 Task: For heading Use Lora with Light dark cornflower blue 2 colour & bold.  font size for heading22,  'Change the font style of data to'Montserrat and font size to 14,  Change the alignment of both headline & data to Align center.  In the sheet  auditingSalesForecast_2023
Action: Mouse moved to (381, 356)
Screenshot: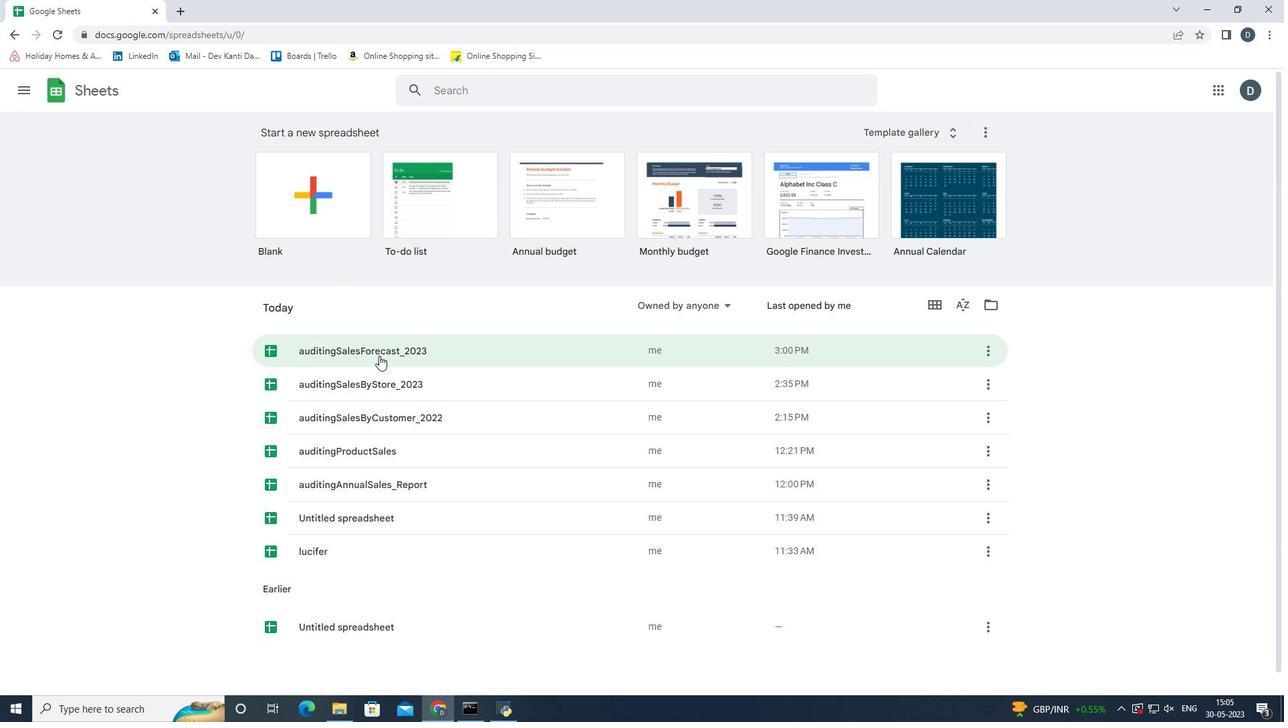 
Action: Mouse pressed left at (381, 356)
Screenshot: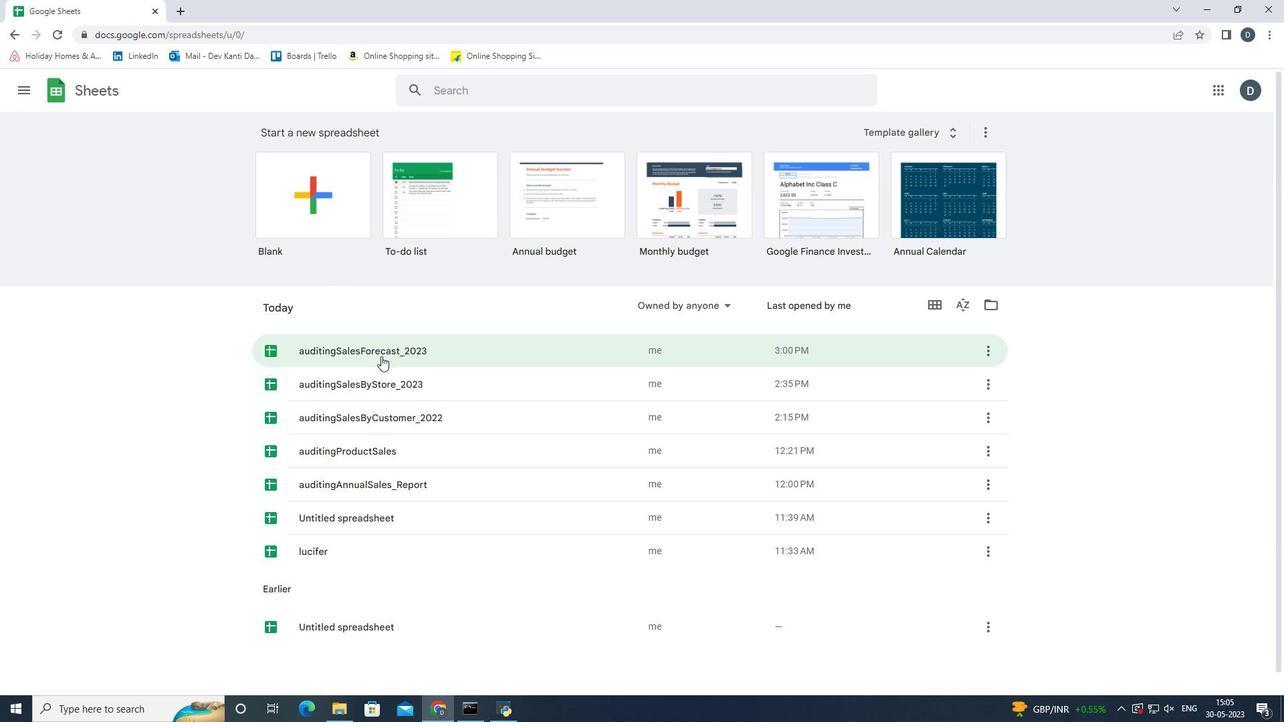 
Action: Mouse moved to (69, 184)
Screenshot: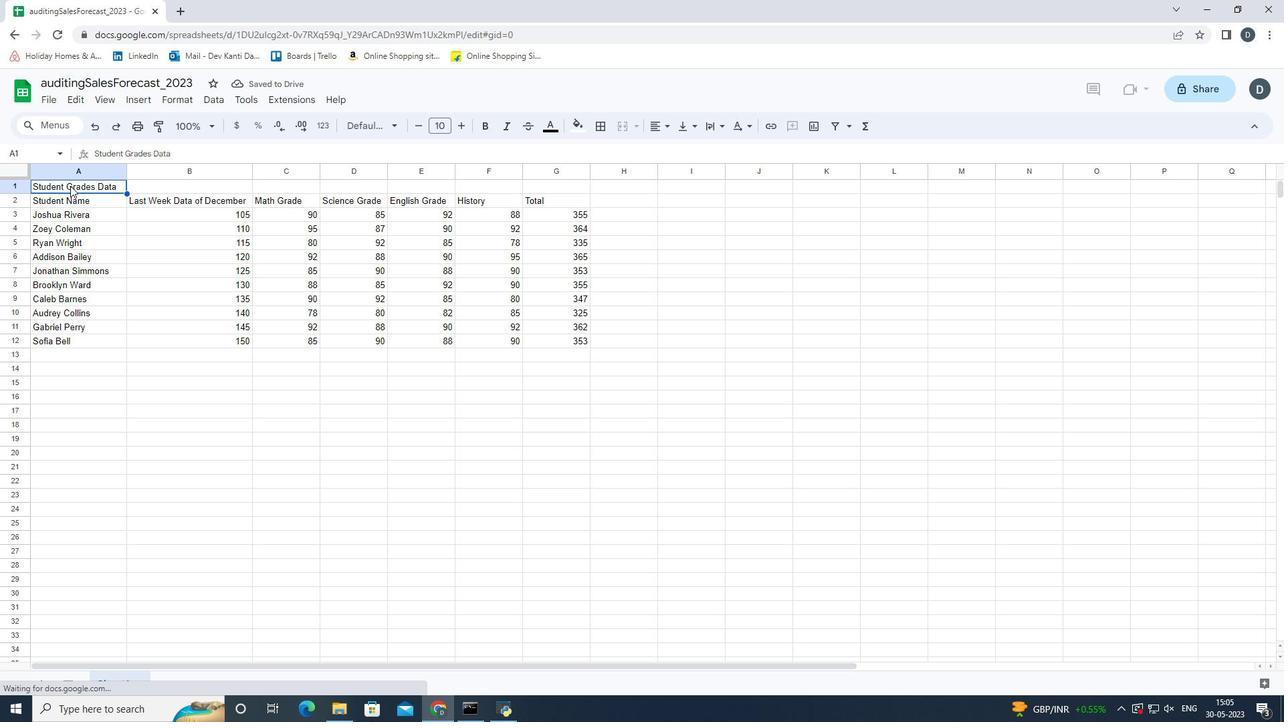 
Action: Mouse pressed left at (69, 184)
Screenshot: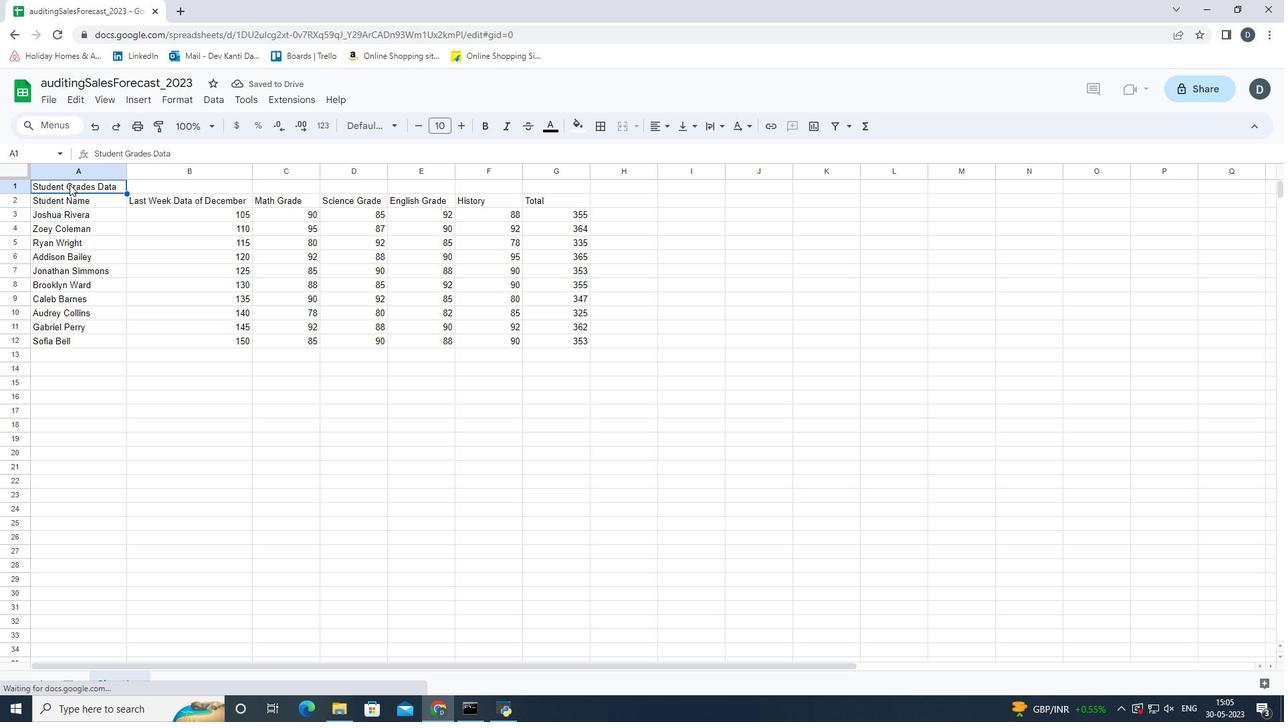 
Action: Mouse moved to (366, 129)
Screenshot: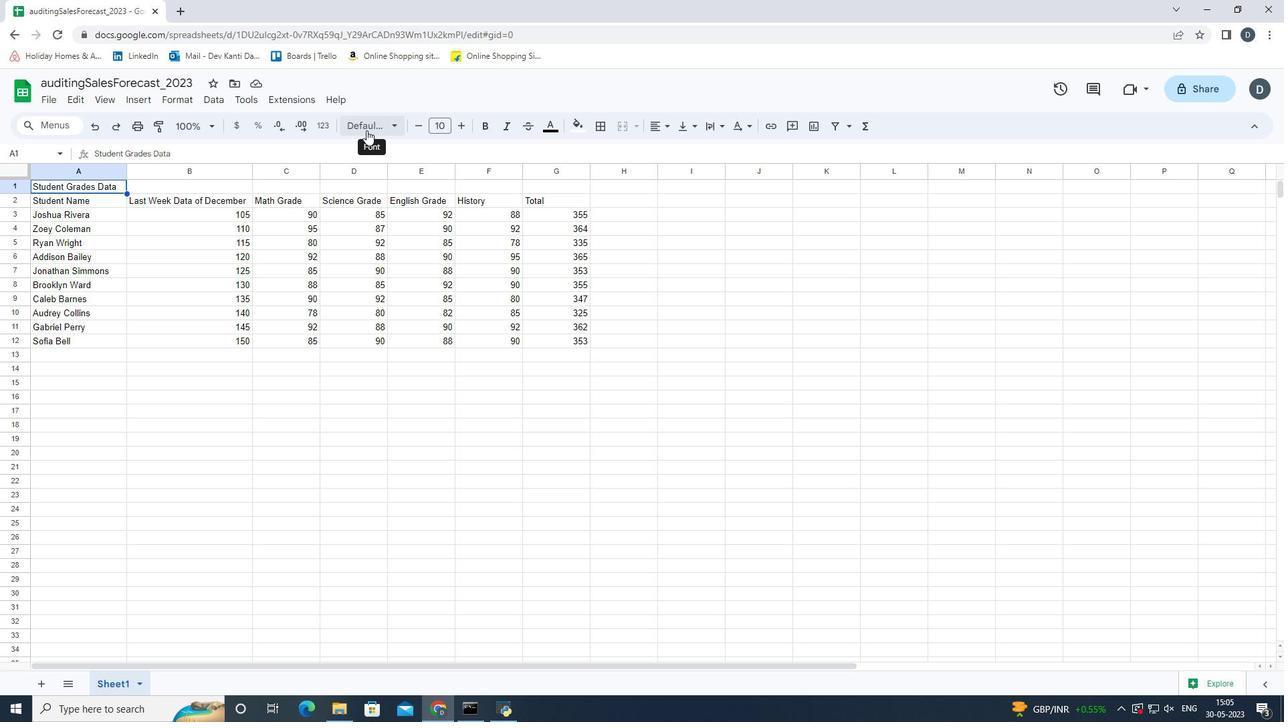 
Action: Mouse pressed left at (366, 129)
Screenshot: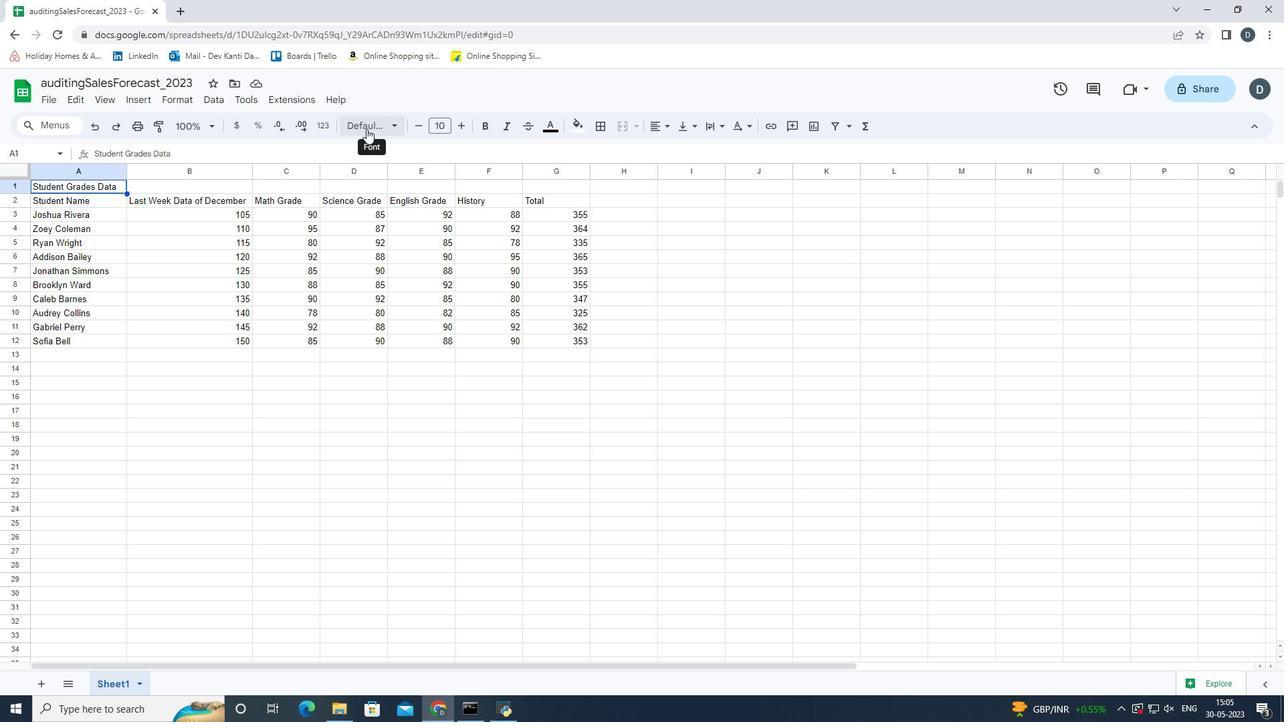 
Action: Mouse moved to (451, 436)
Screenshot: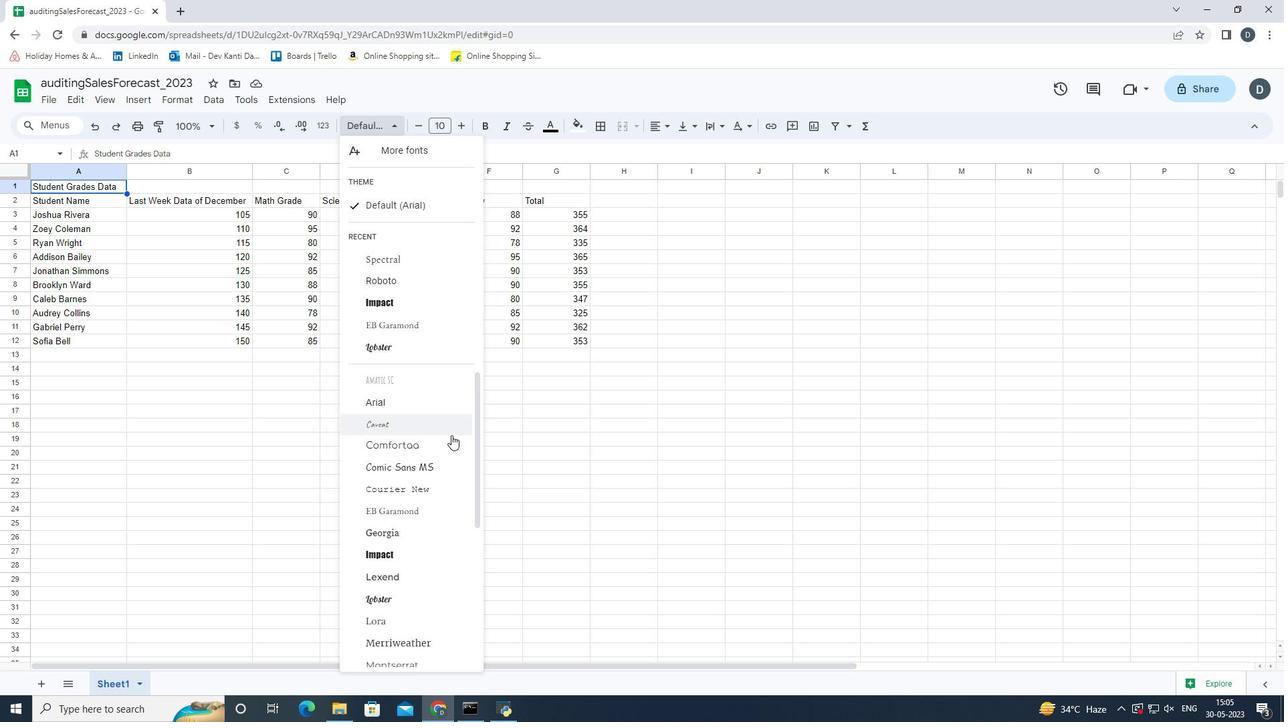 
Action: Mouse scrolled (451, 435) with delta (0, 0)
Screenshot: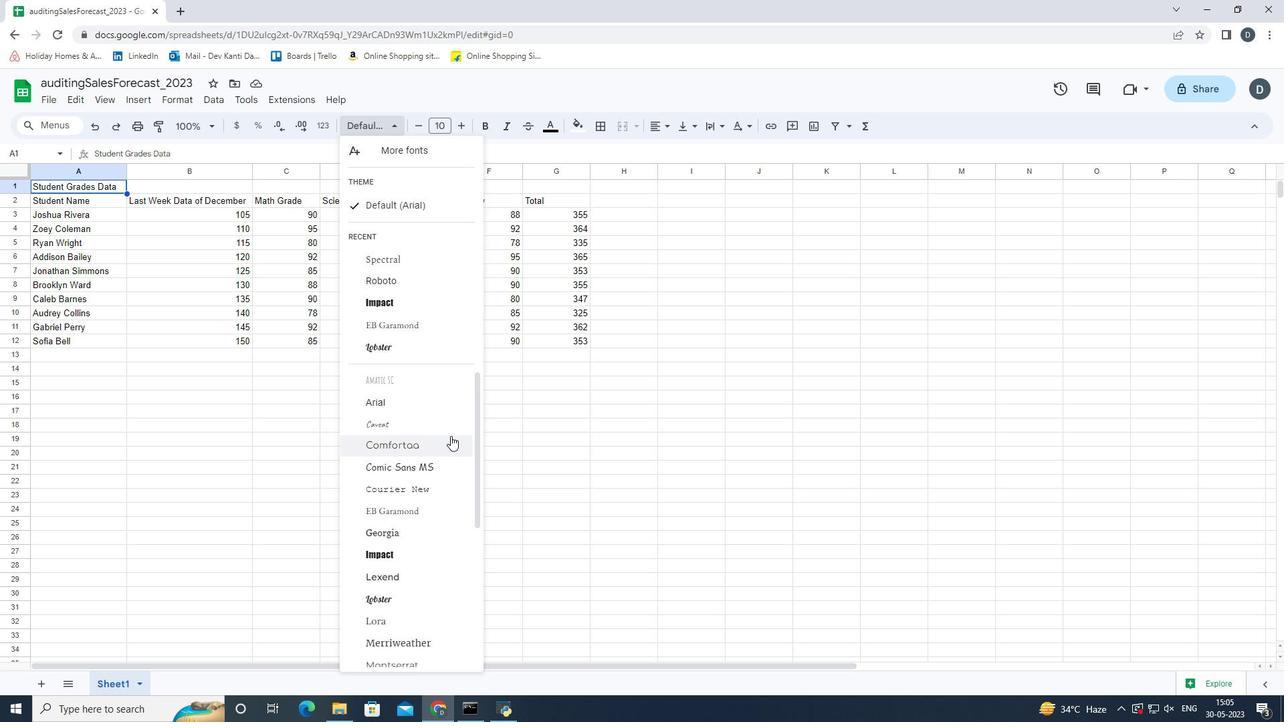 
Action: Mouse moved to (432, 554)
Screenshot: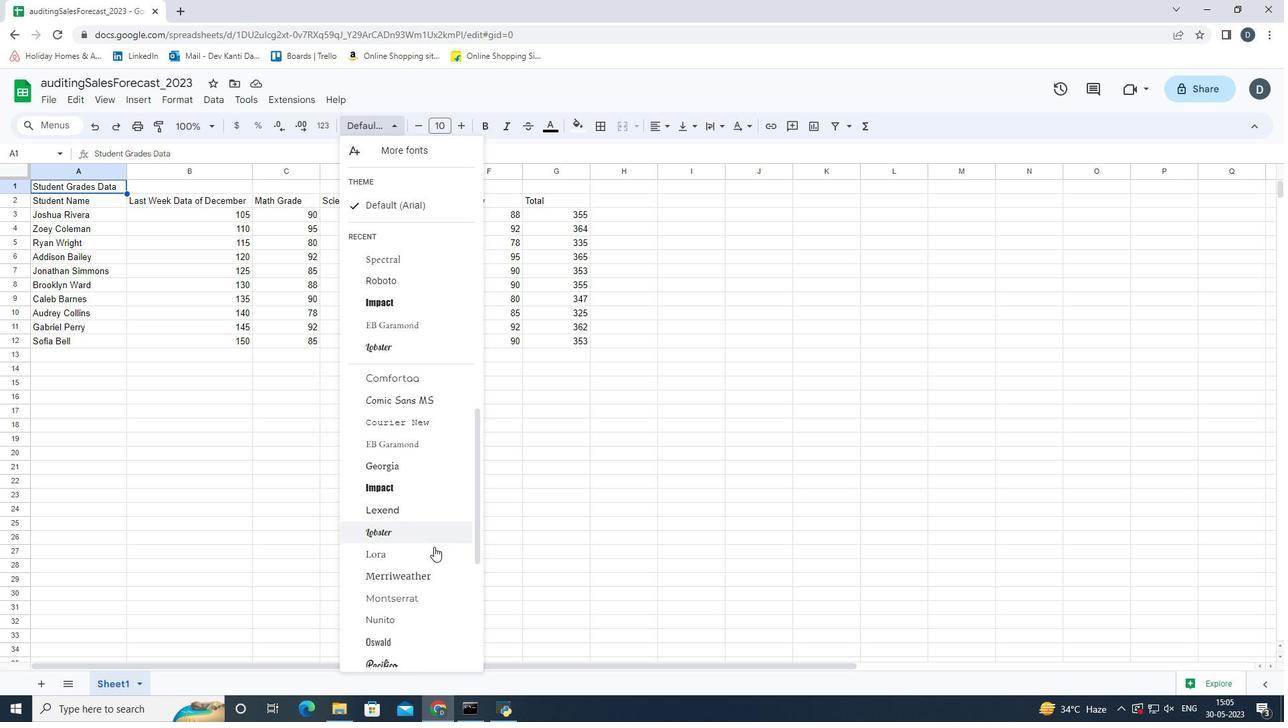 
Action: Mouse pressed left at (432, 554)
Screenshot: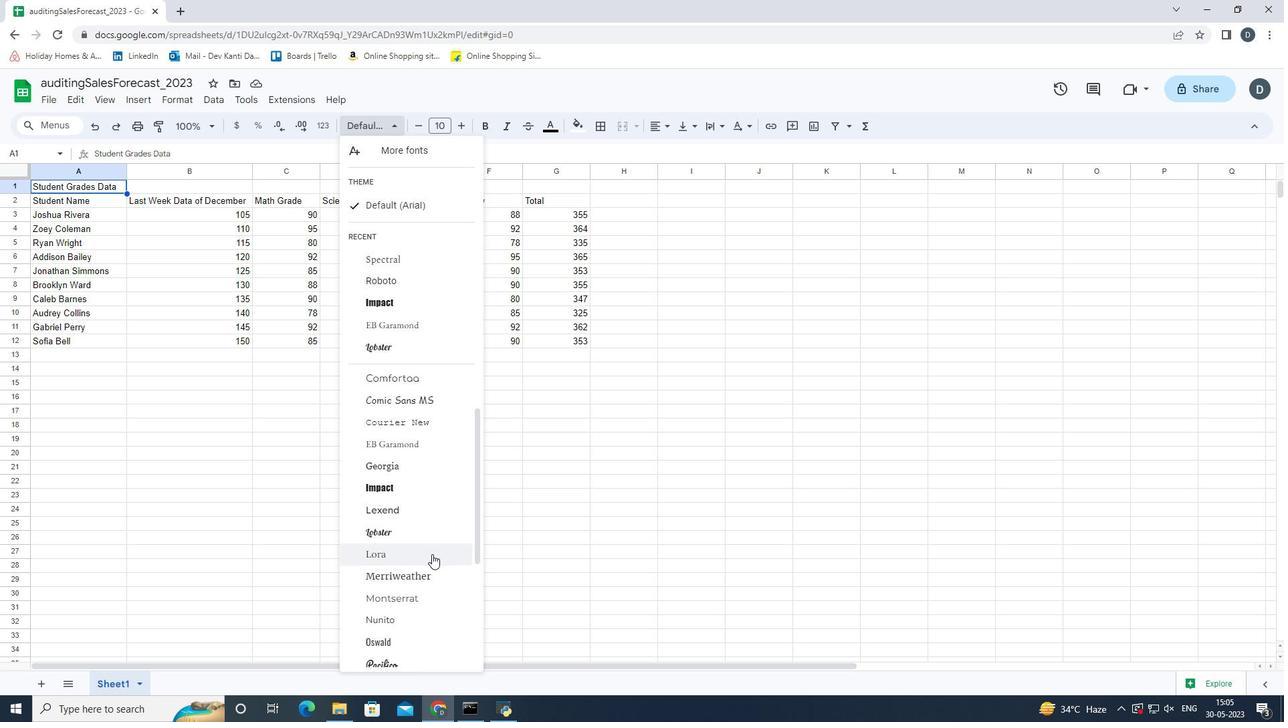 
Action: Mouse moved to (557, 125)
Screenshot: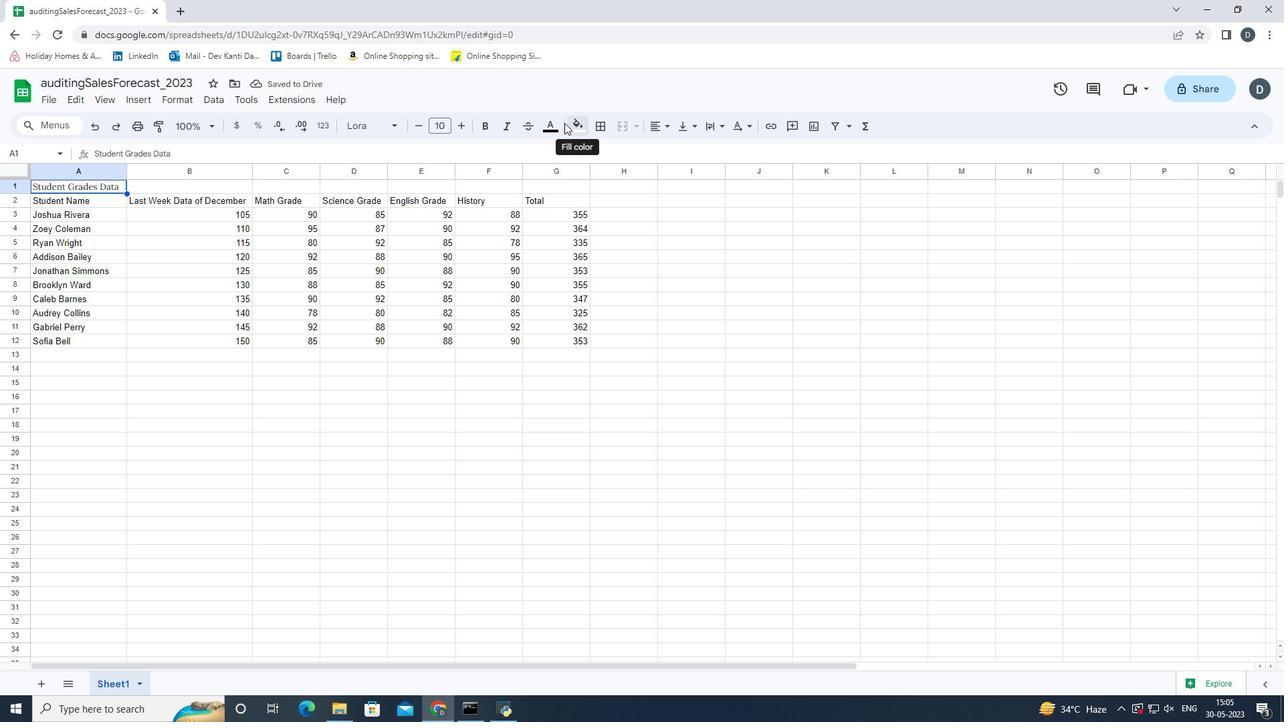 
Action: Mouse pressed left at (557, 125)
Screenshot: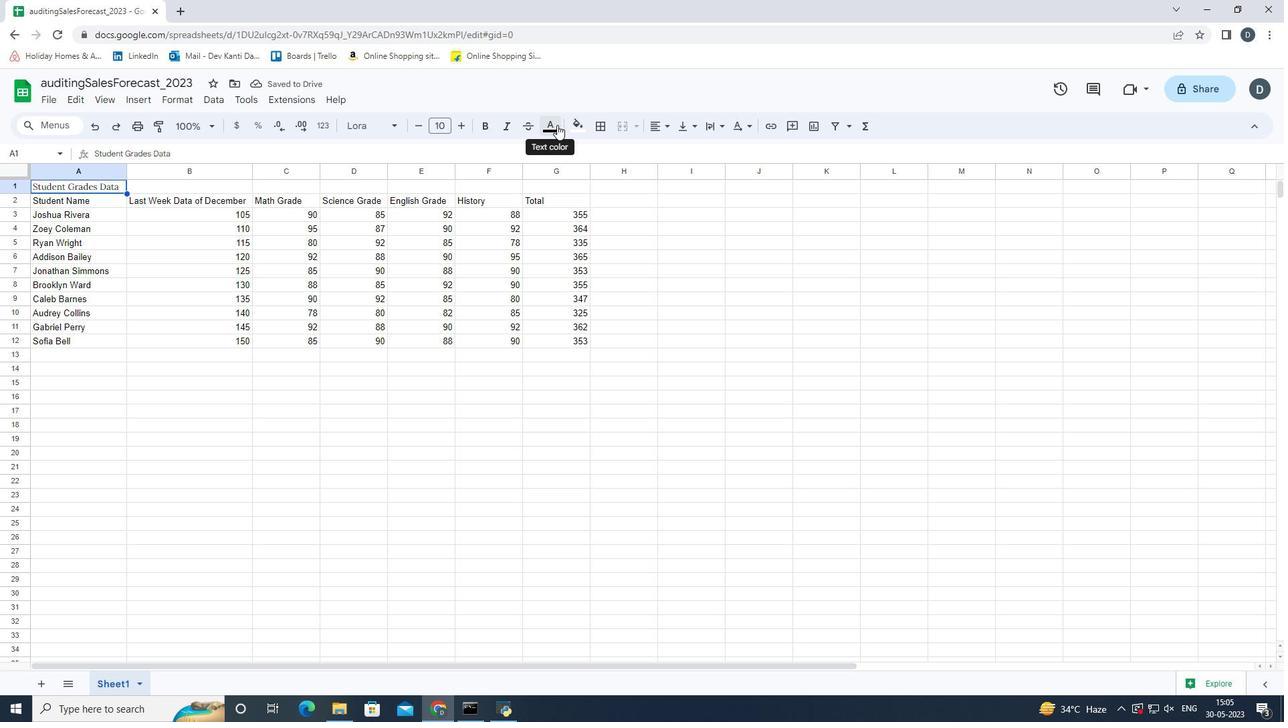 
Action: Mouse moved to (655, 218)
Screenshot: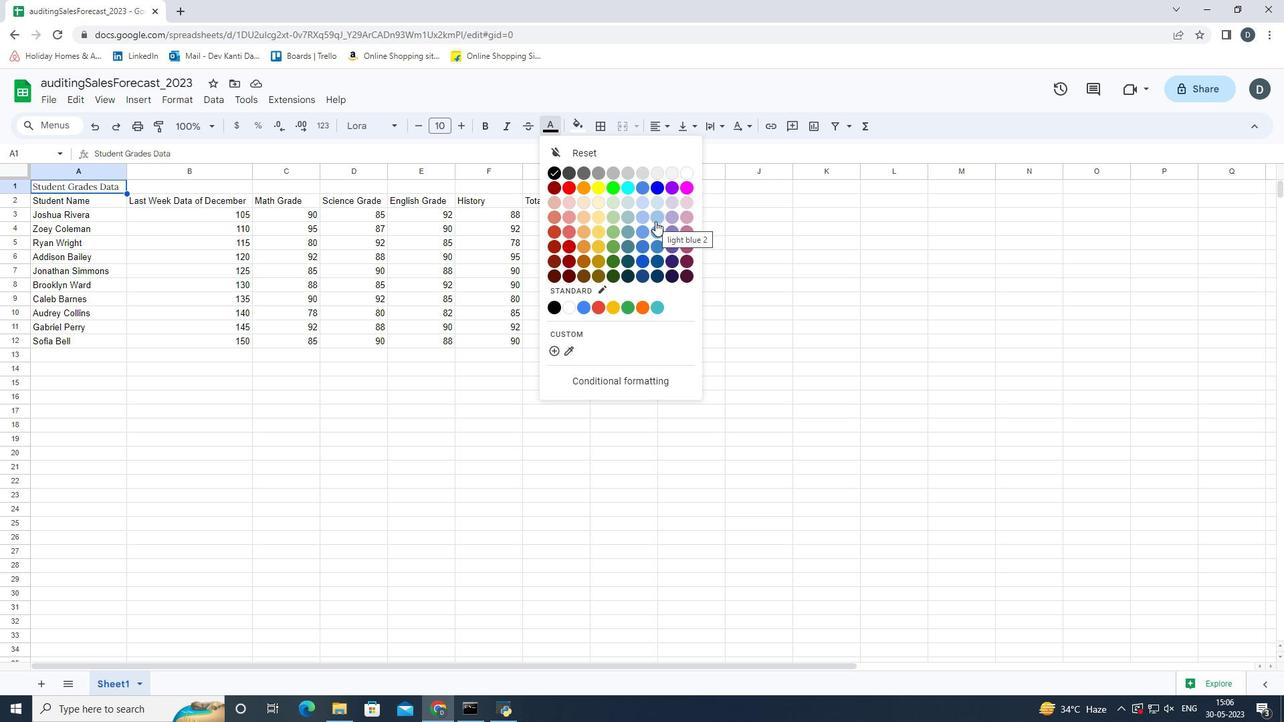 
Action: Mouse pressed left at (655, 218)
Screenshot: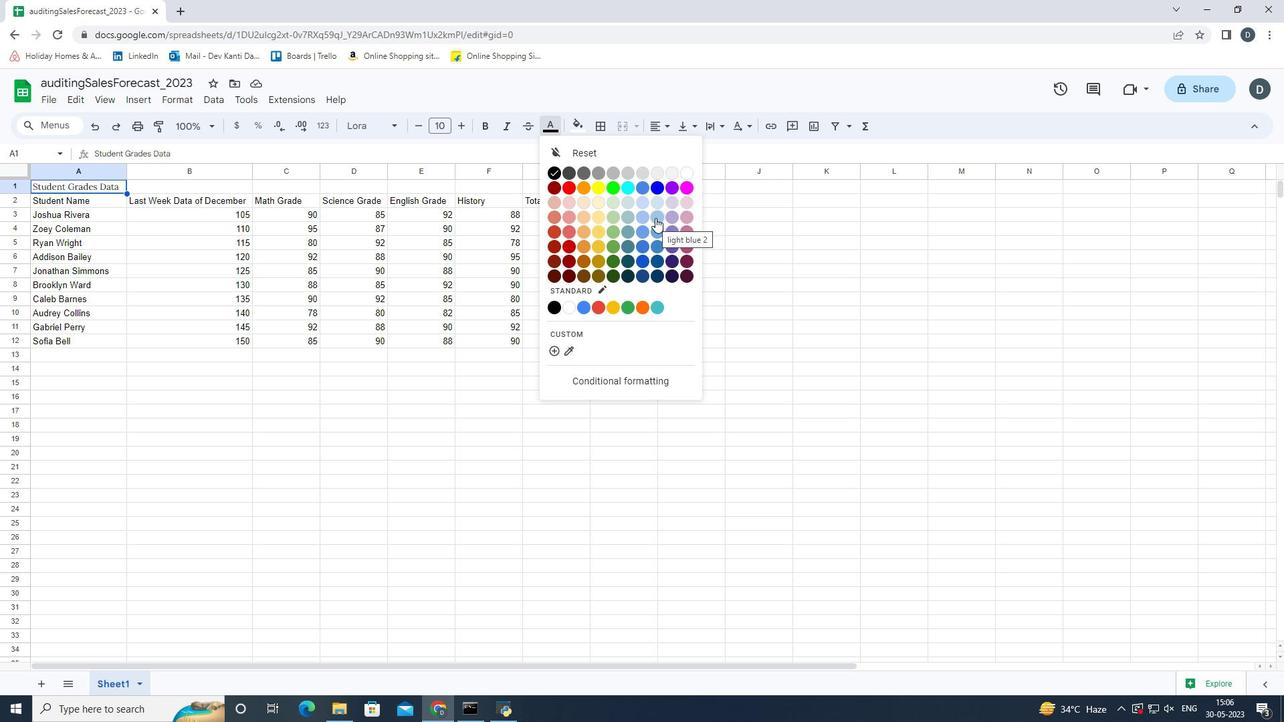 
Action: Mouse moved to (551, 132)
Screenshot: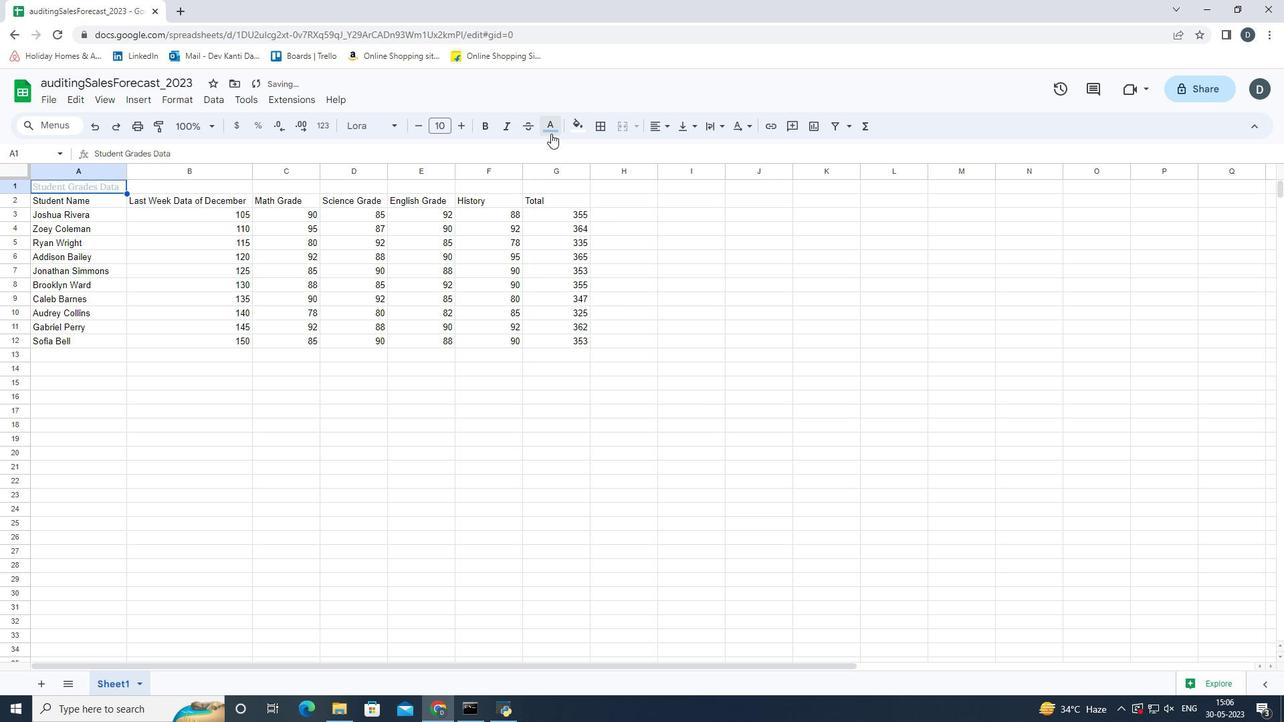 
Action: Mouse pressed left at (551, 132)
Screenshot: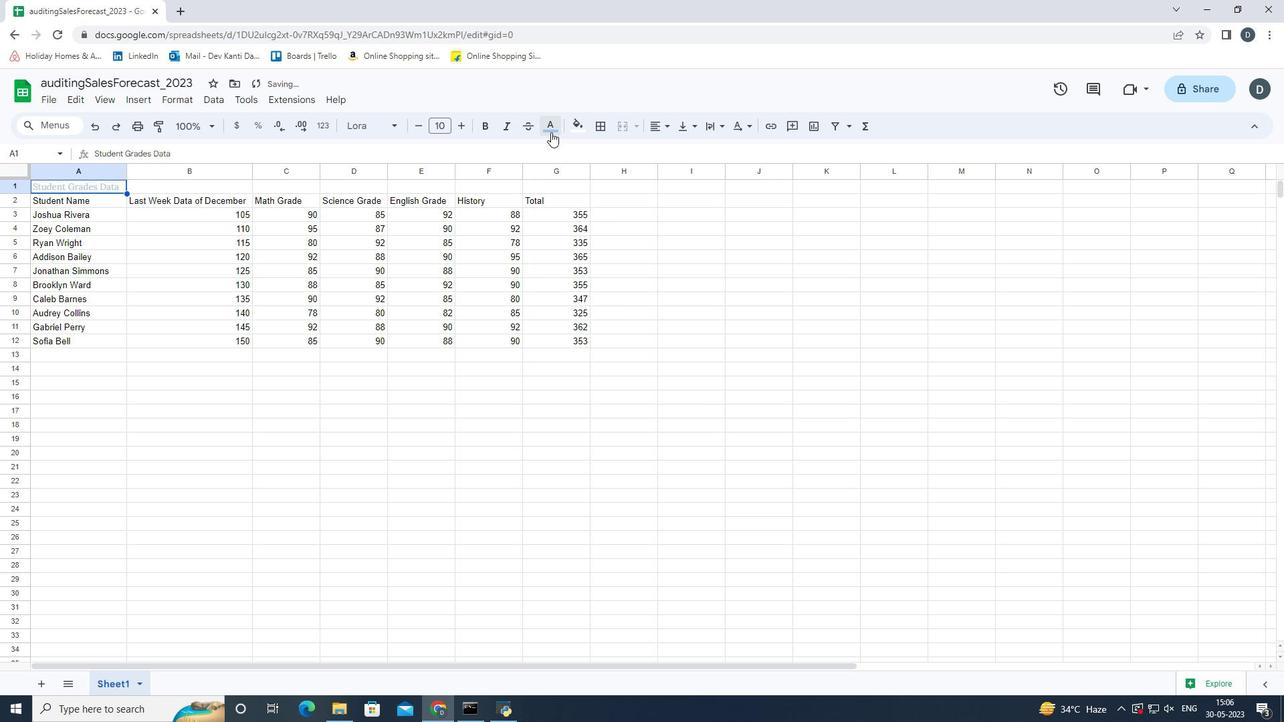 
Action: Mouse moved to (552, 347)
Screenshot: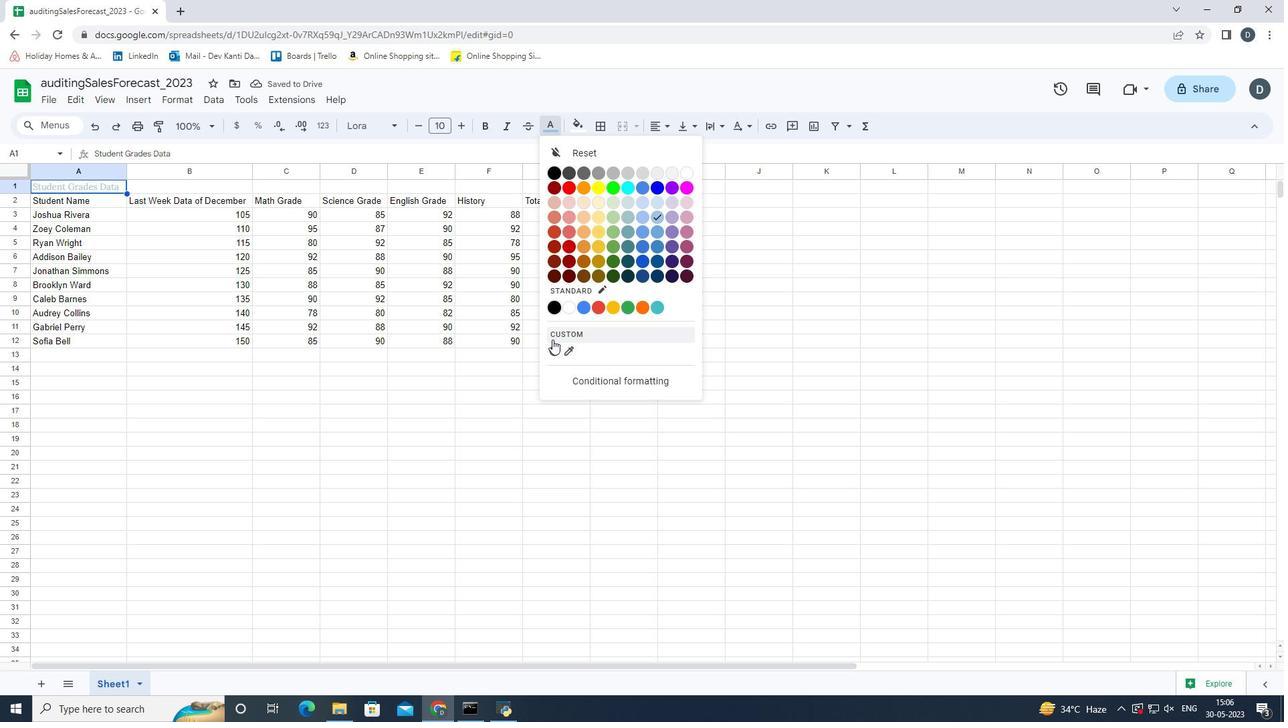 
Action: Mouse pressed left at (552, 347)
Screenshot: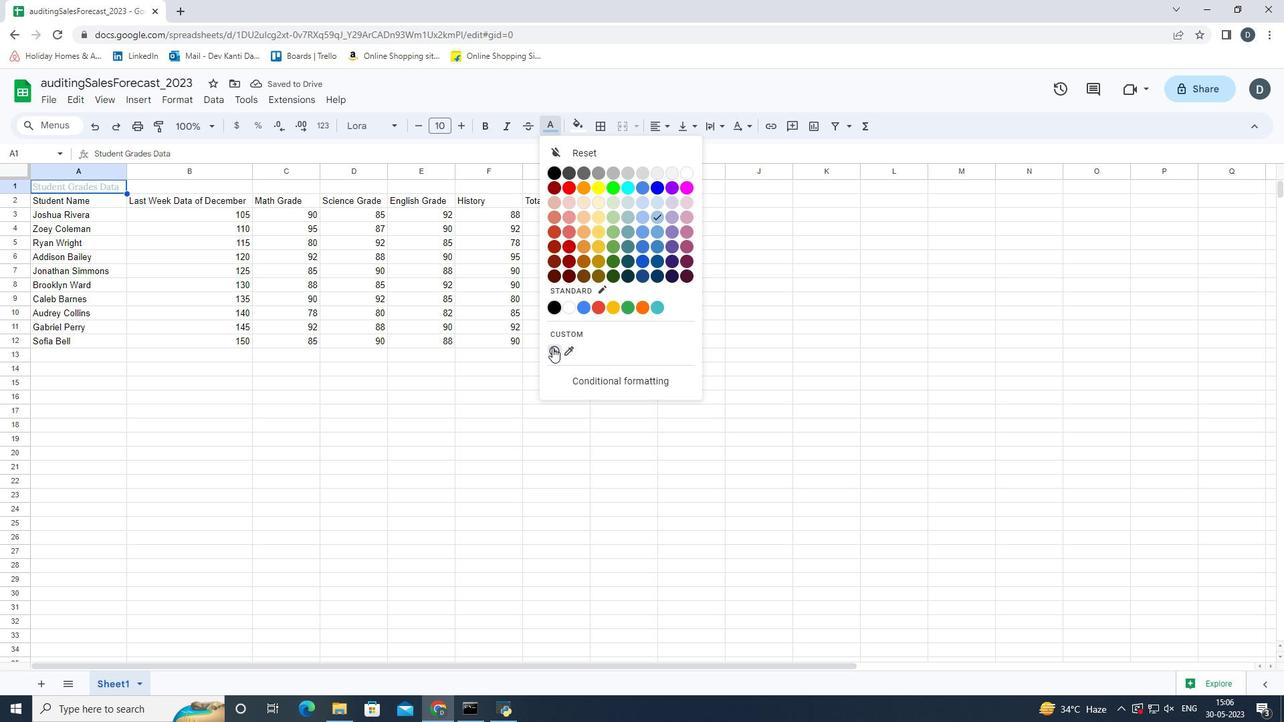 
Action: Mouse moved to (611, 276)
Screenshot: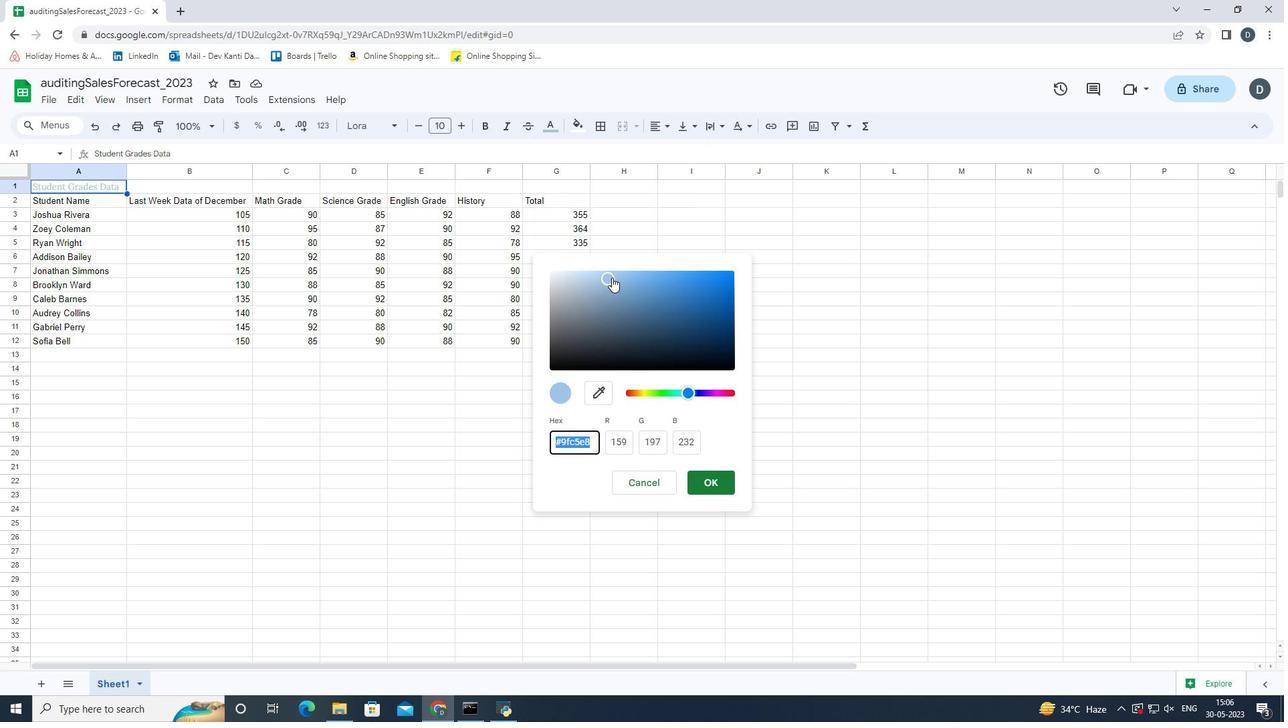 
Action: Mouse pressed left at (611, 276)
Screenshot: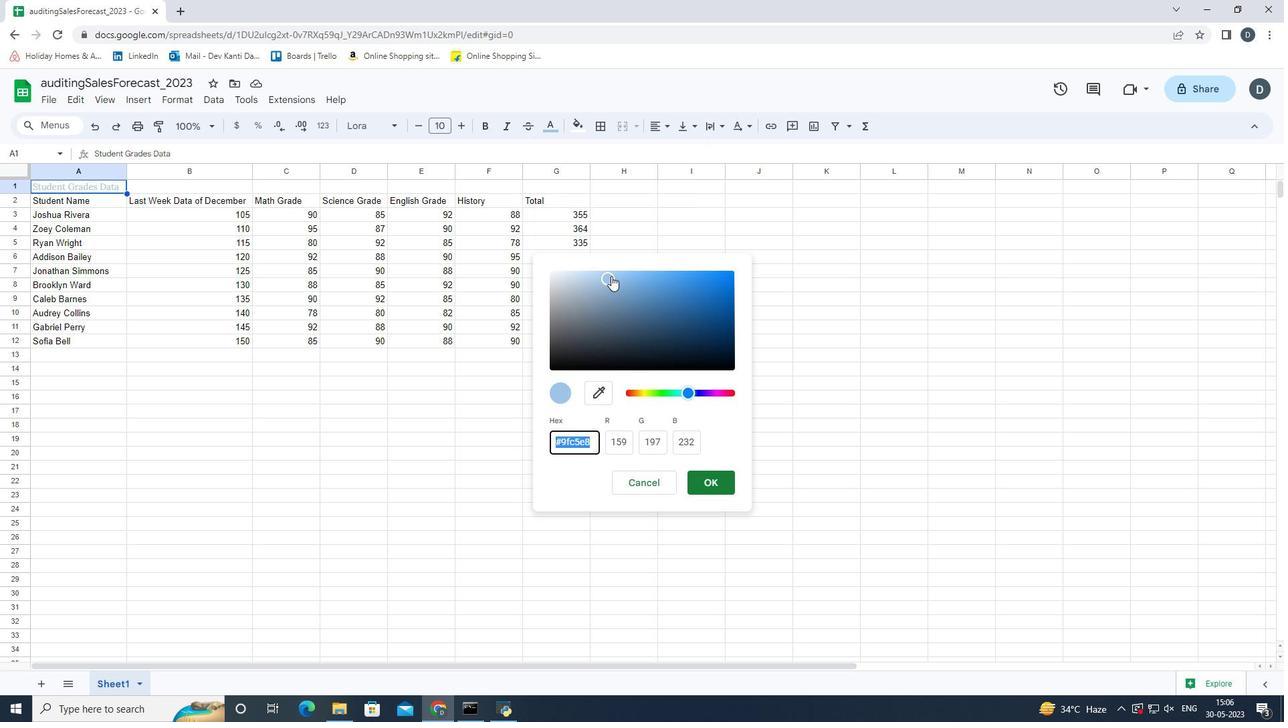 
Action: Mouse moved to (707, 285)
Screenshot: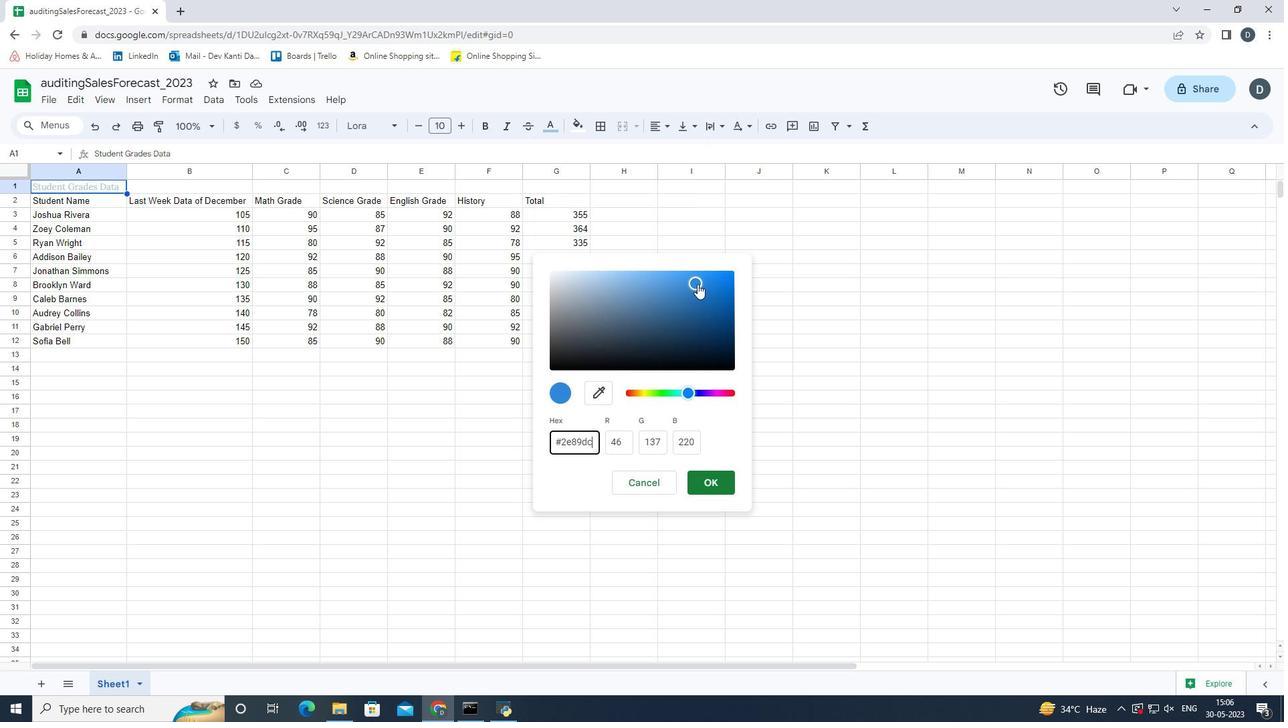 
Action: Mouse pressed left at (707, 285)
Screenshot: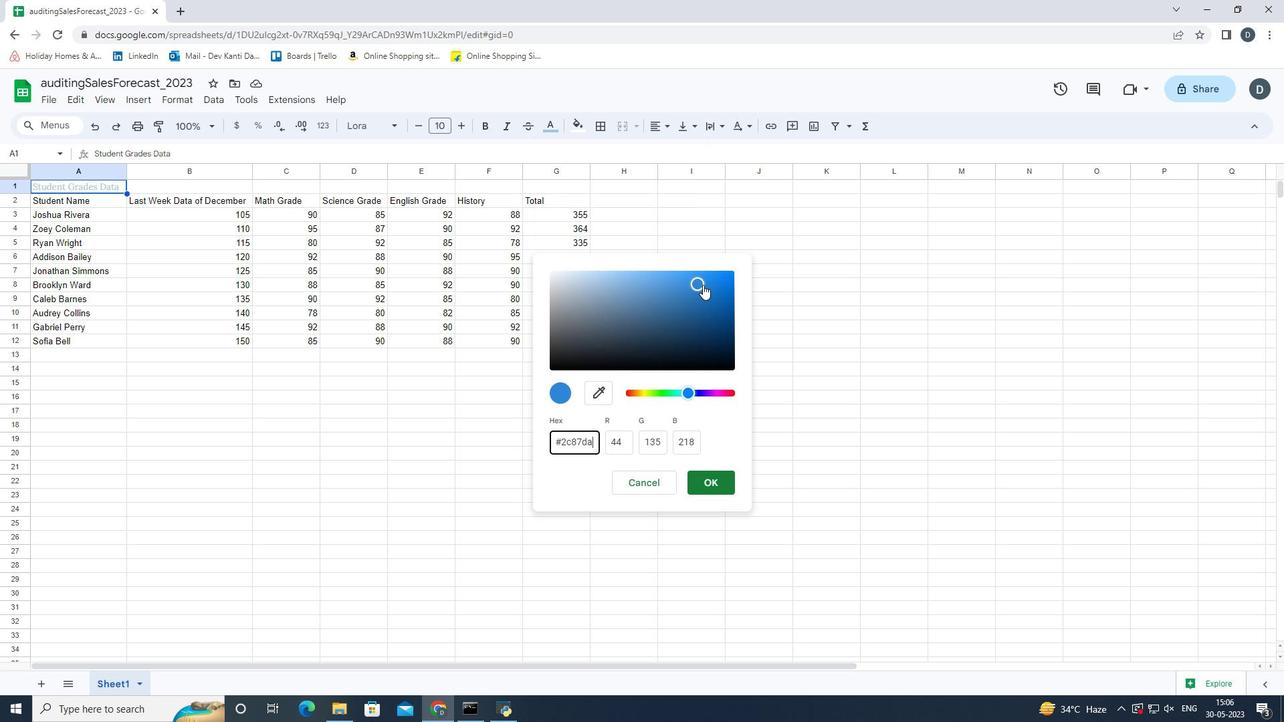 
Action: Mouse moved to (650, 479)
Screenshot: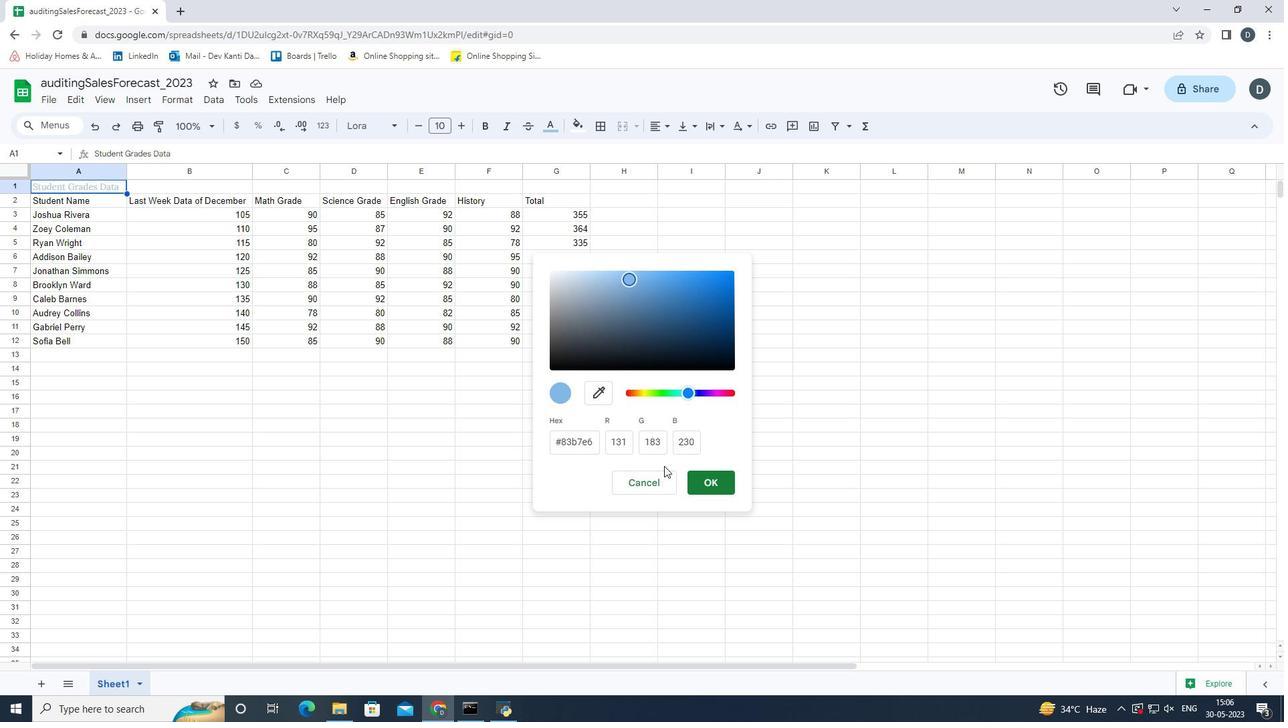 
Action: Mouse pressed left at (650, 479)
Screenshot: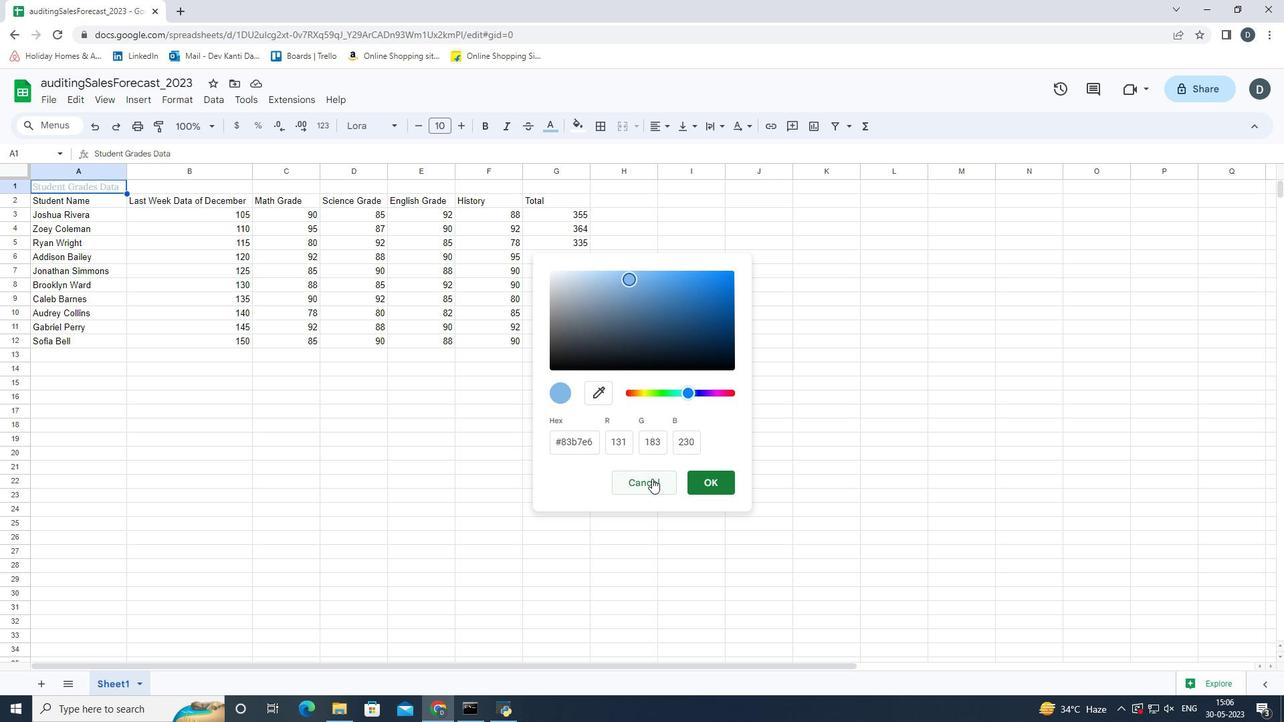 
Action: Mouse moved to (542, 125)
Screenshot: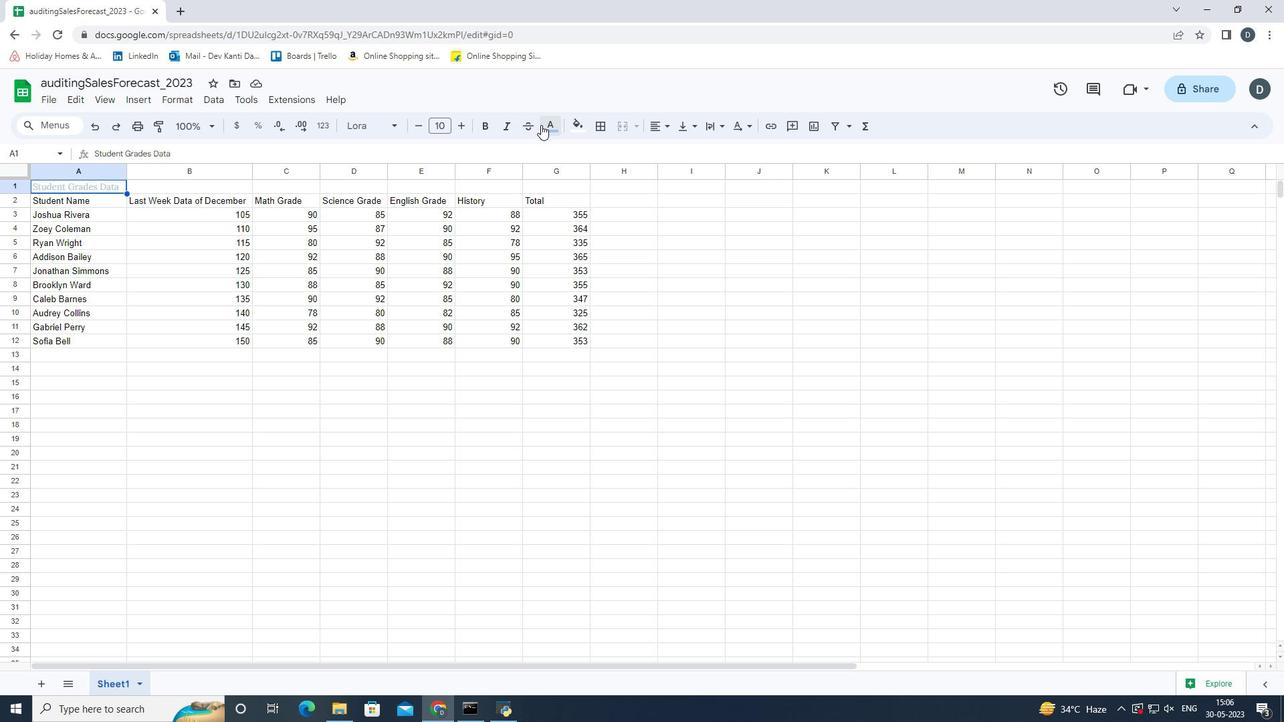 
Action: Mouse pressed left at (542, 125)
Screenshot: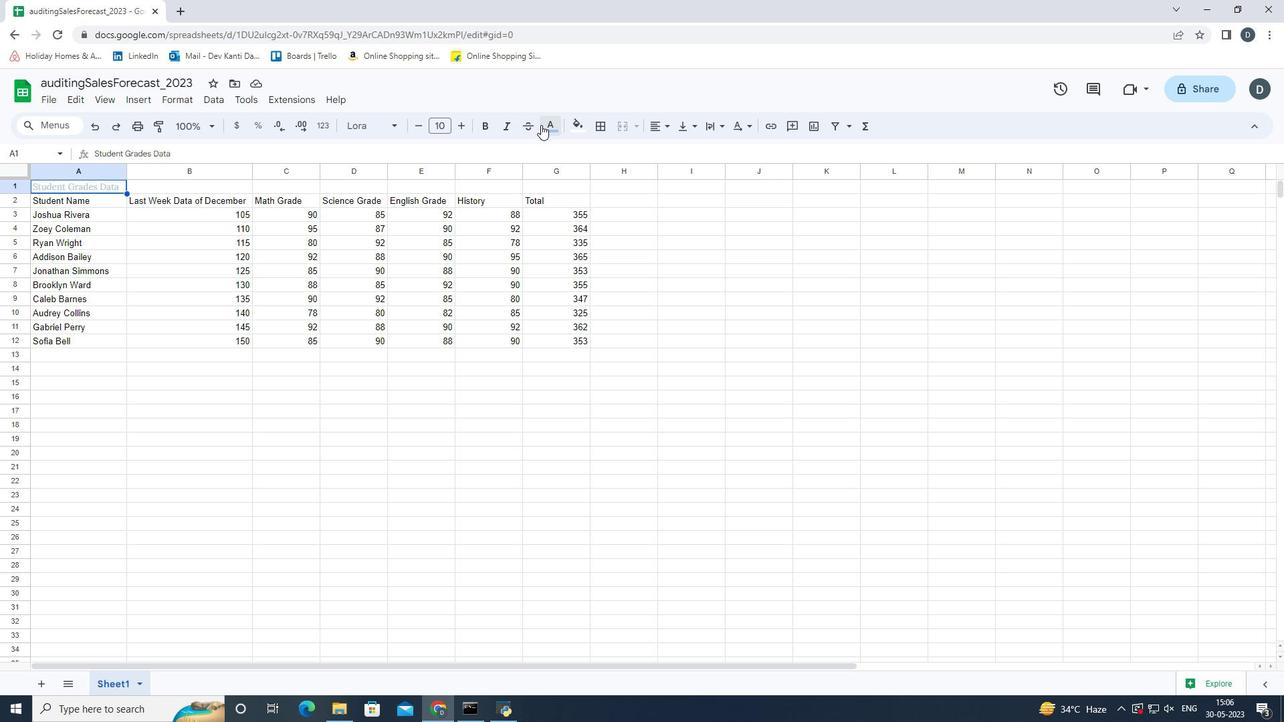 
Action: Mouse moved to (657, 217)
Screenshot: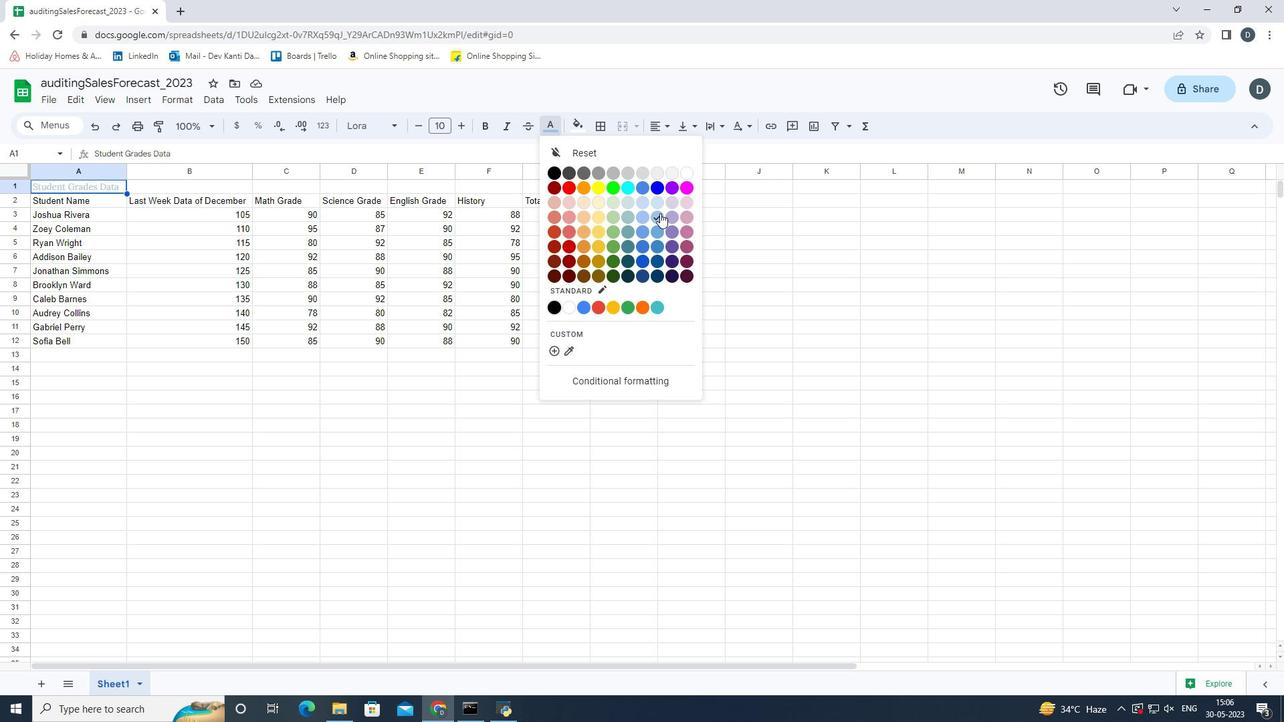 
Action: Mouse pressed left at (657, 217)
Screenshot: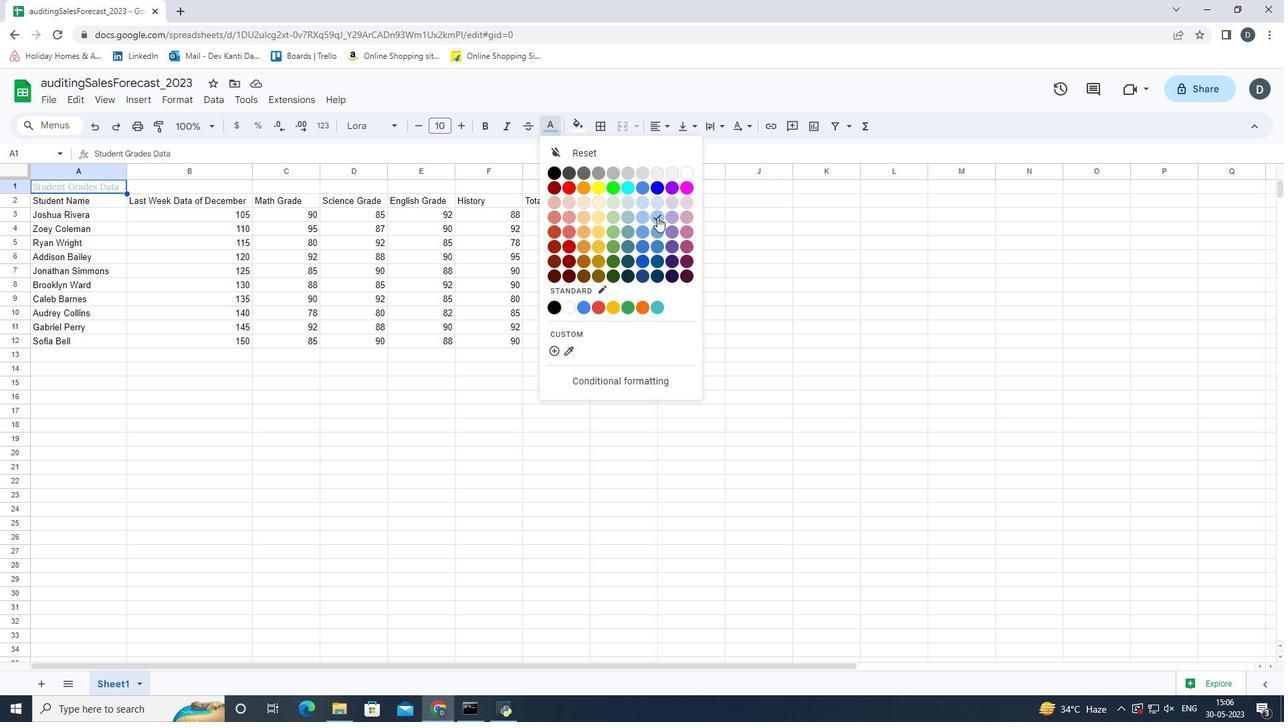
Action: Mouse moved to (551, 132)
Screenshot: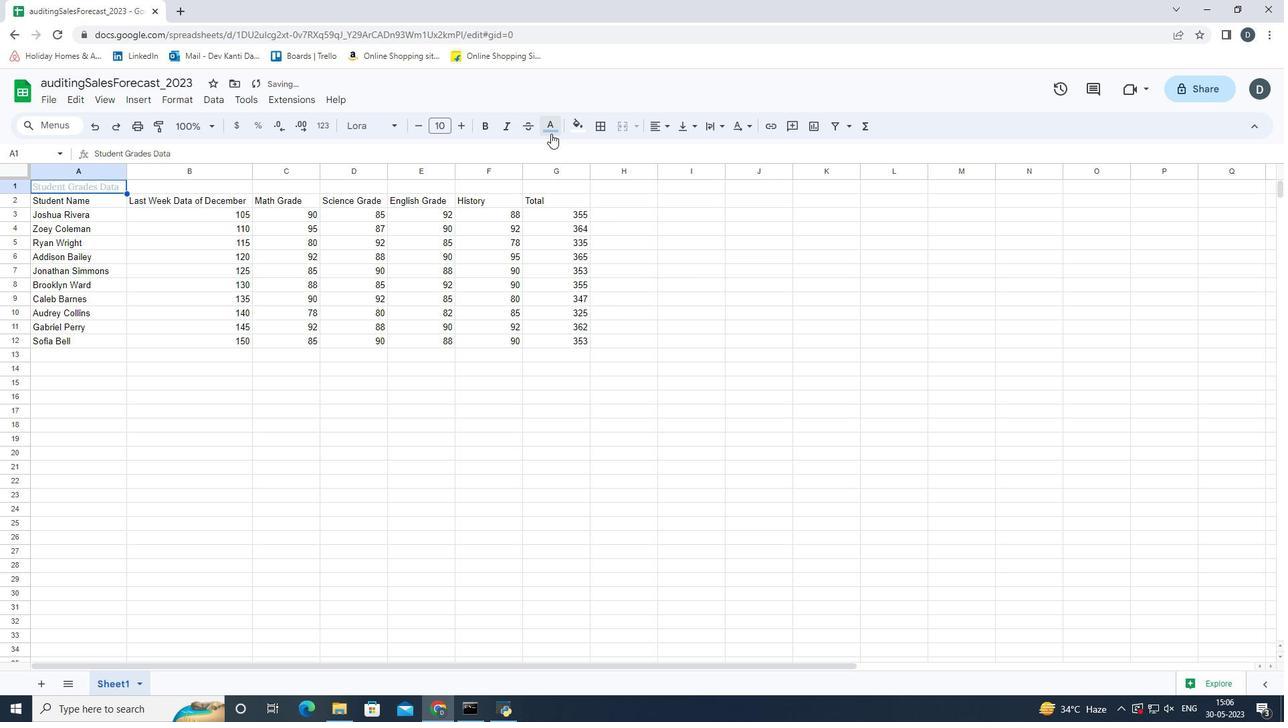 
Action: Mouse pressed left at (551, 132)
Screenshot: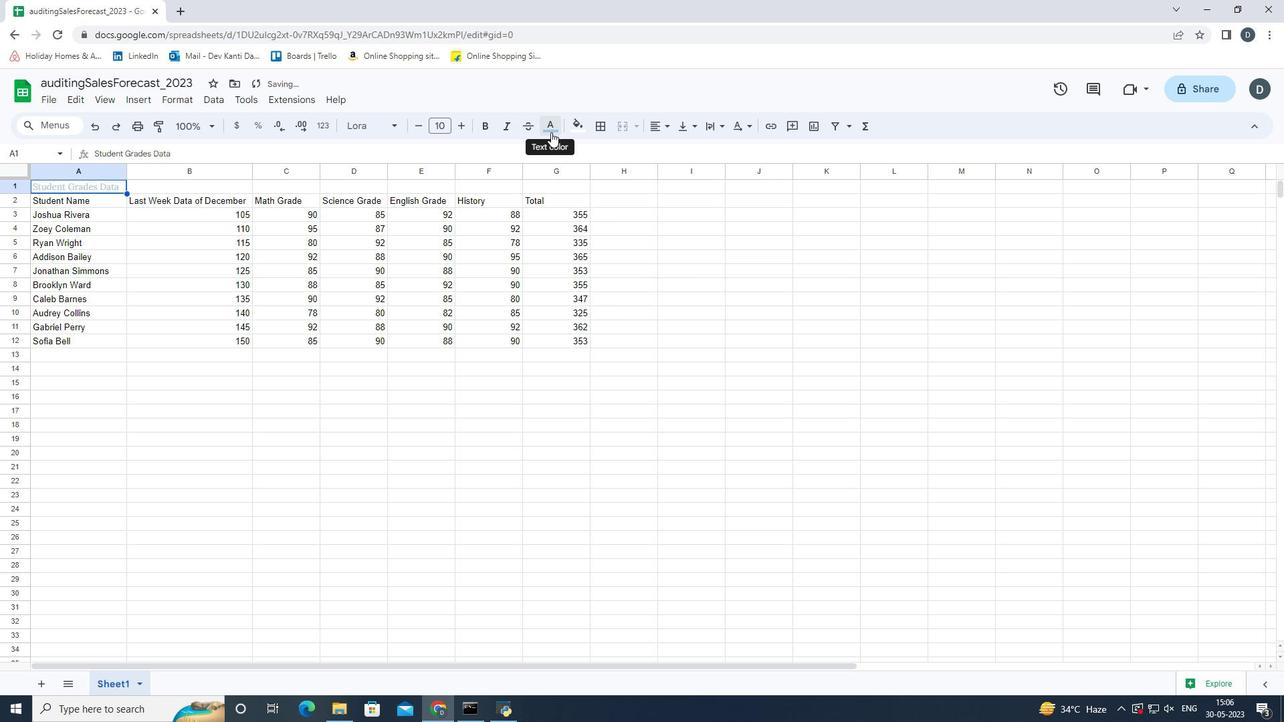 
Action: Mouse moved to (551, 346)
Screenshot: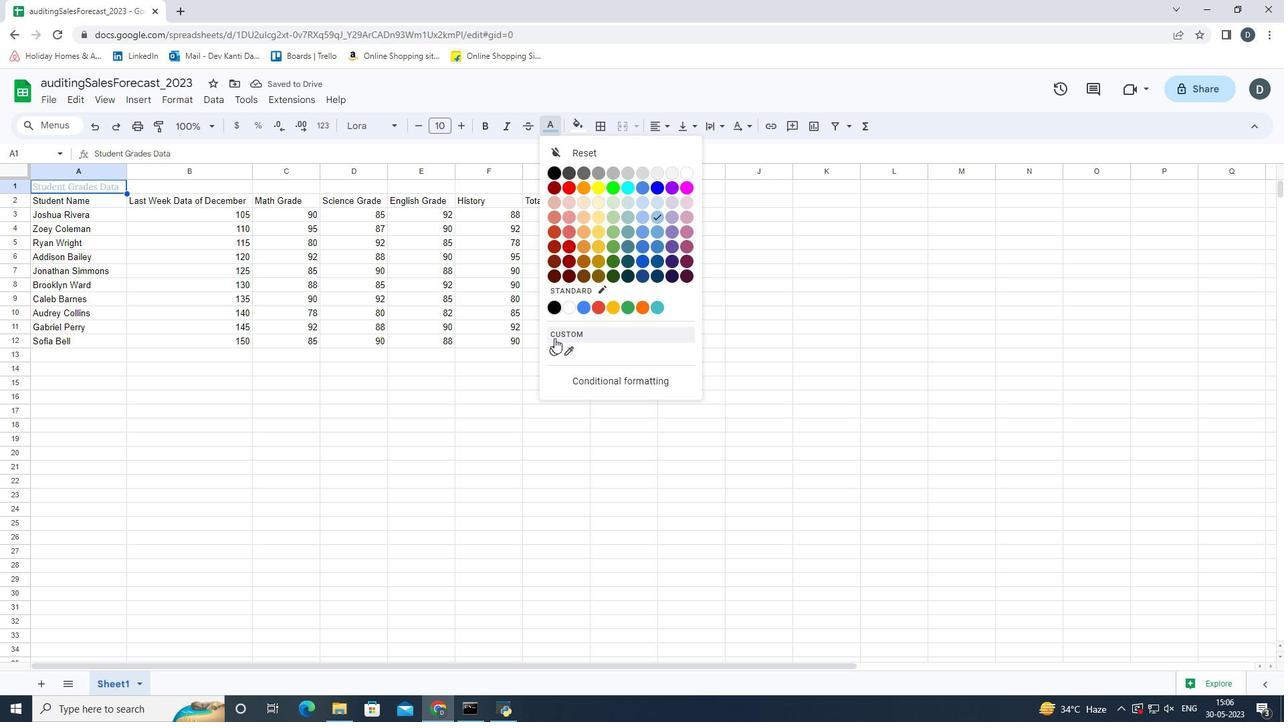 
Action: Mouse pressed left at (551, 346)
Screenshot: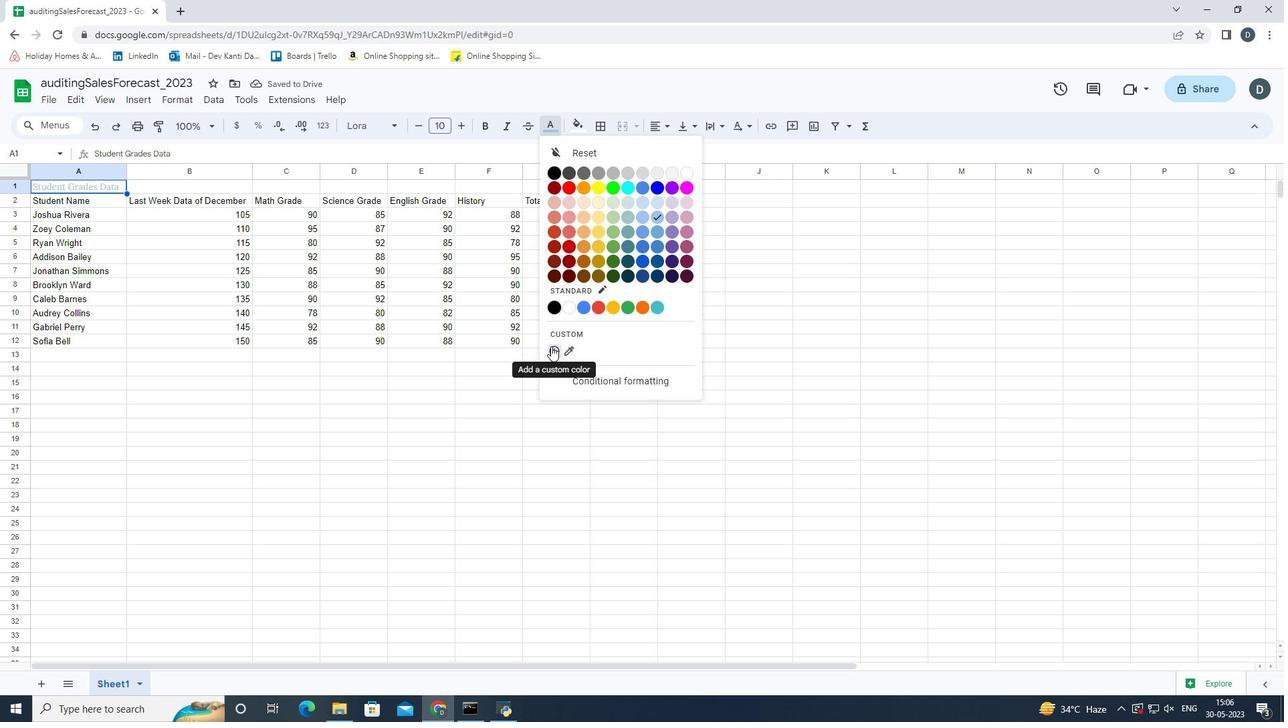 
Action: Mouse moved to (607, 275)
Screenshot: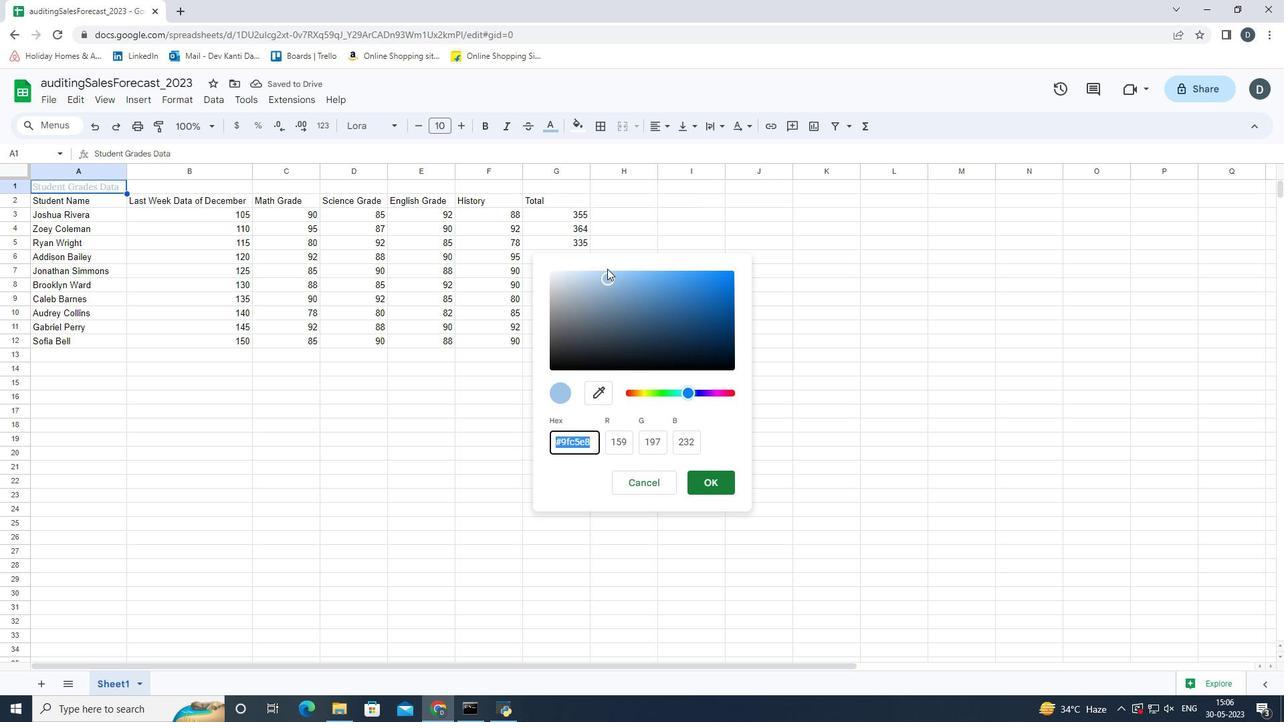 
Action: Mouse pressed left at (607, 275)
Screenshot: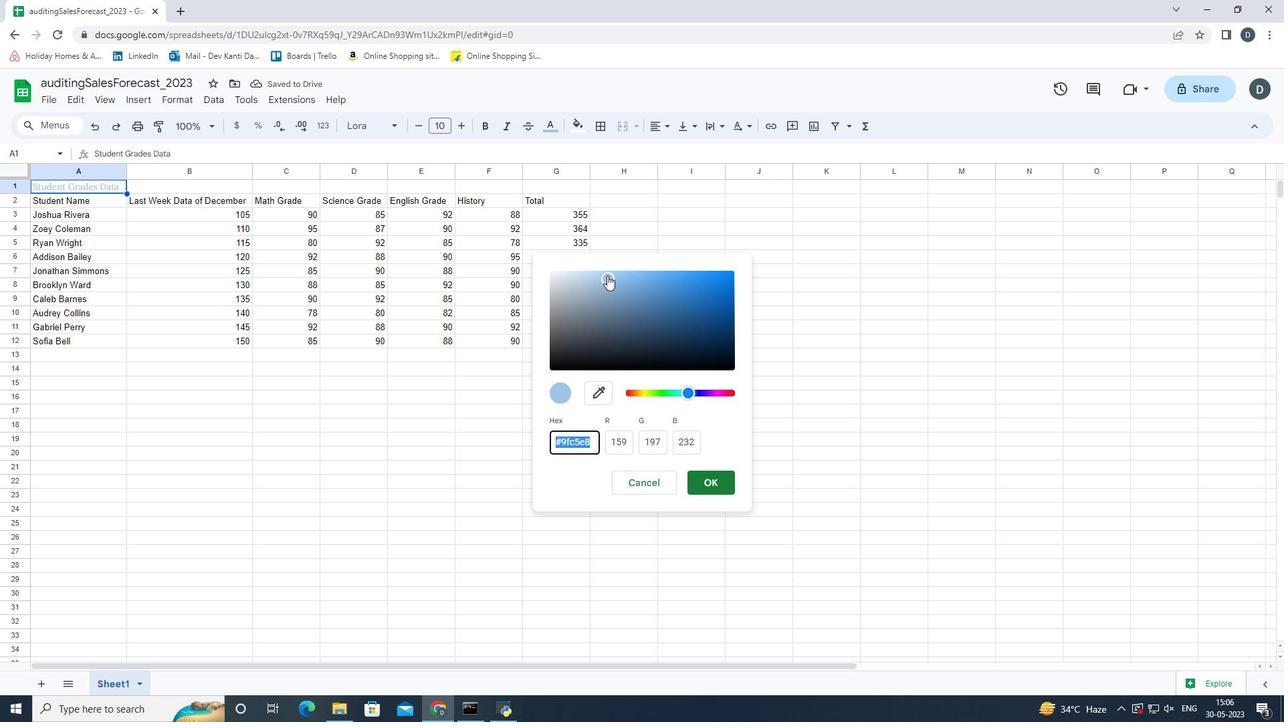 
Action: Mouse moved to (97, 184)
Screenshot: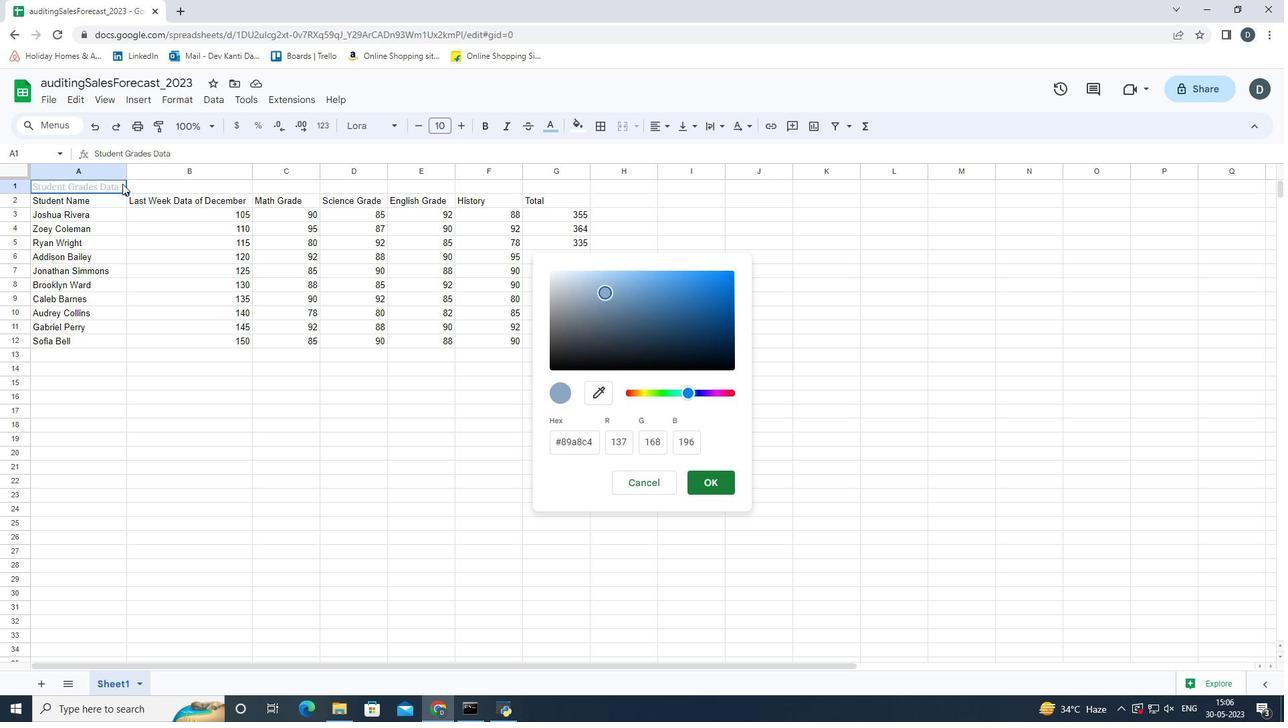 
Action: Mouse pressed left at (97, 184)
Screenshot: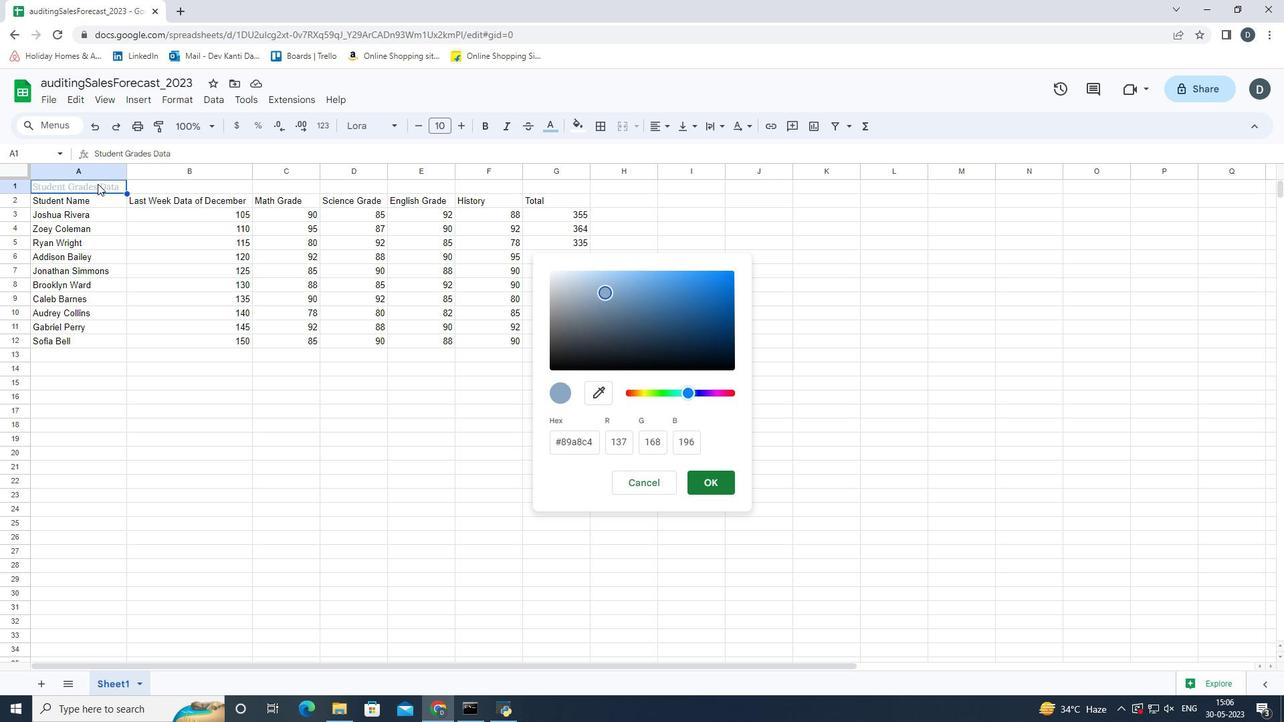 
Action: Mouse moved to (713, 487)
Screenshot: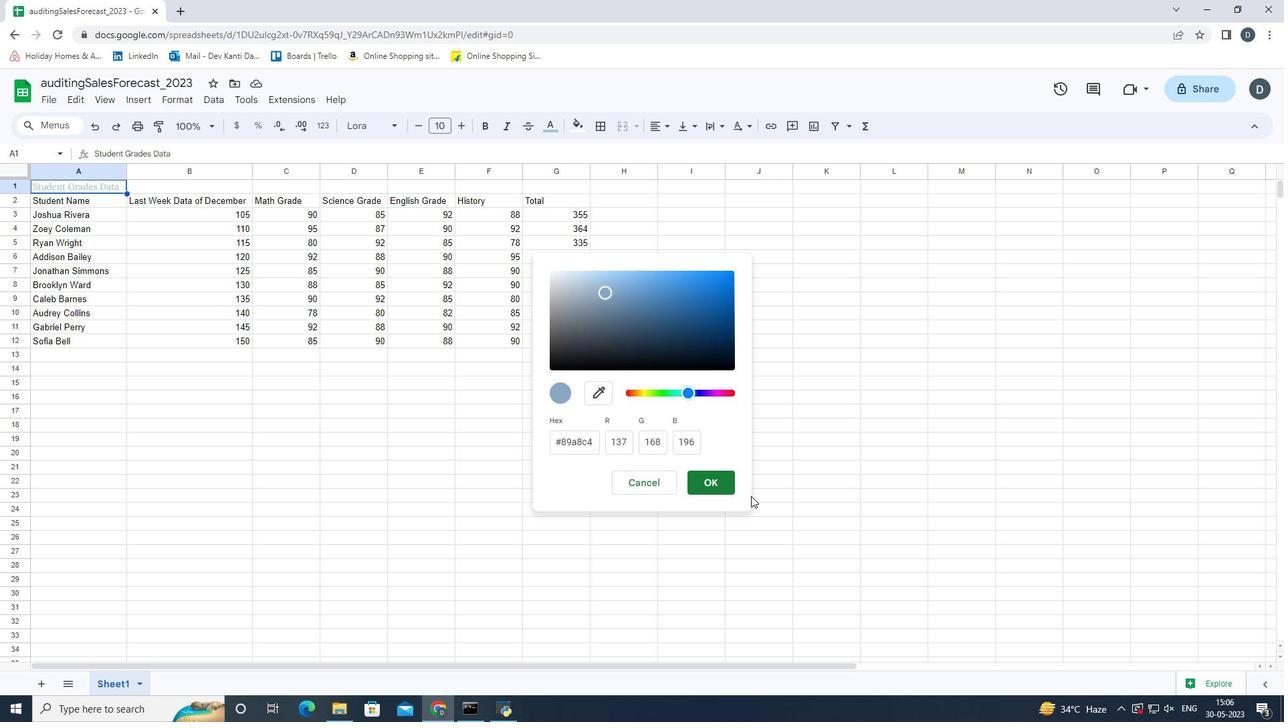 
Action: Mouse pressed left at (713, 487)
Screenshot: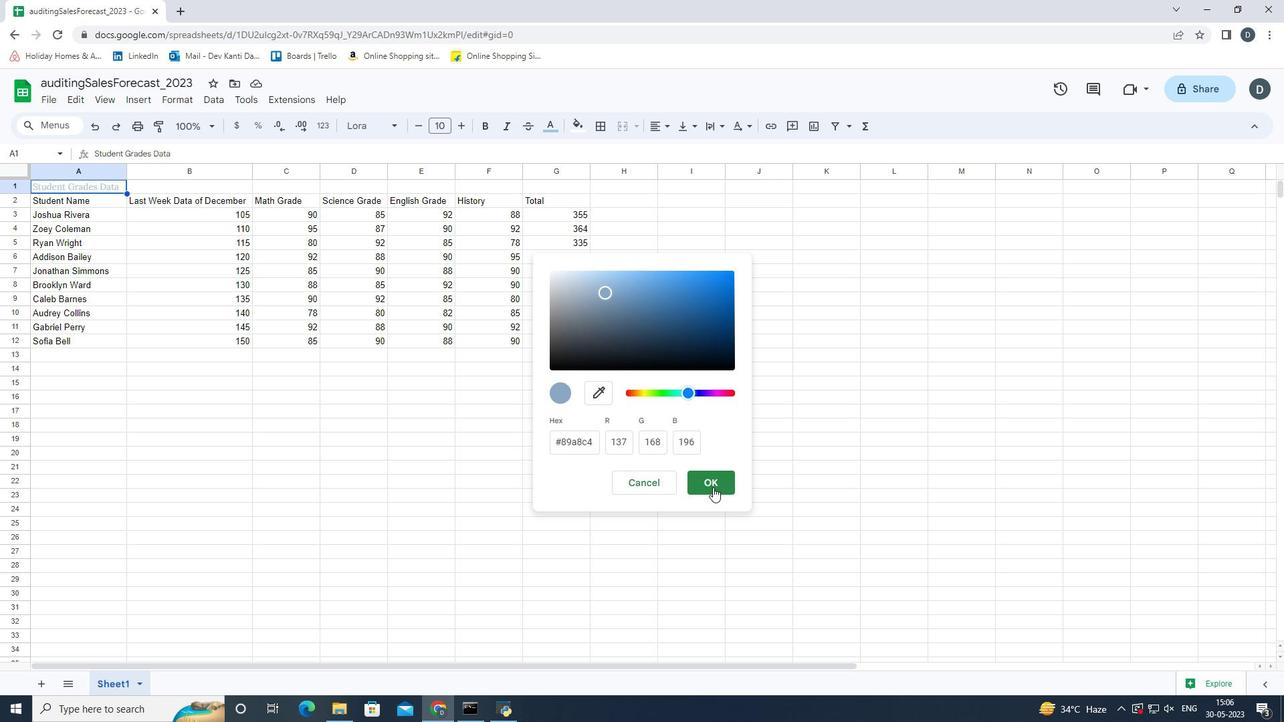 
Action: Mouse moved to (486, 124)
Screenshot: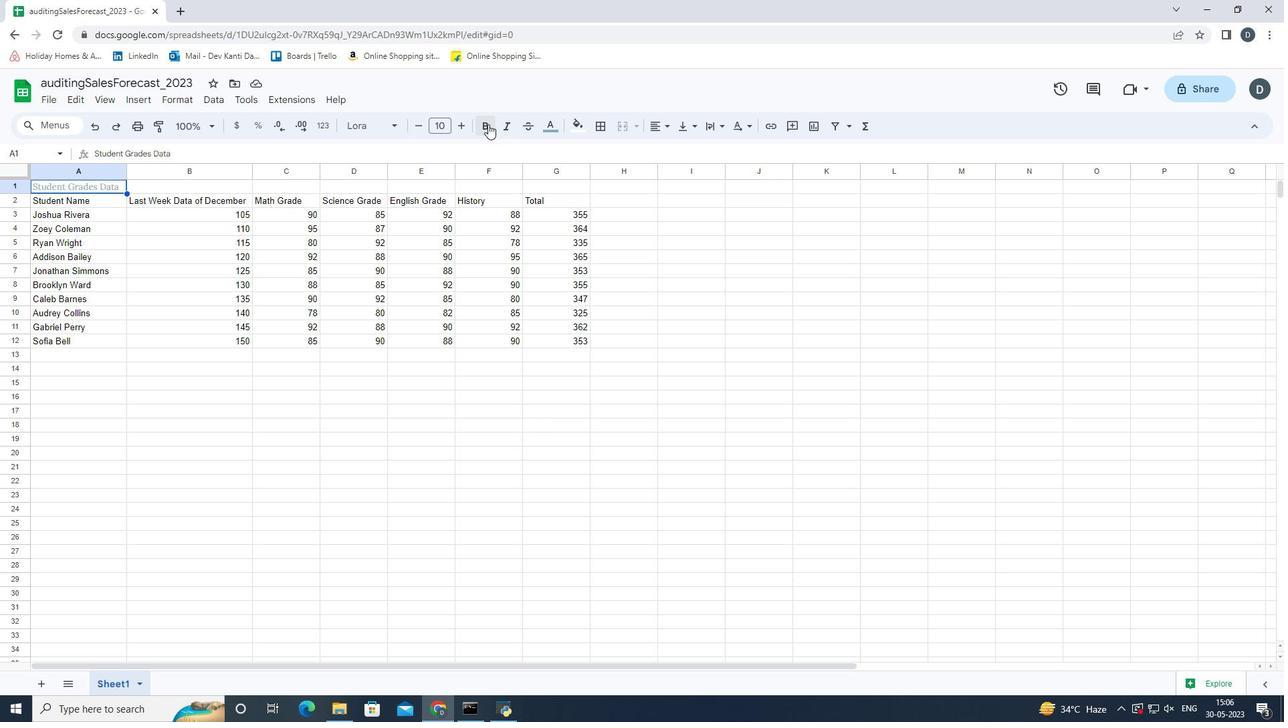 
Action: Mouse pressed left at (486, 124)
Screenshot: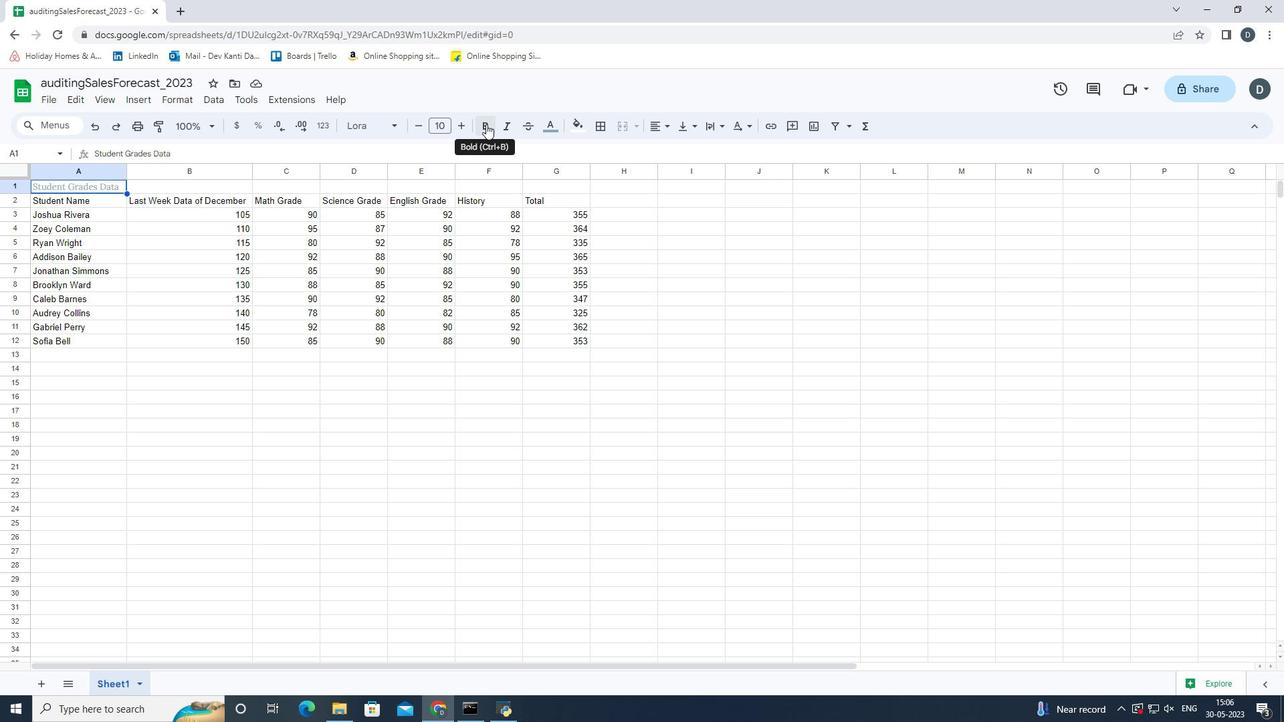 
Action: Mouse moved to (458, 126)
Screenshot: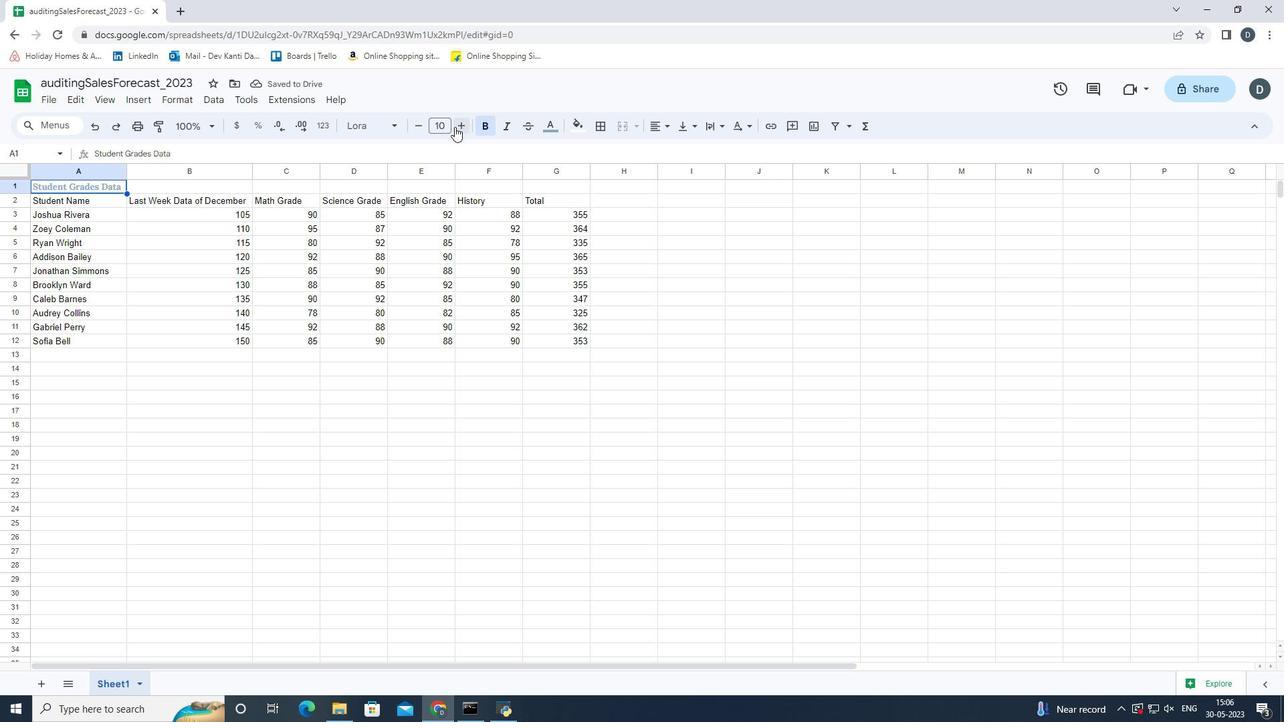 
Action: Mouse pressed left at (458, 126)
Screenshot: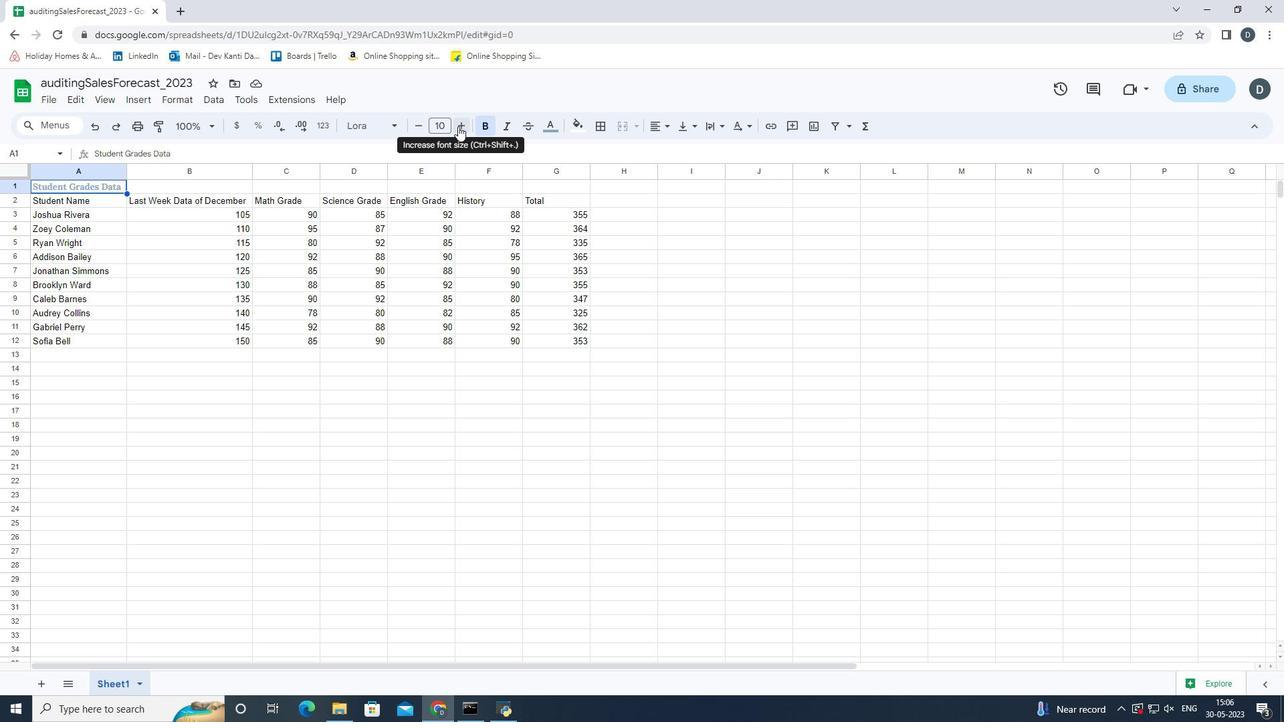 
Action: Mouse pressed left at (458, 126)
Screenshot: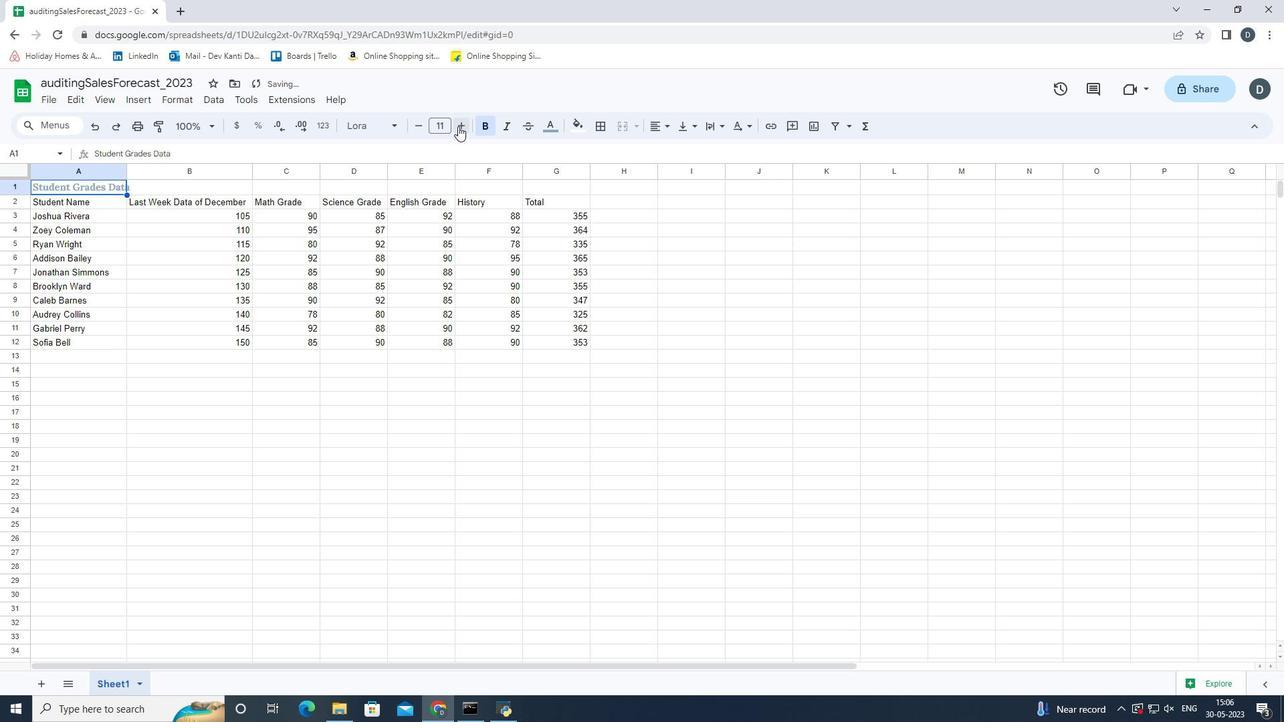 
Action: Mouse pressed left at (458, 126)
Screenshot: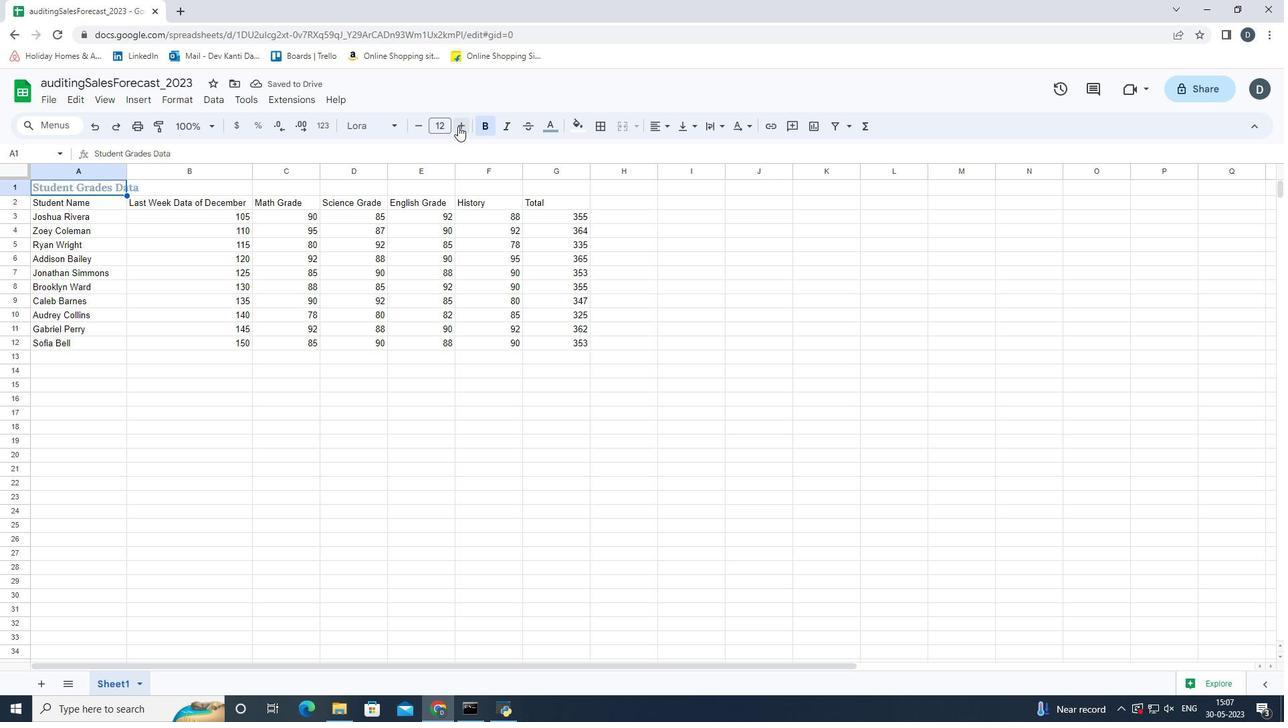 
Action: Mouse pressed left at (458, 126)
Screenshot: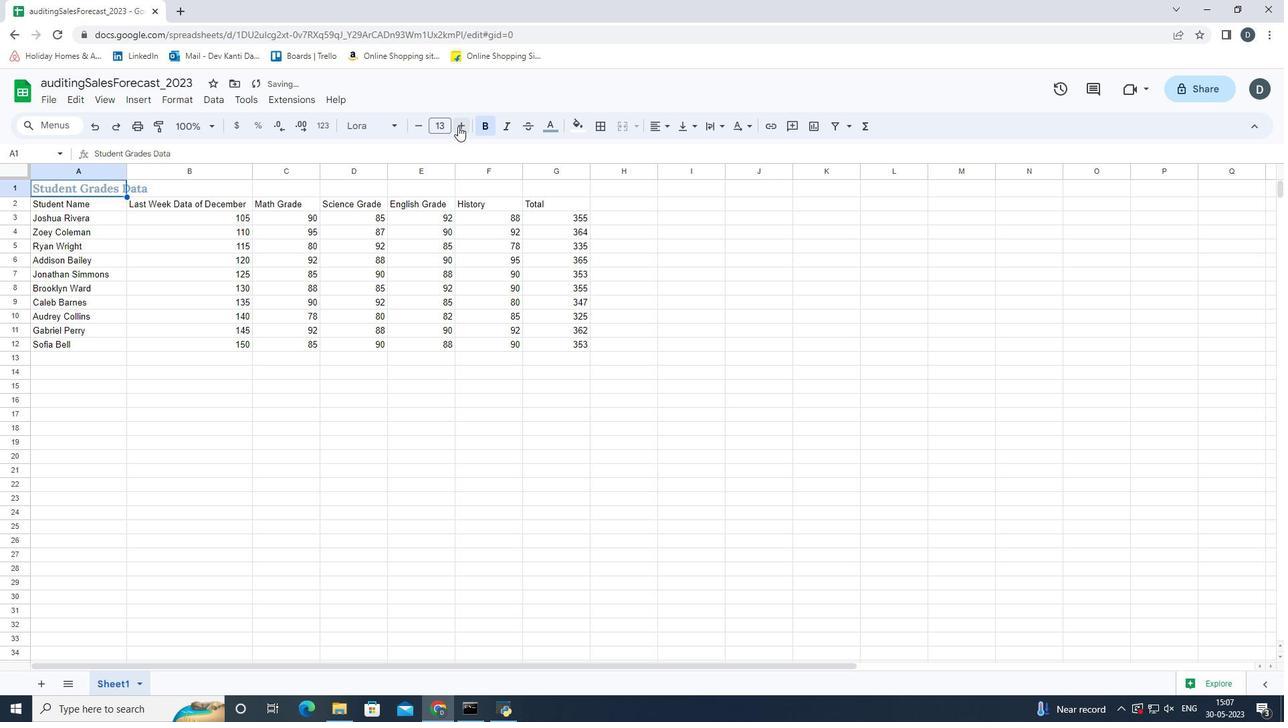 
Action: Mouse pressed left at (458, 126)
Screenshot: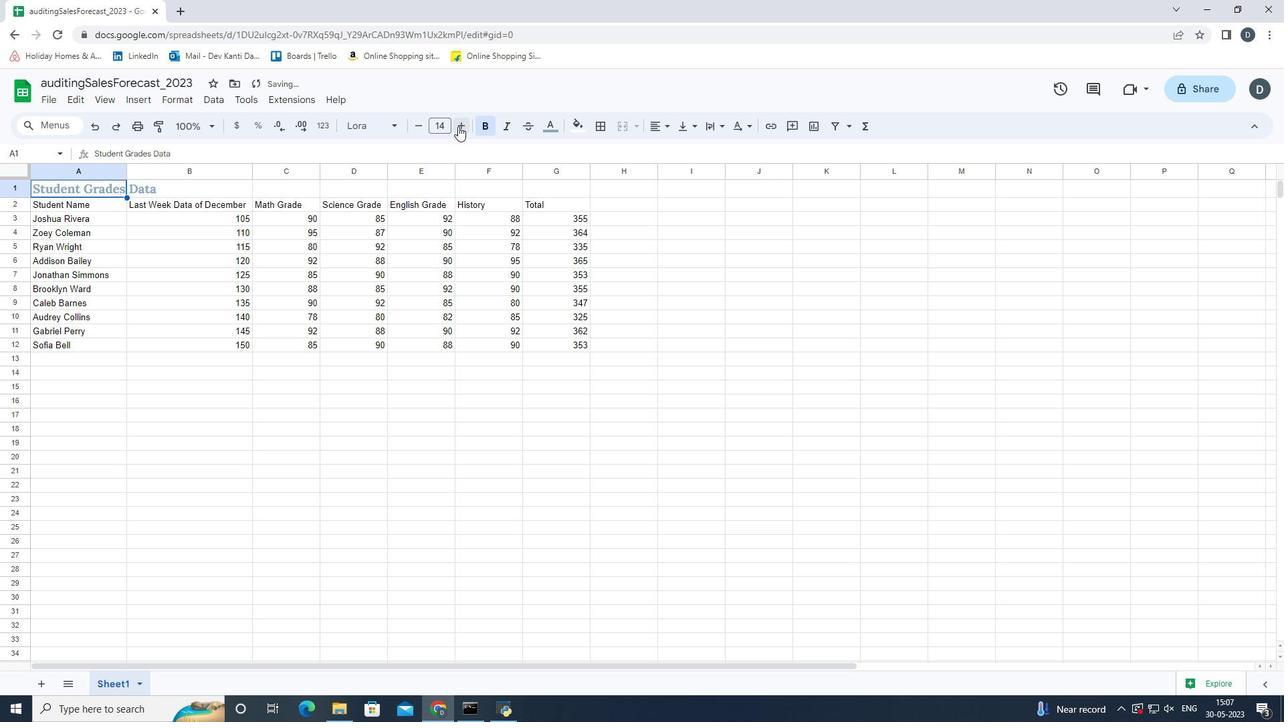 
Action: Mouse pressed left at (458, 126)
Screenshot: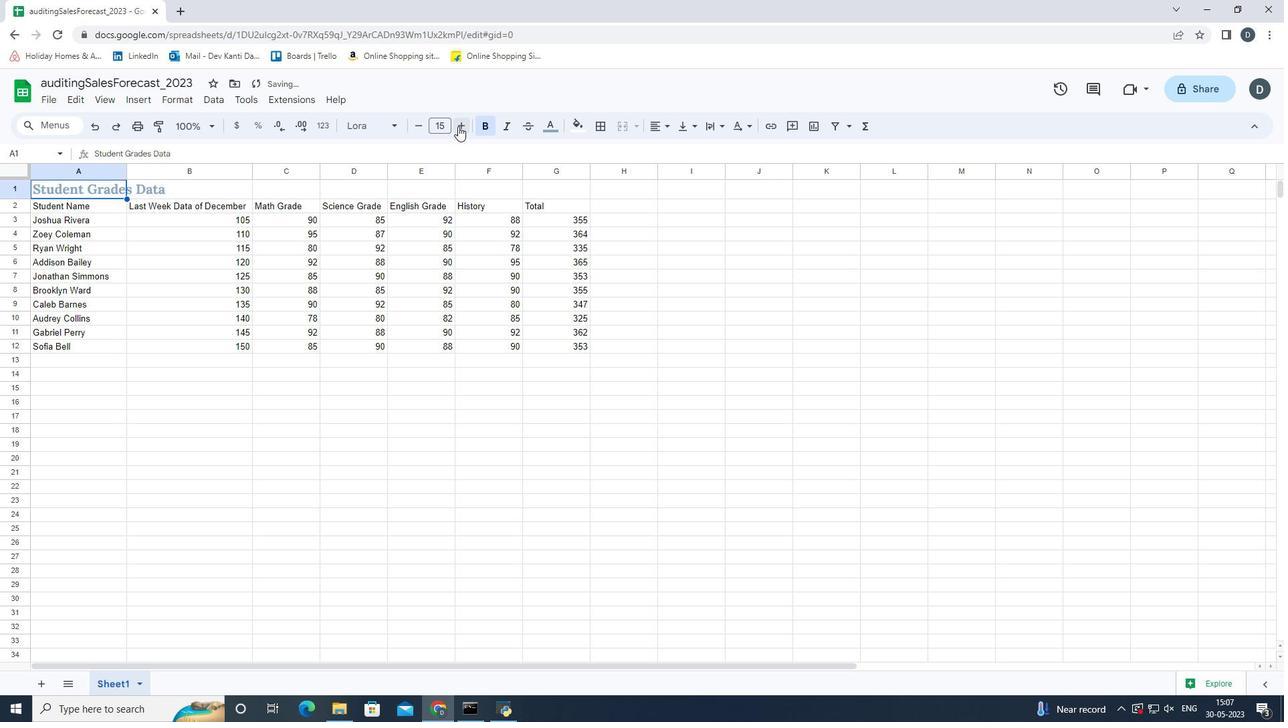 
Action: Mouse pressed left at (458, 126)
Screenshot: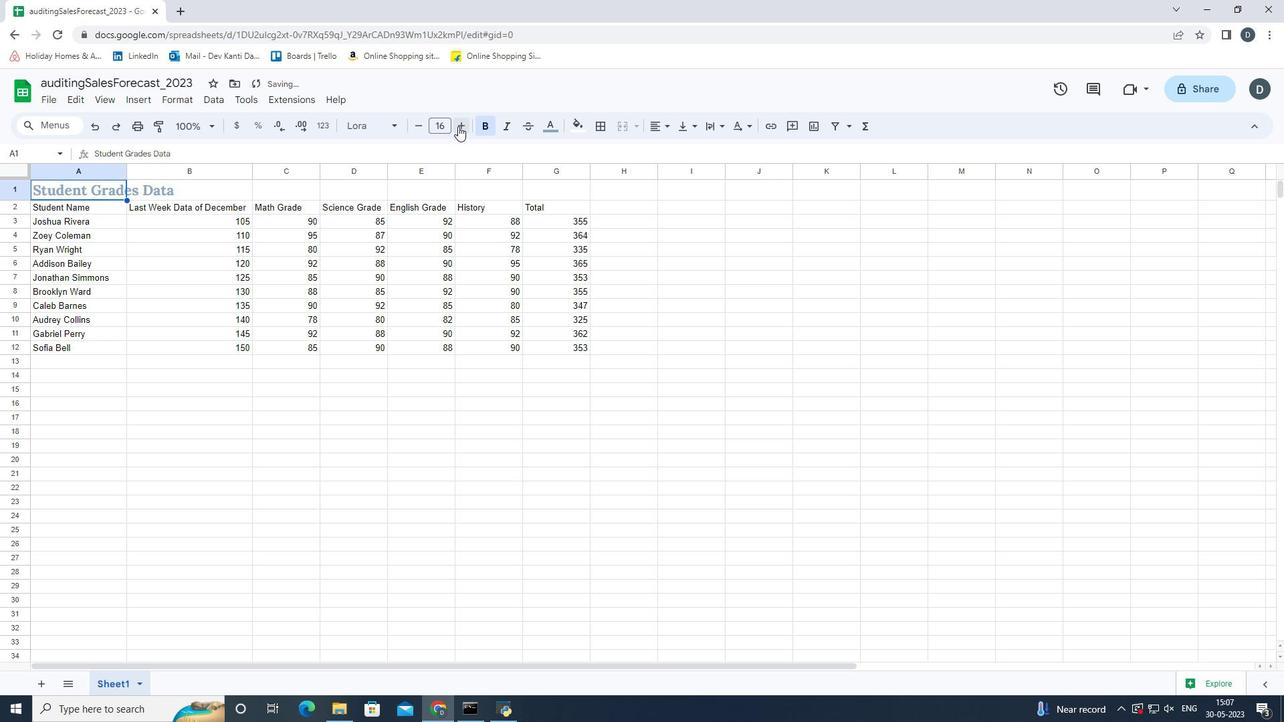 
Action: Mouse pressed left at (458, 126)
Screenshot: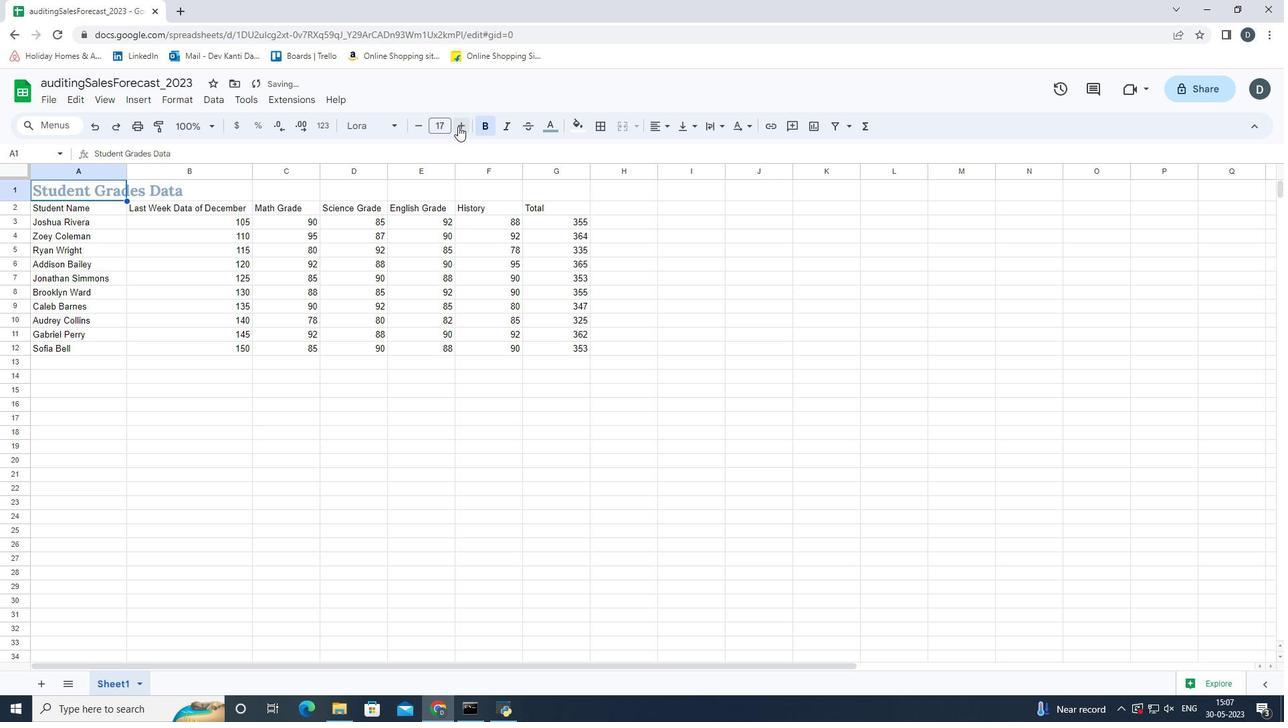 
Action: Mouse pressed left at (458, 126)
Screenshot: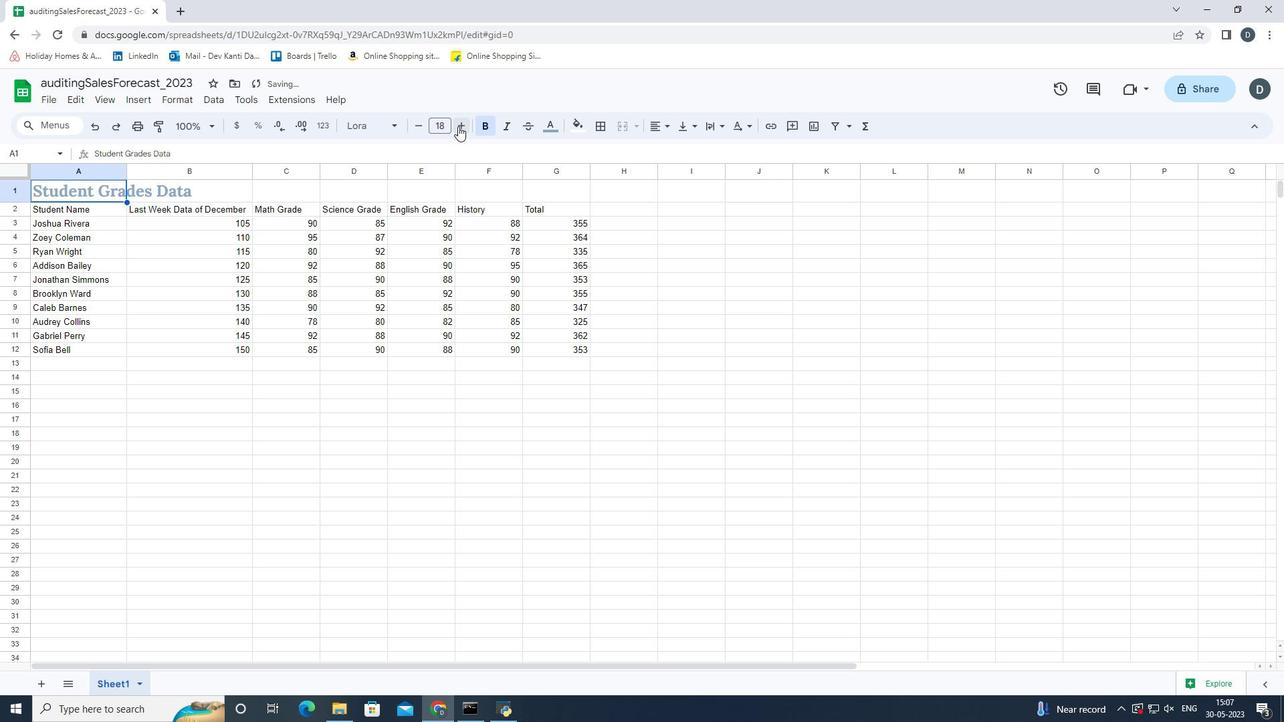 
Action: Mouse pressed left at (458, 126)
Screenshot: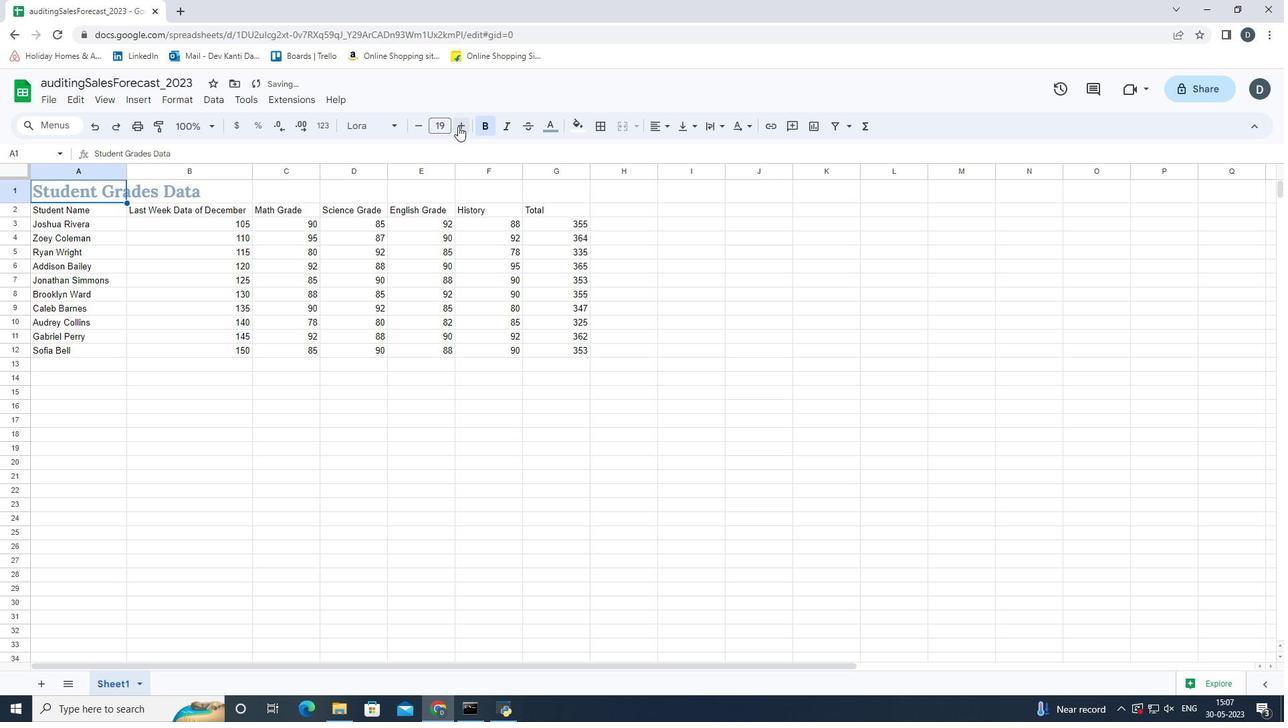 
Action: Mouse pressed left at (458, 126)
Screenshot: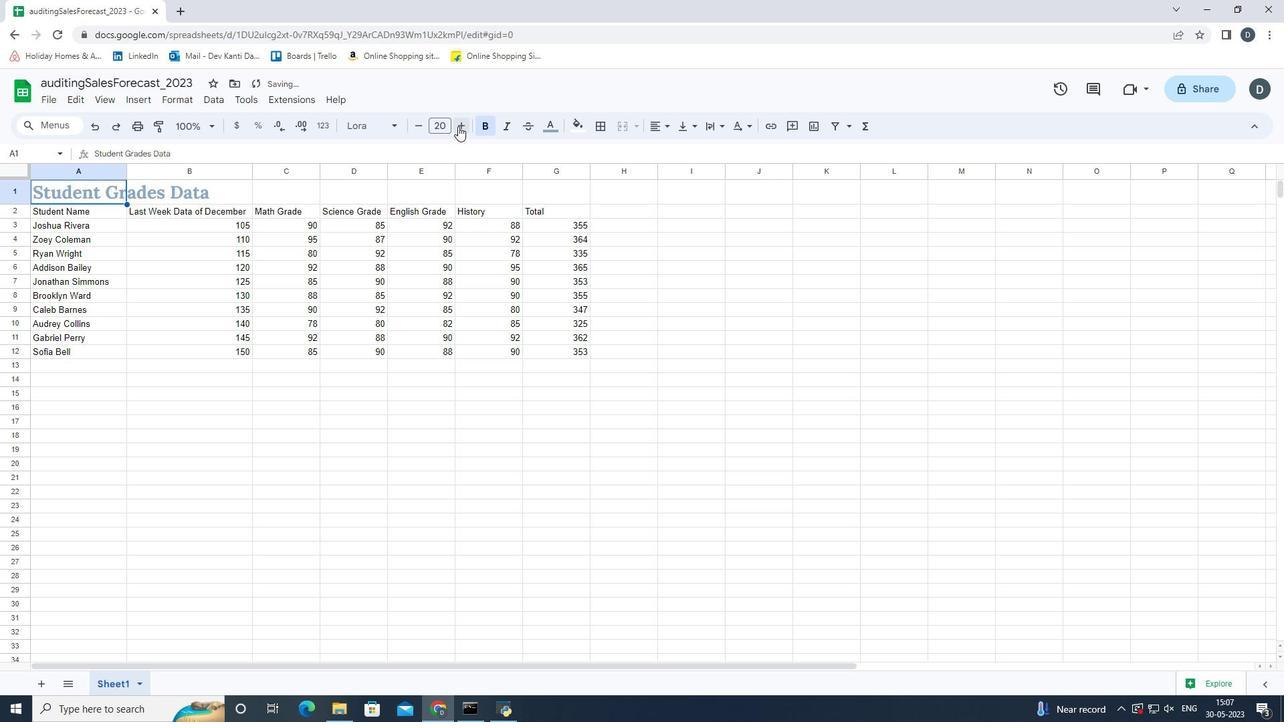 
Action: Mouse pressed left at (458, 126)
Screenshot: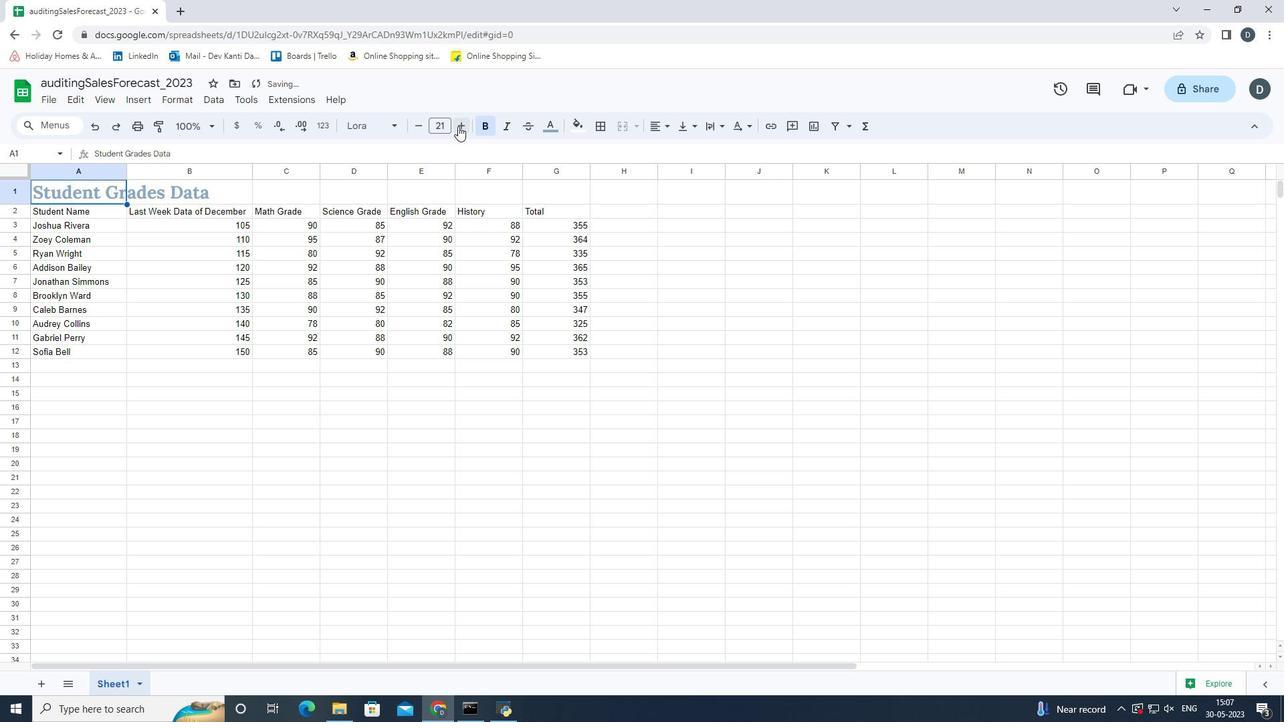 
Action: Mouse moved to (90, 196)
Screenshot: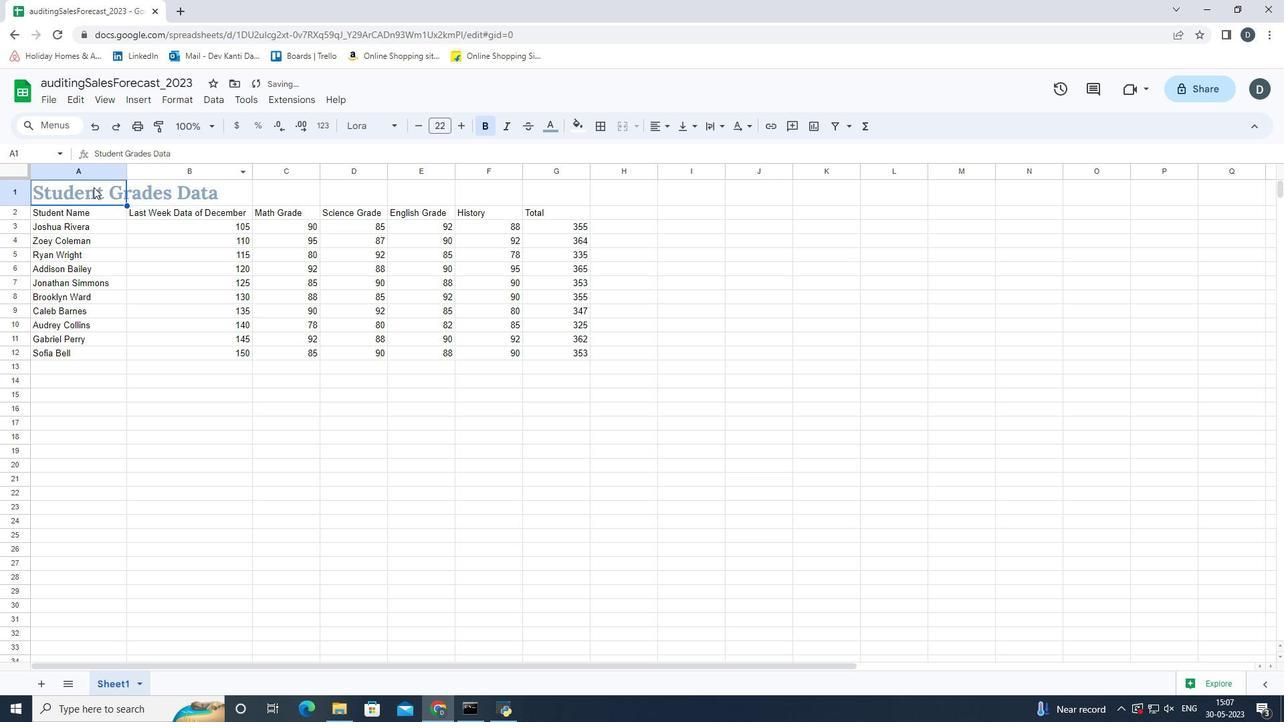 
Action: Mouse pressed left at (90, 196)
Screenshot: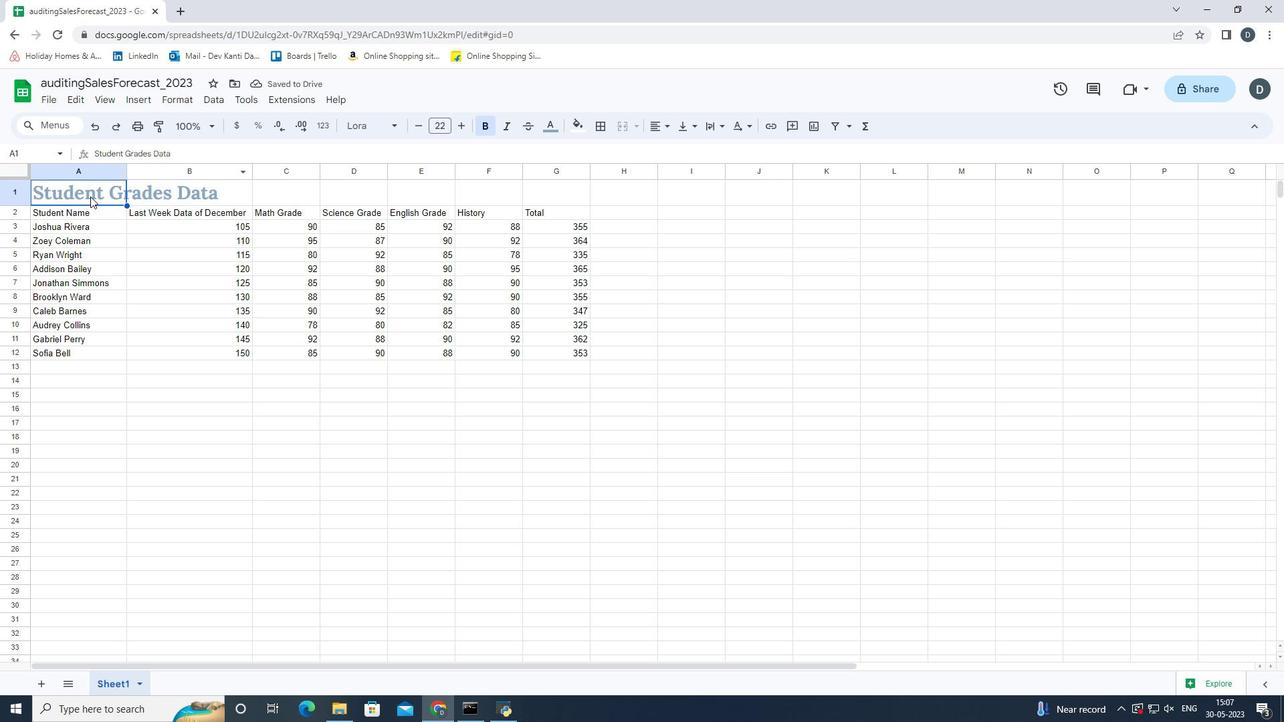
Action: Mouse moved to (623, 125)
Screenshot: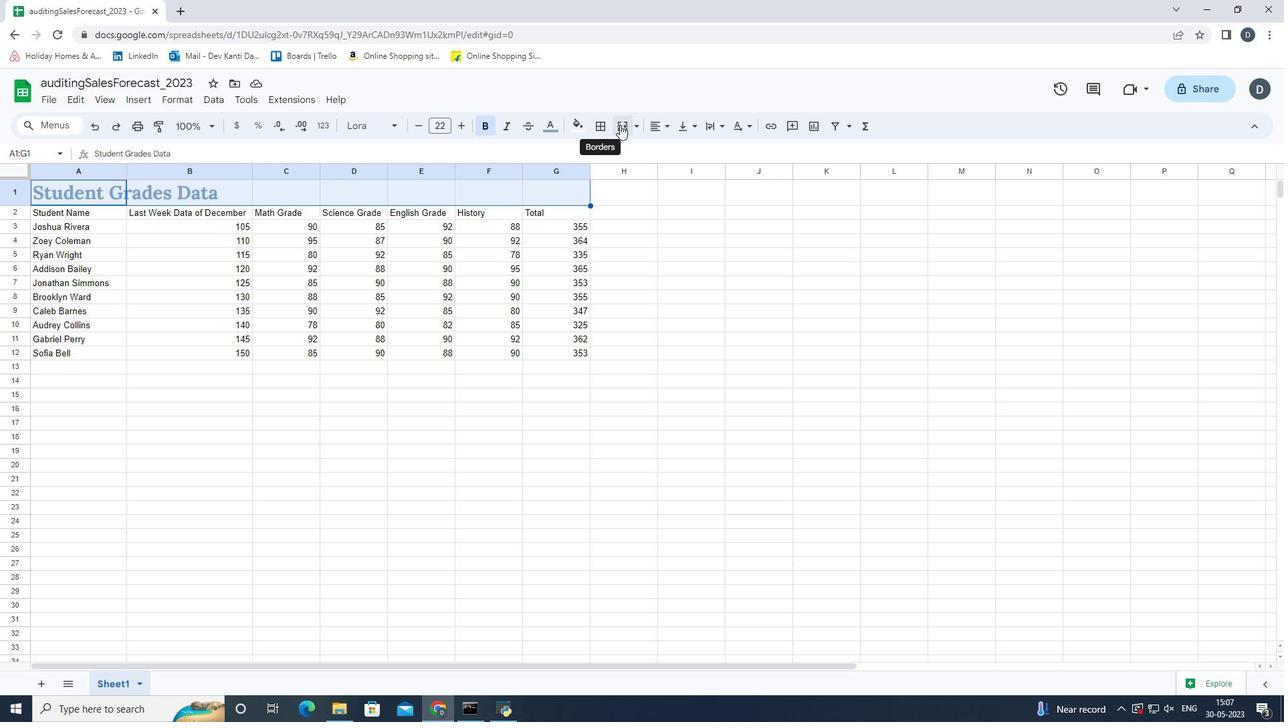 
Action: Mouse pressed left at (623, 125)
Screenshot: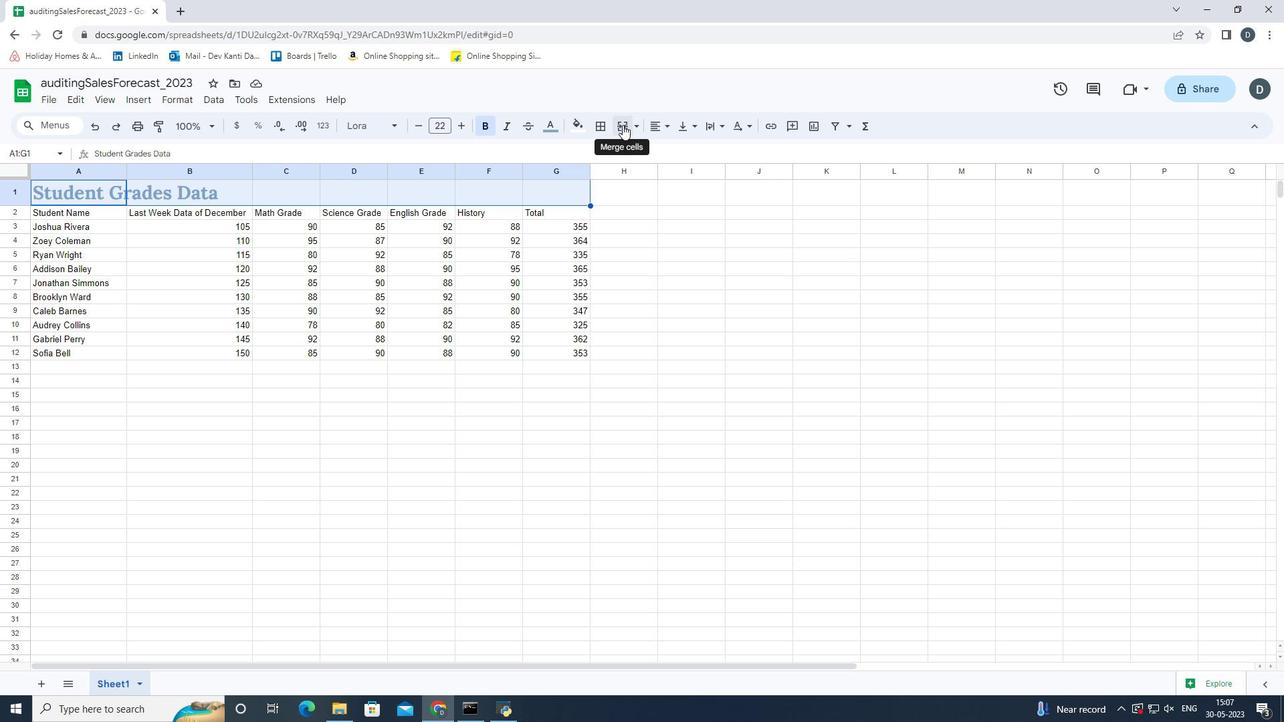 
Action: Mouse moved to (76, 209)
Screenshot: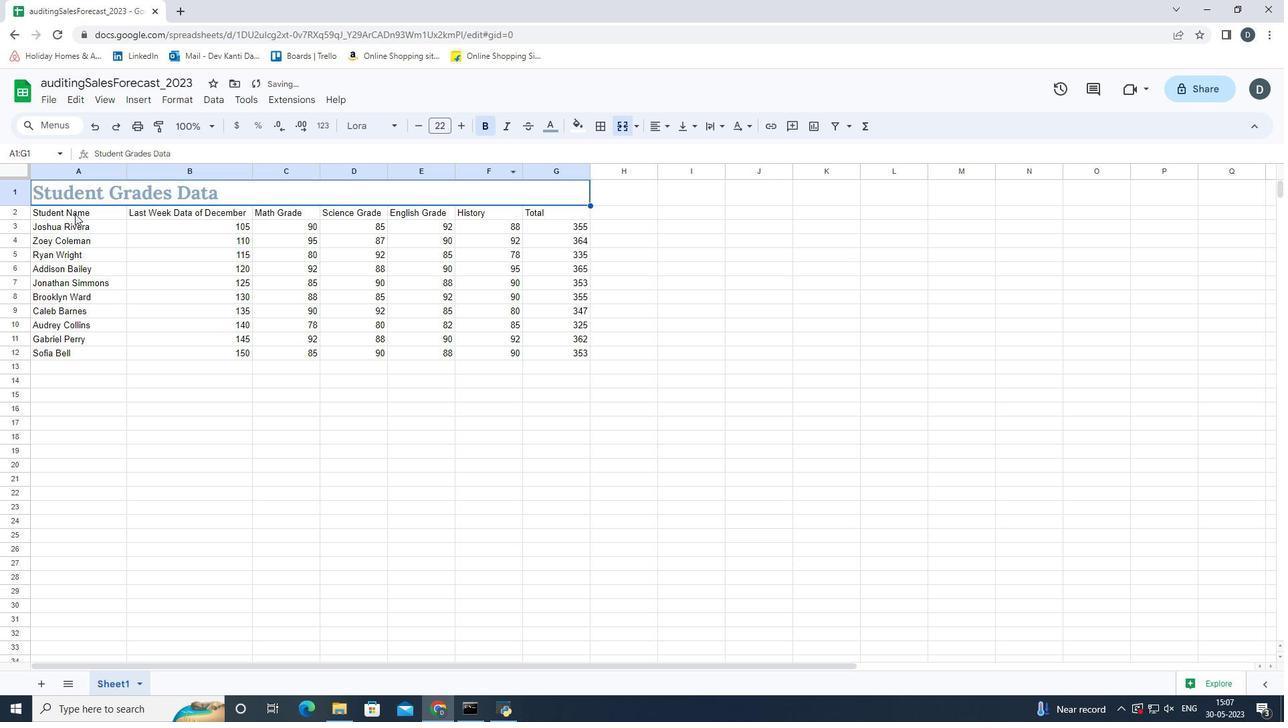 
Action: Mouse pressed left at (76, 209)
Screenshot: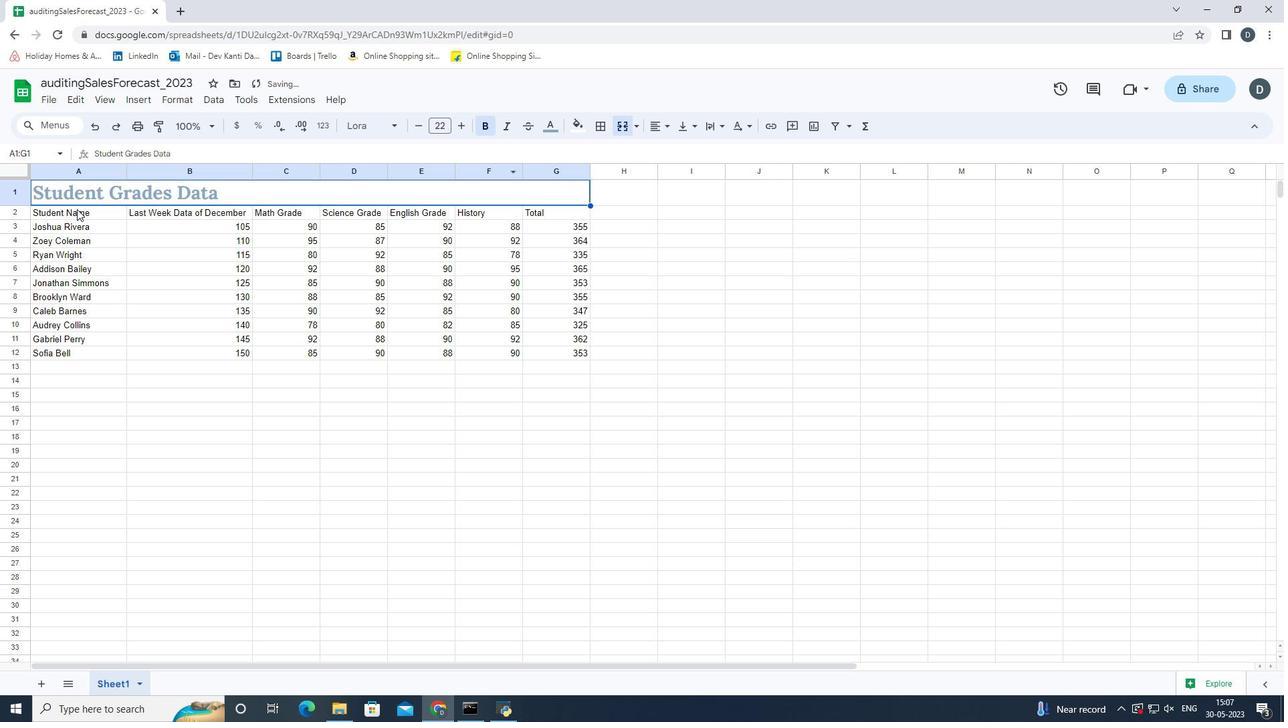 
Action: Mouse pressed left at (76, 209)
Screenshot: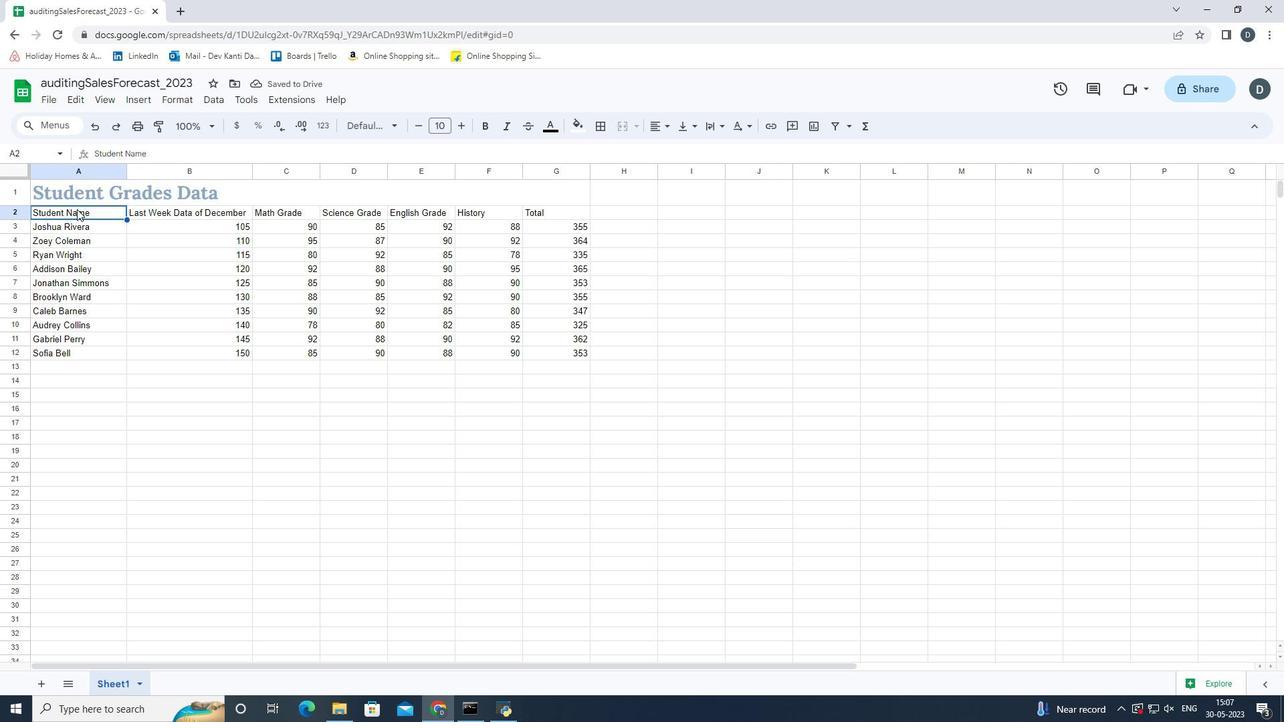
Action: Mouse moved to (382, 124)
Screenshot: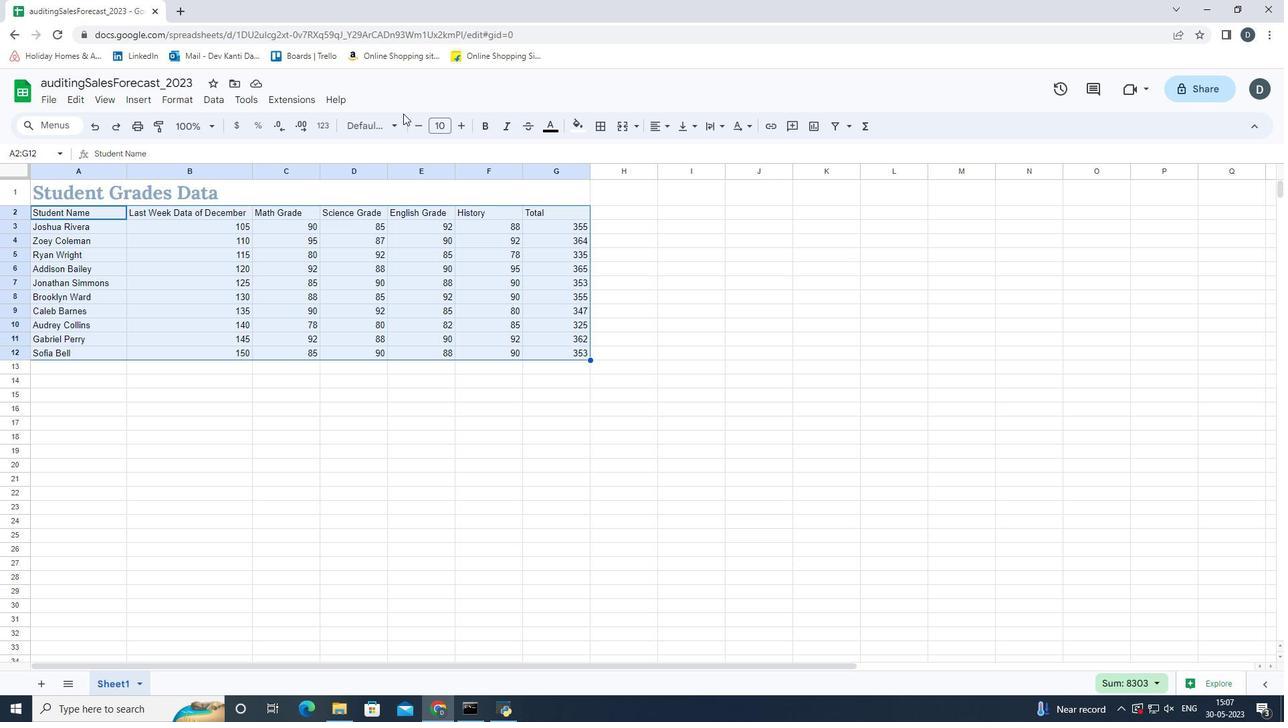 
Action: Mouse pressed left at (382, 124)
Screenshot: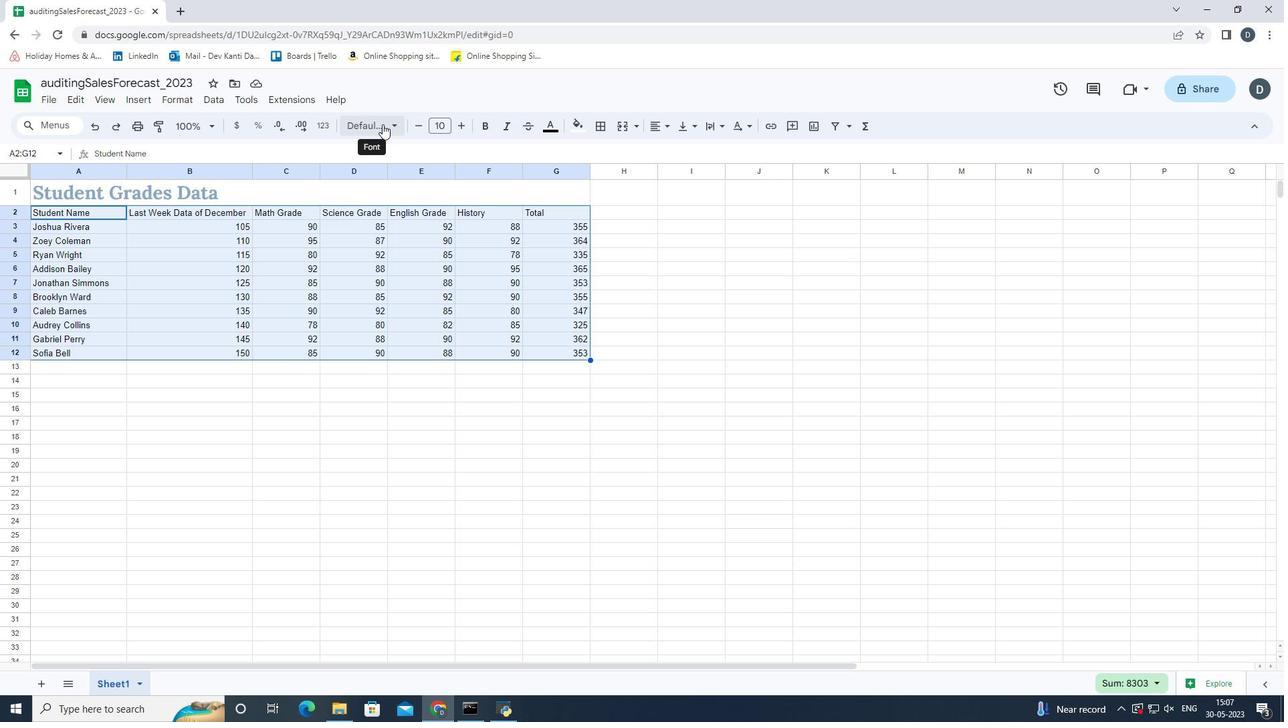 
Action: Mouse moved to (427, 374)
Screenshot: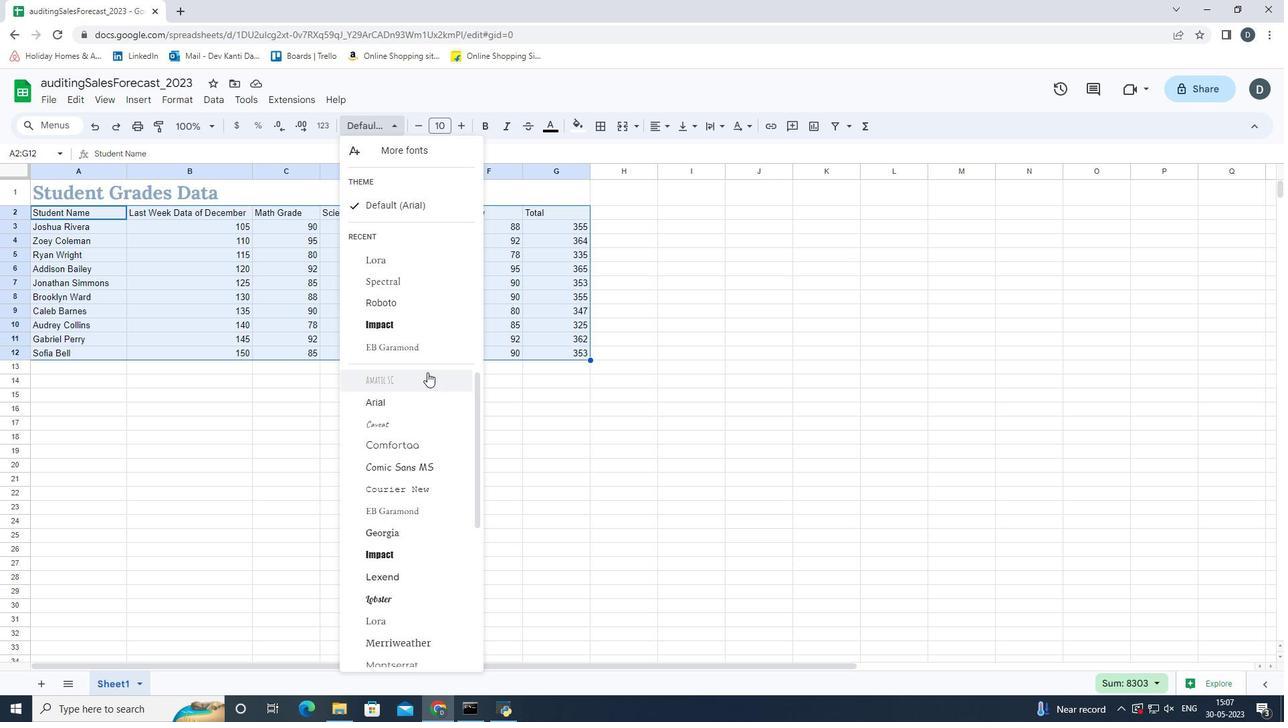 
Action: Mouse scrolled (427, 374) with delta (0, 0)
Screenshot: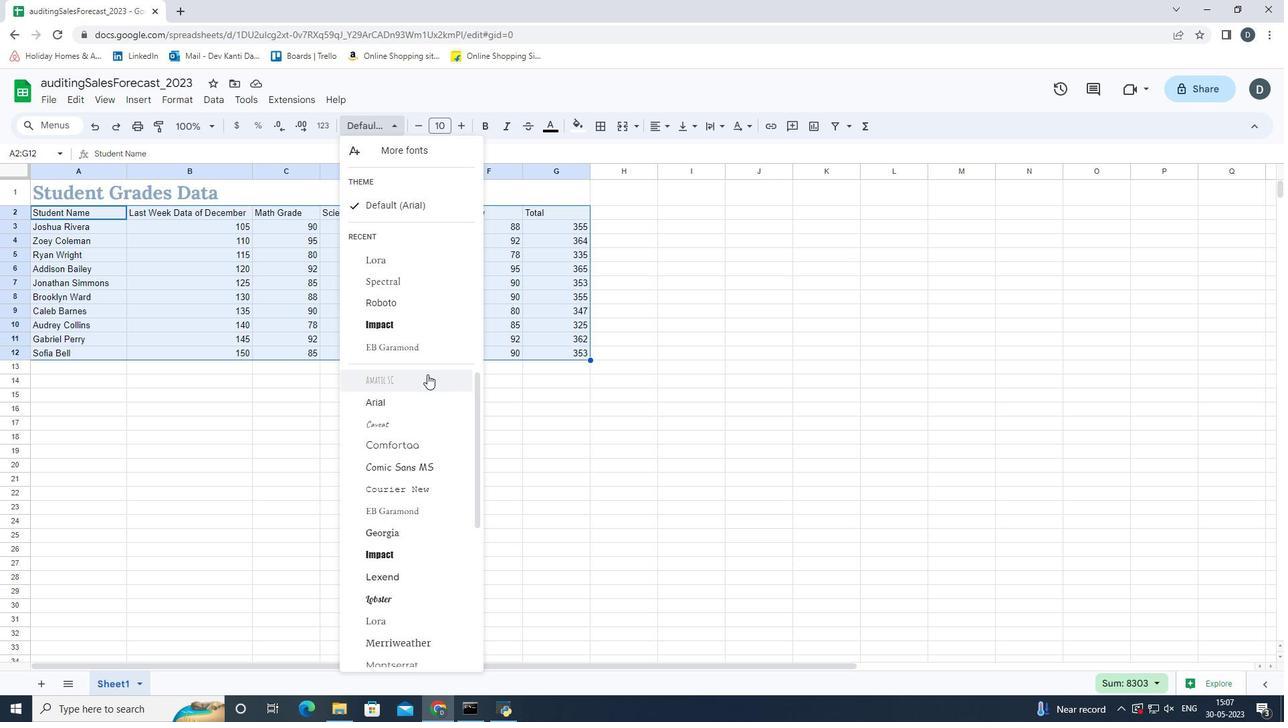 
Action: Mouse moved to (427, 376)
Screenshot: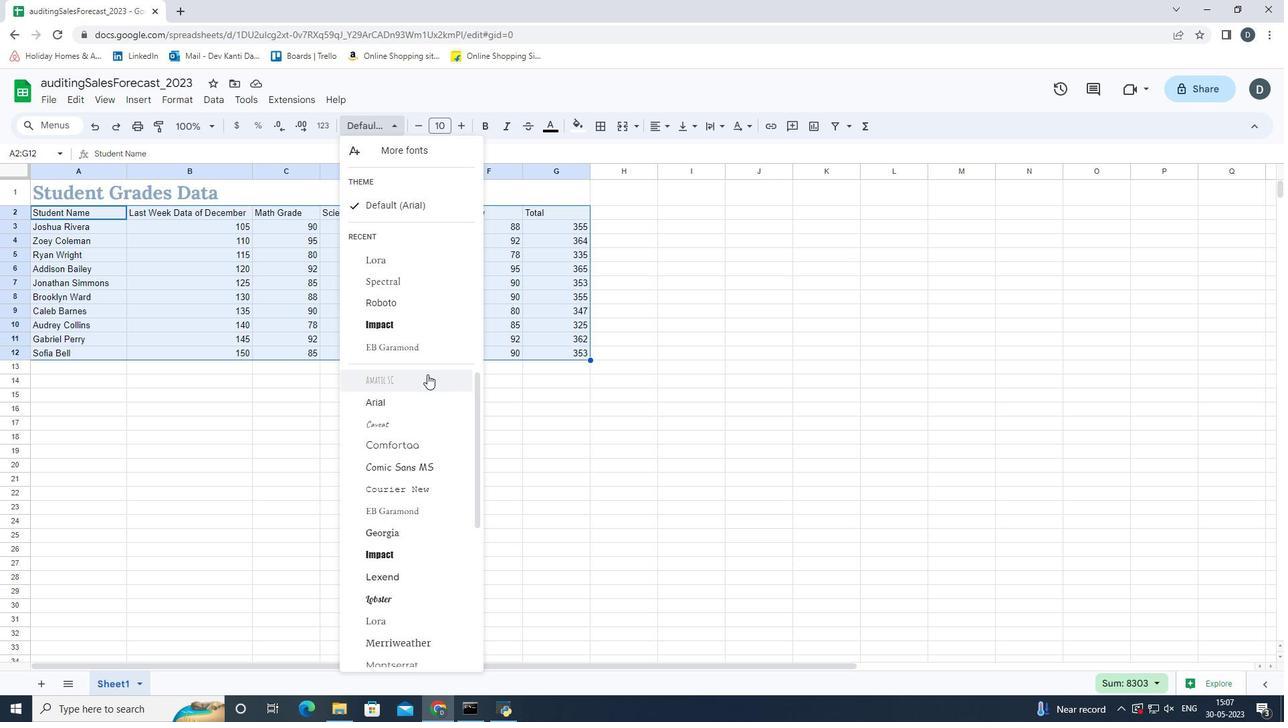 
Action: Mouse scrolled (427, 375) with delta (0, 0)
Screenshot: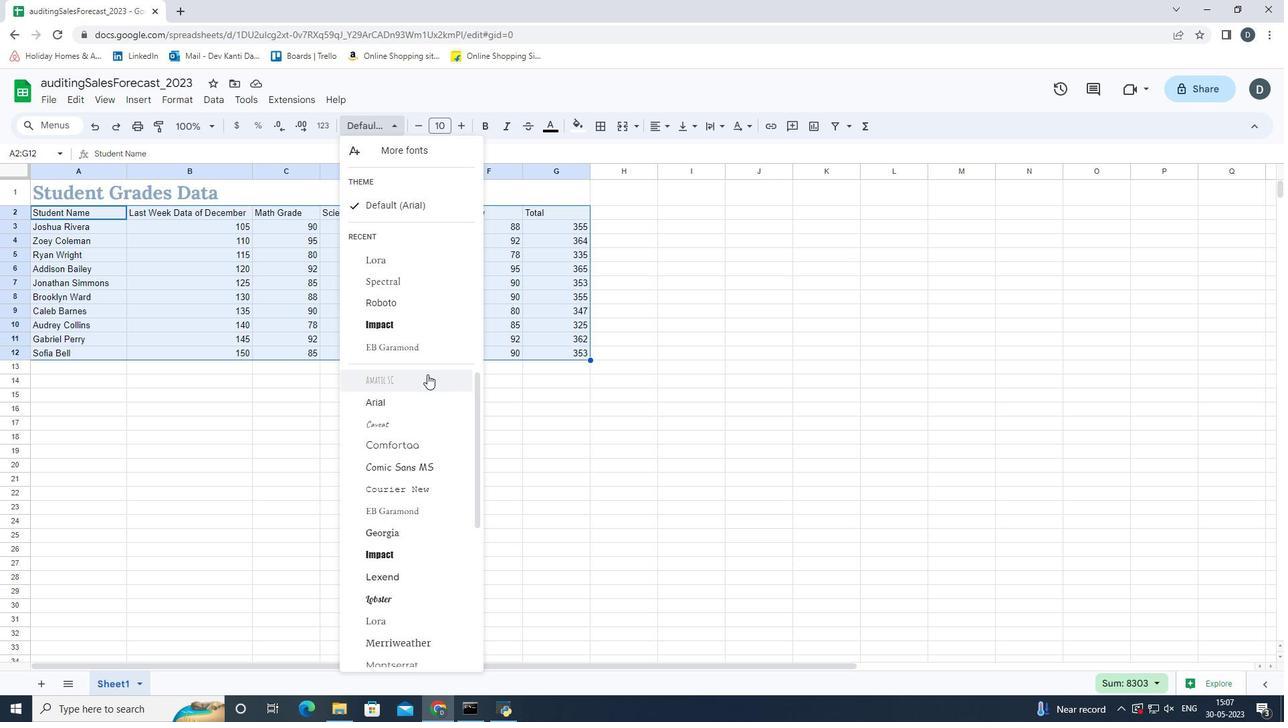 
Action: Mouse moved to (453, 375)
Screenshot: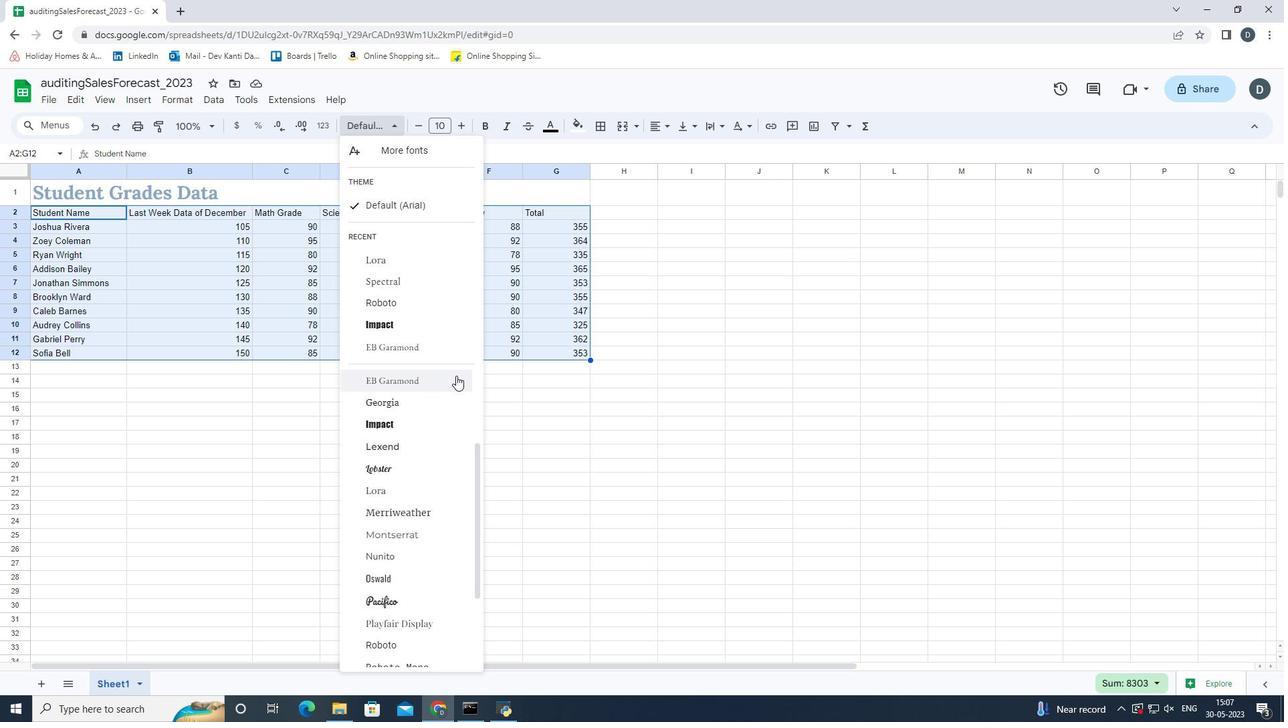 
Action: Mouse scrolled (453, 374) with delta (0, 0)
Screenshot: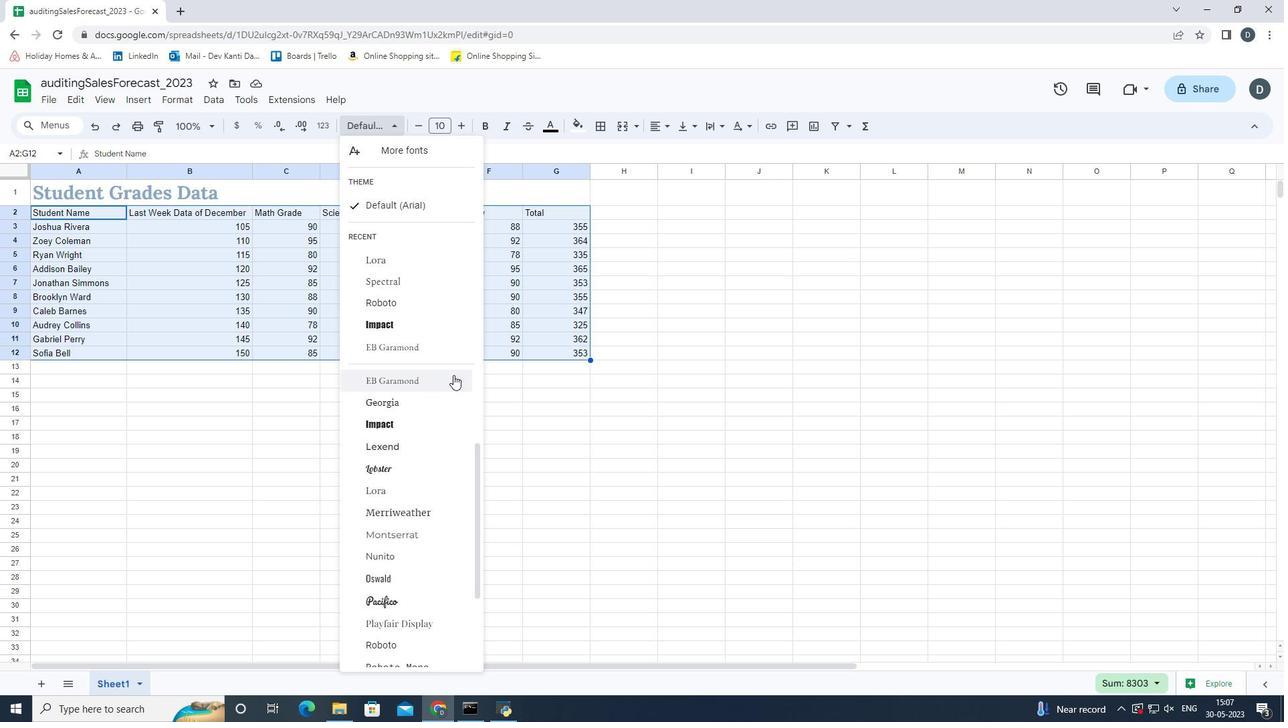 
Action: Mouse moved to (453, 390)
Screenshot: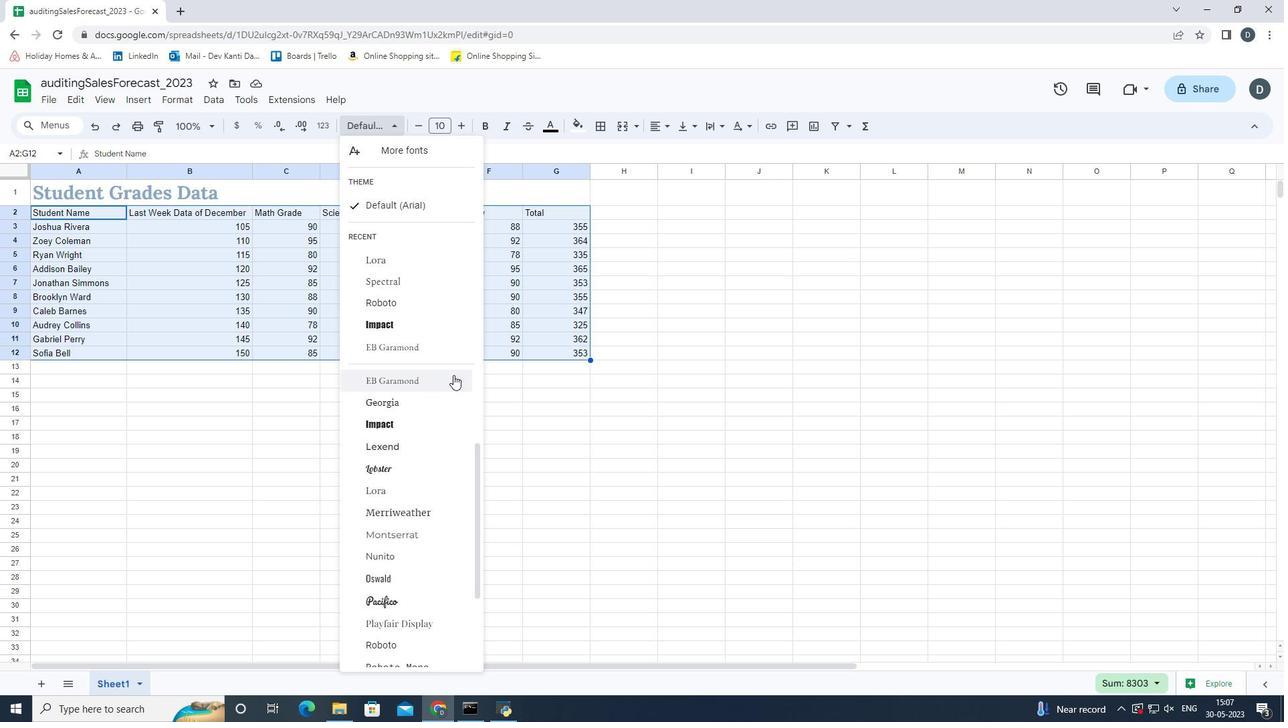 
Action: Mouse scrolled (453, 389) with delta (0, 0)
Screenshot: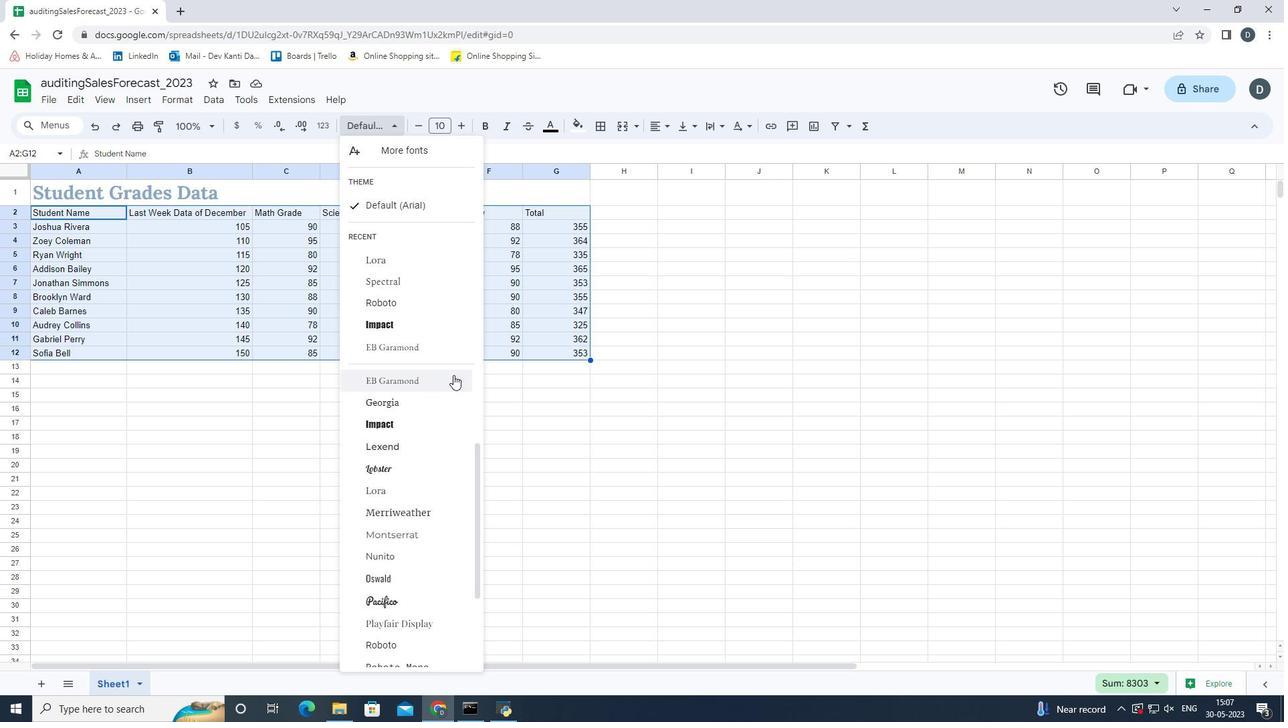 
Action: Mouse moved to (453, 392)
Screenshot: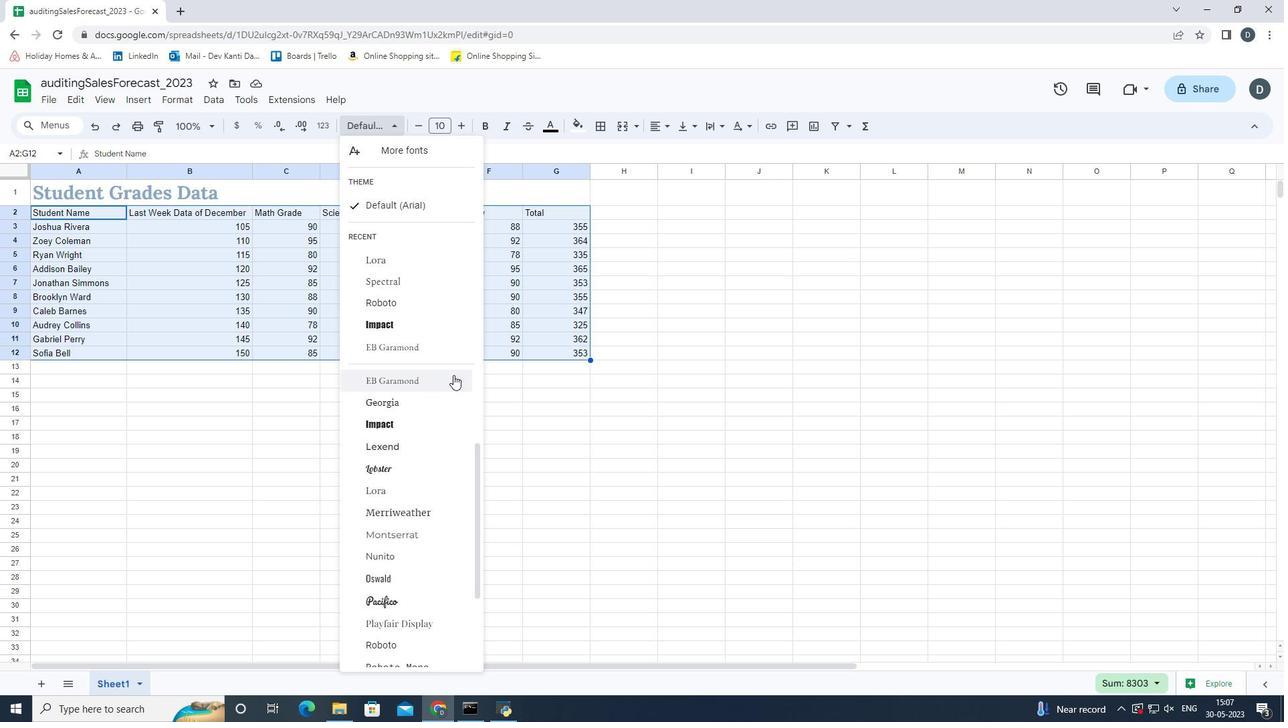 
Action: Mouse scrolled (453, 391) with delta (0, 0)
Screenshot: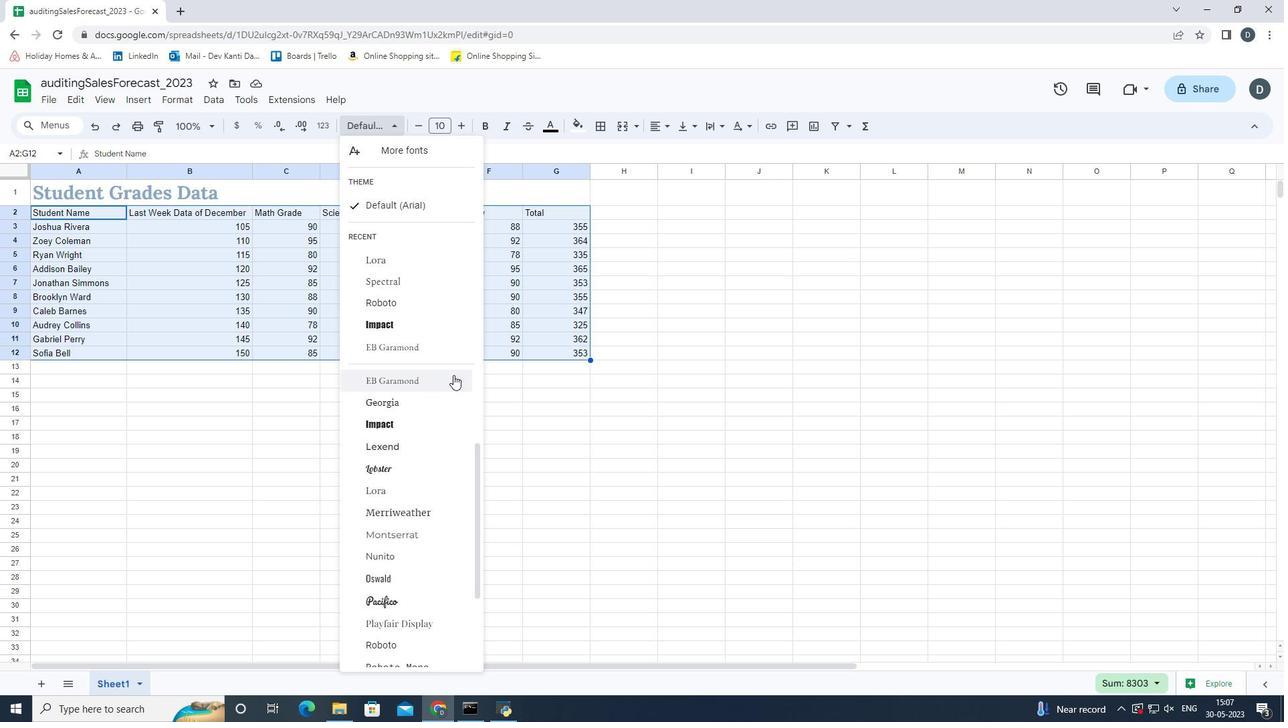 
Action: Mouse moved to (453, 398)
Screenshot: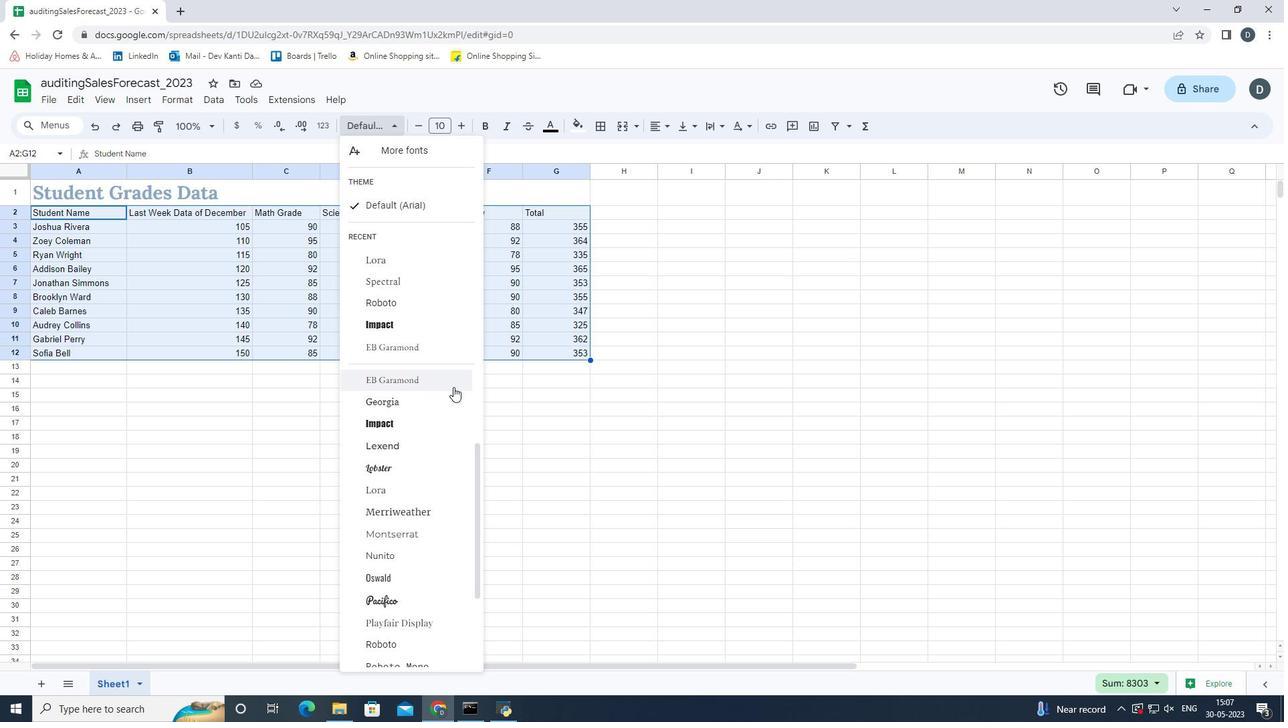 
Action: Mouse scrolled (453, 397) with delta (0, 0)
Screenshot: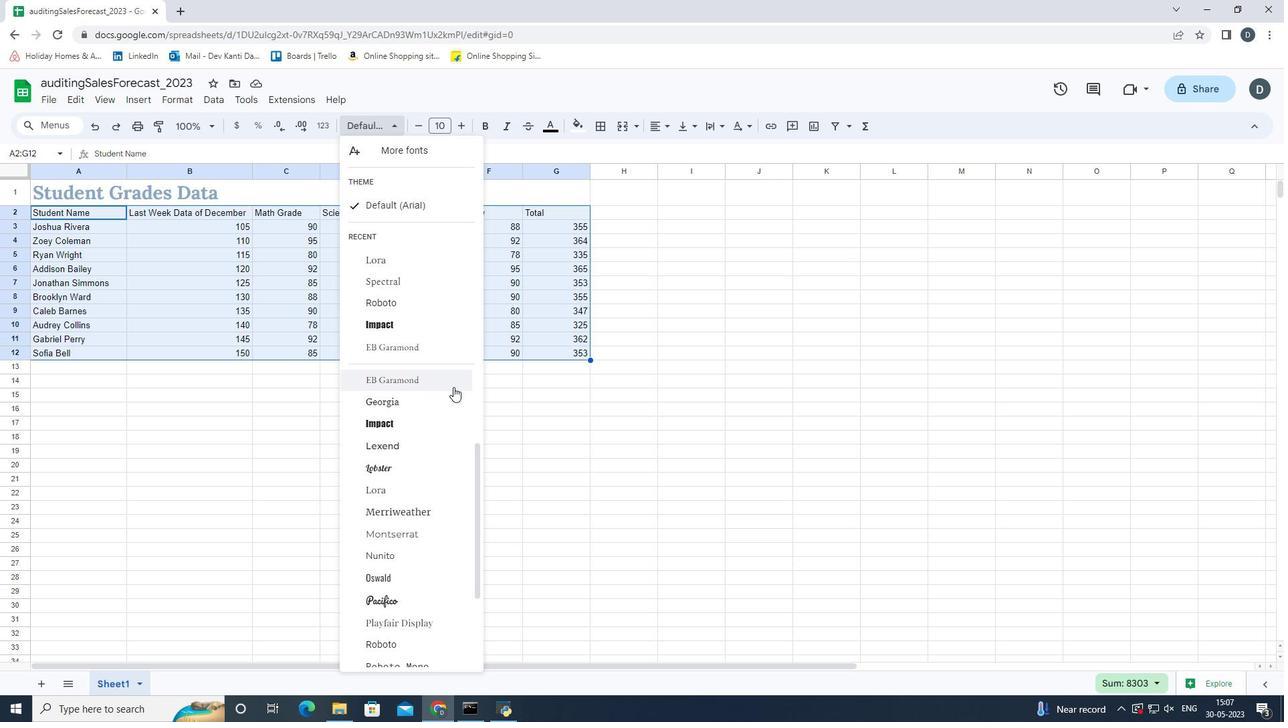 
Action: Mouse moved to (440, 416)
Screenshot: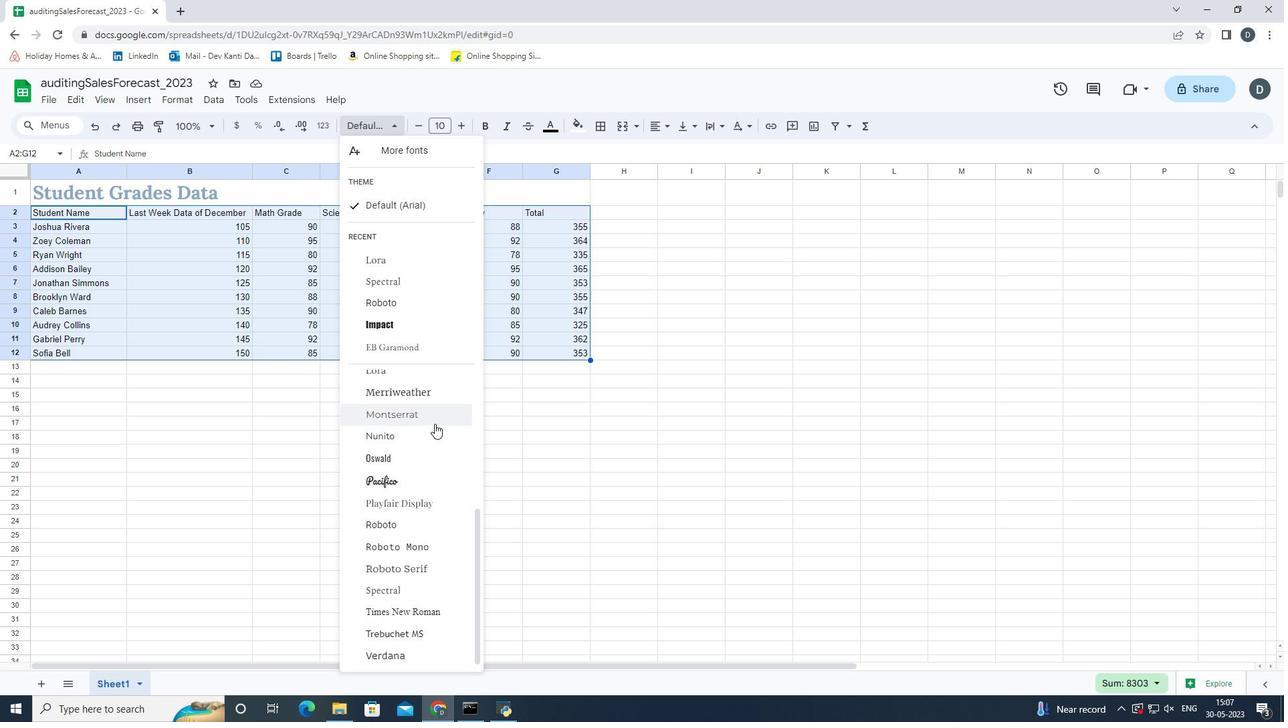 
Action: Mouse pressed left at (440, 416)
Screenshot: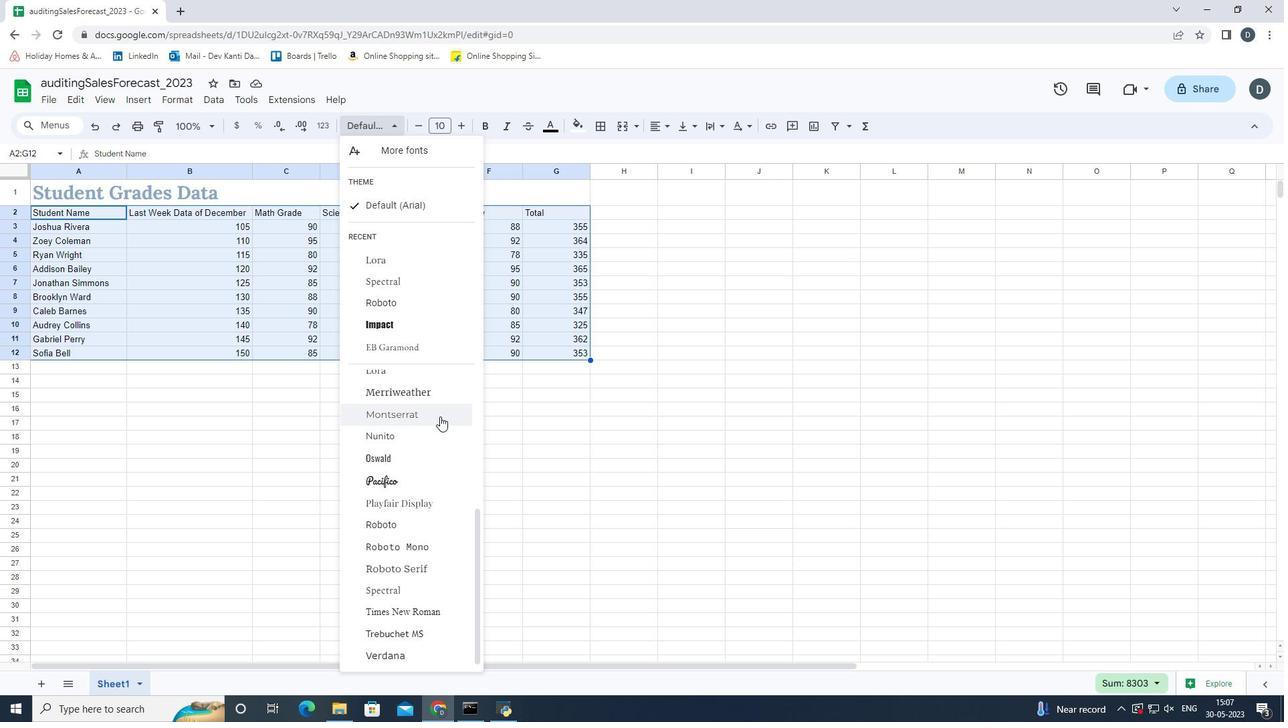 
Action: Mouse moved to (466, 127)
Screenshot: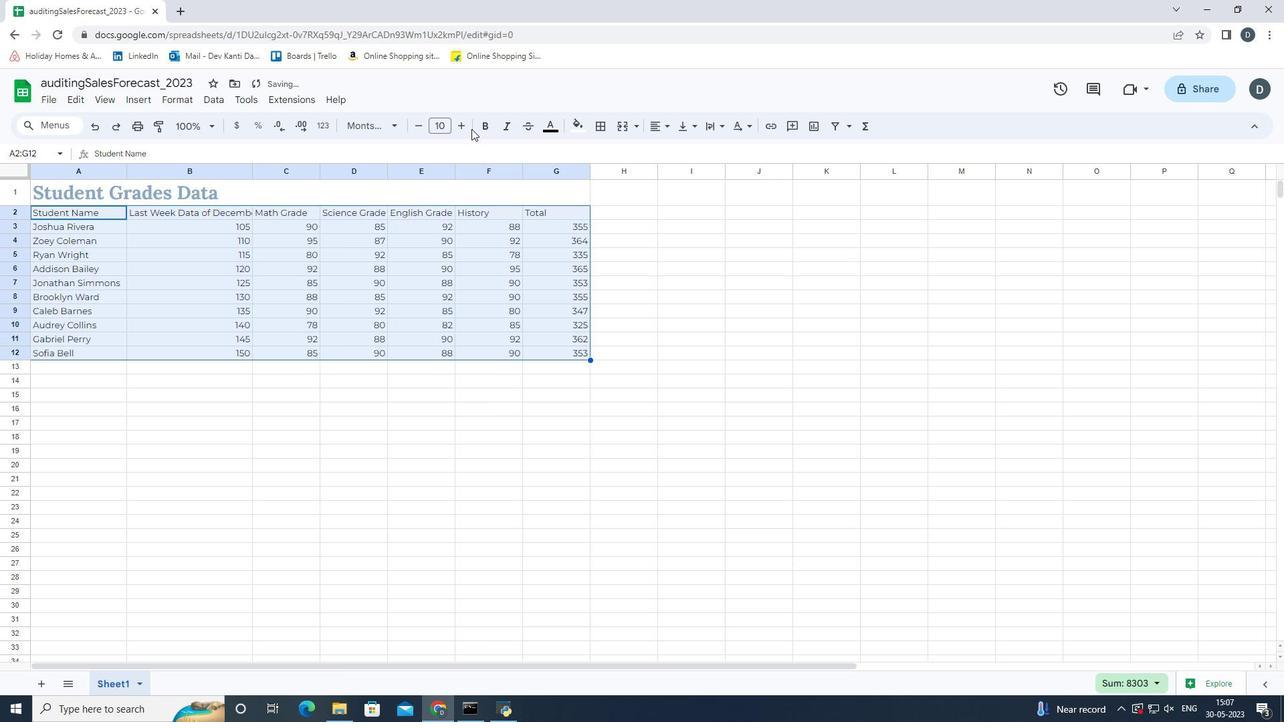 
Action: Mouse pressed left at (466, 127)
Screenshot: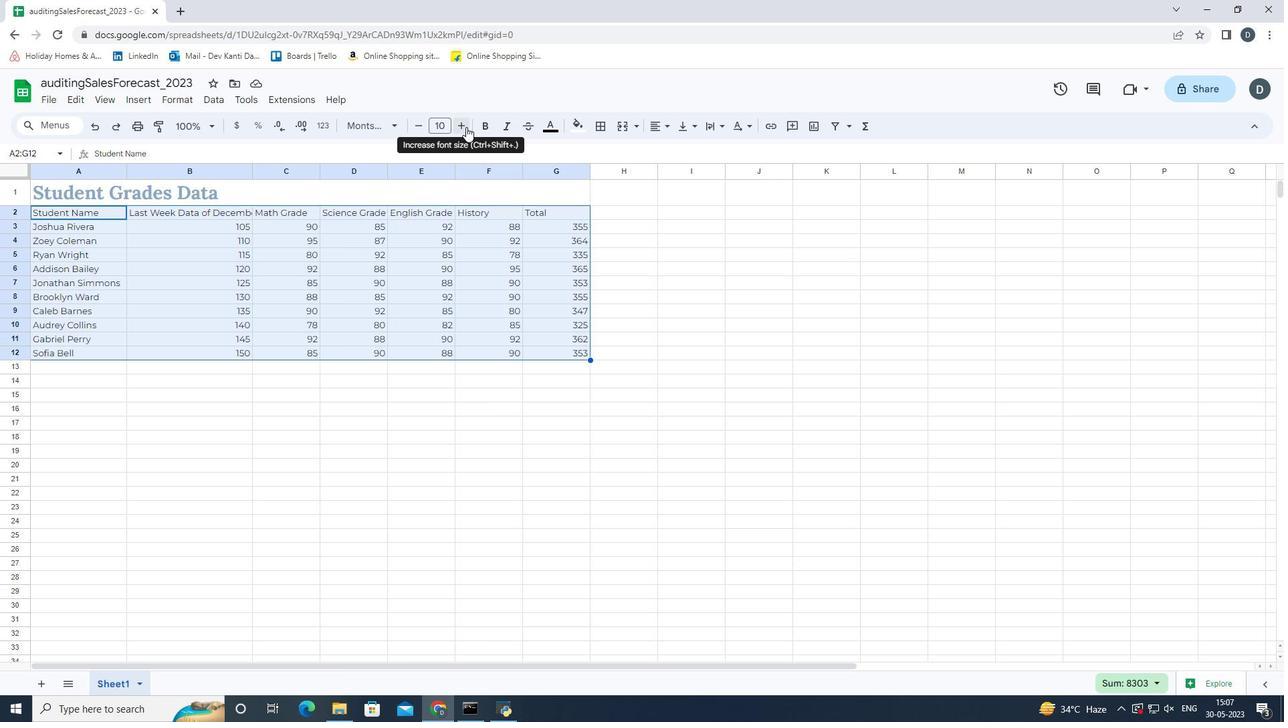 
Action: Mouse pressed left at (466, 127)
Screenshot: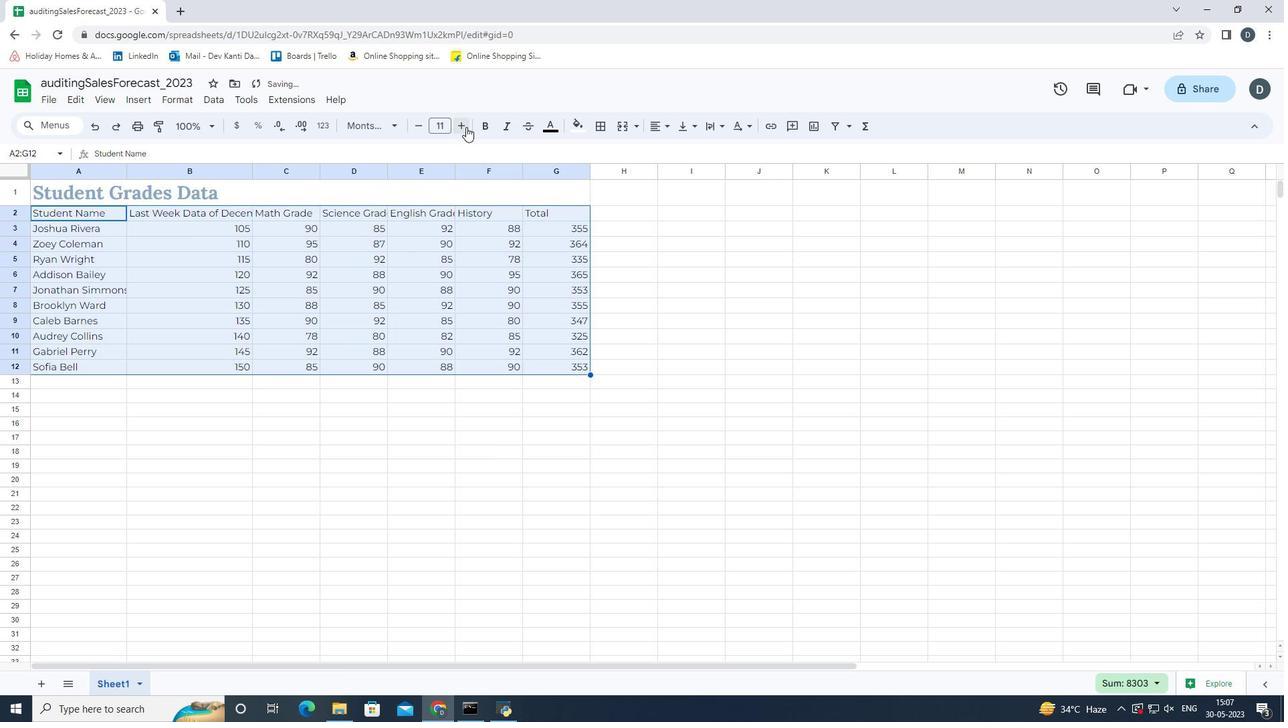 
Action: Mouse pressed left at (466, 127)
Screenshot: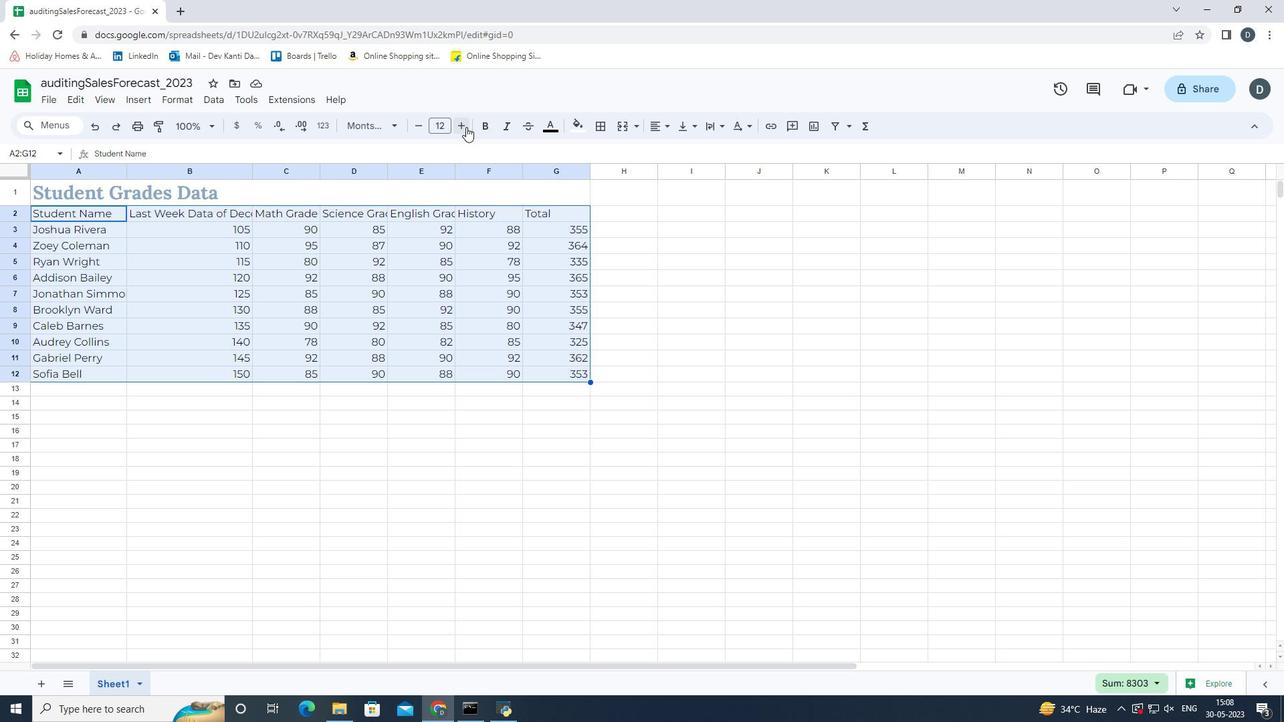 
Action: Mouse pressed left at (466, 127)
Screenshot: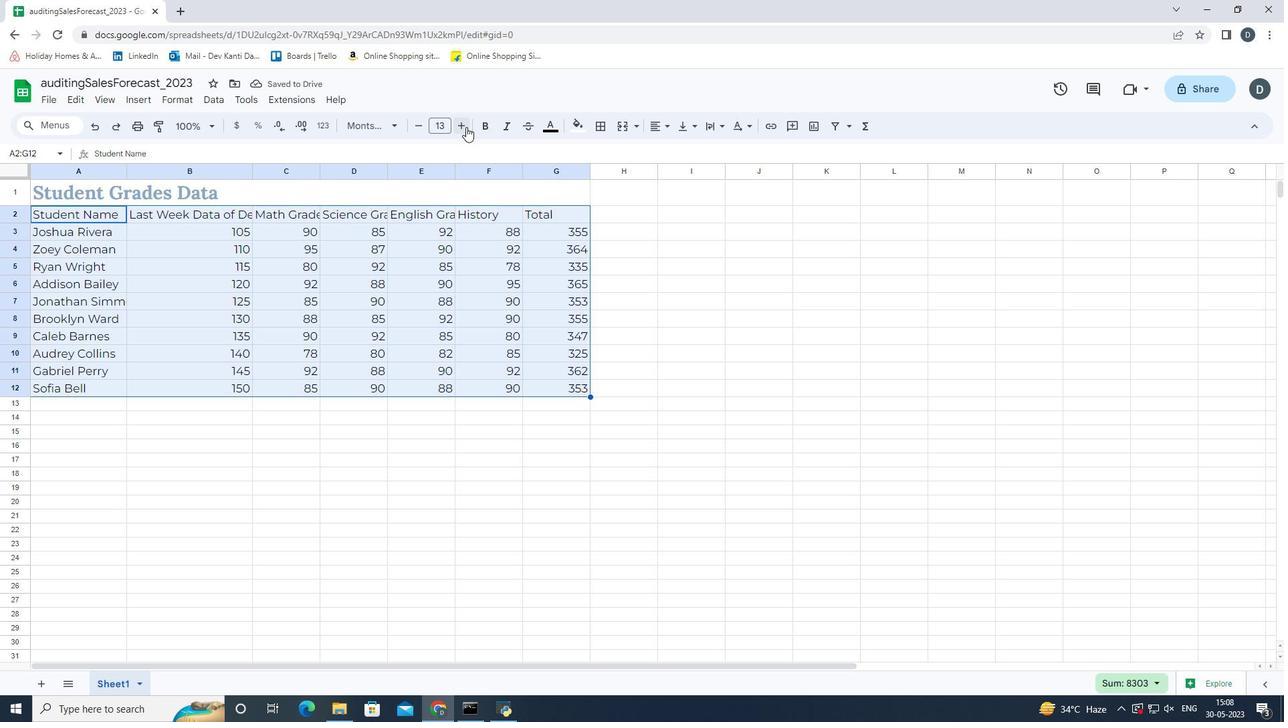 
Action: Mouse moved to (924, 121)
Screenshot: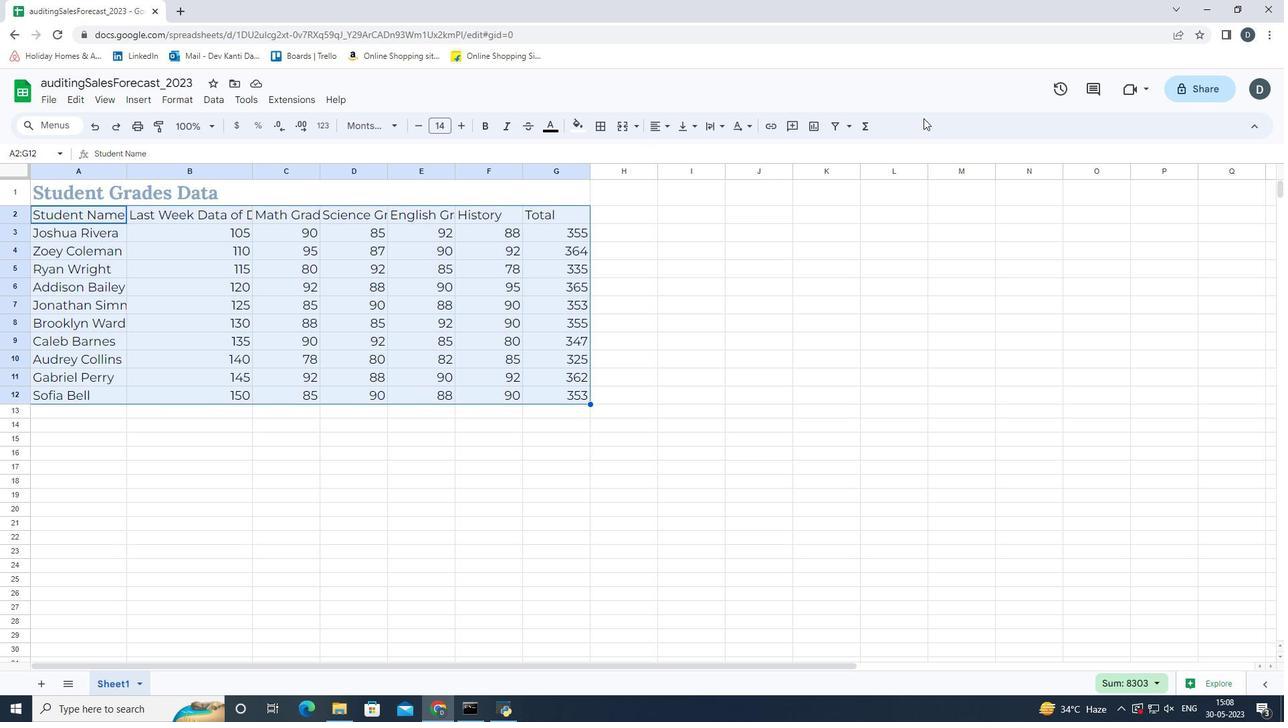
Action: Mouse pressed left at (924, 121)
Screenshot: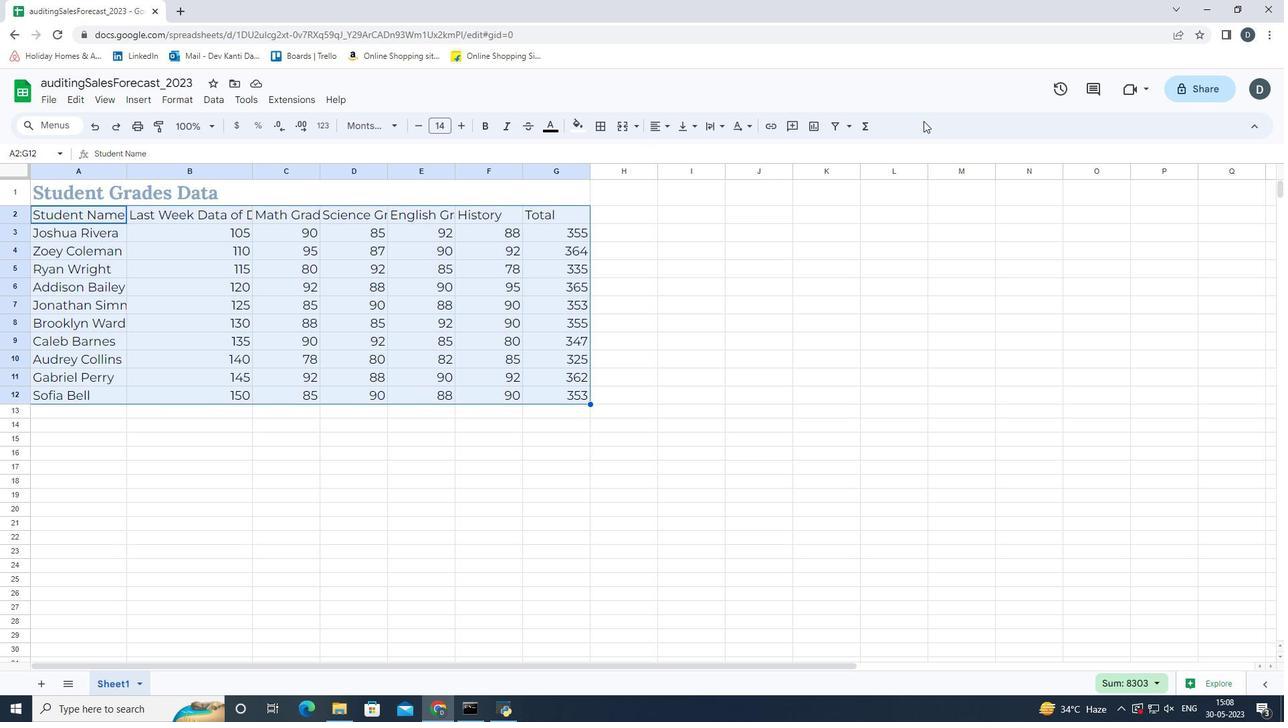 
Action: Mouse moved to (76, 196)
Screenshot: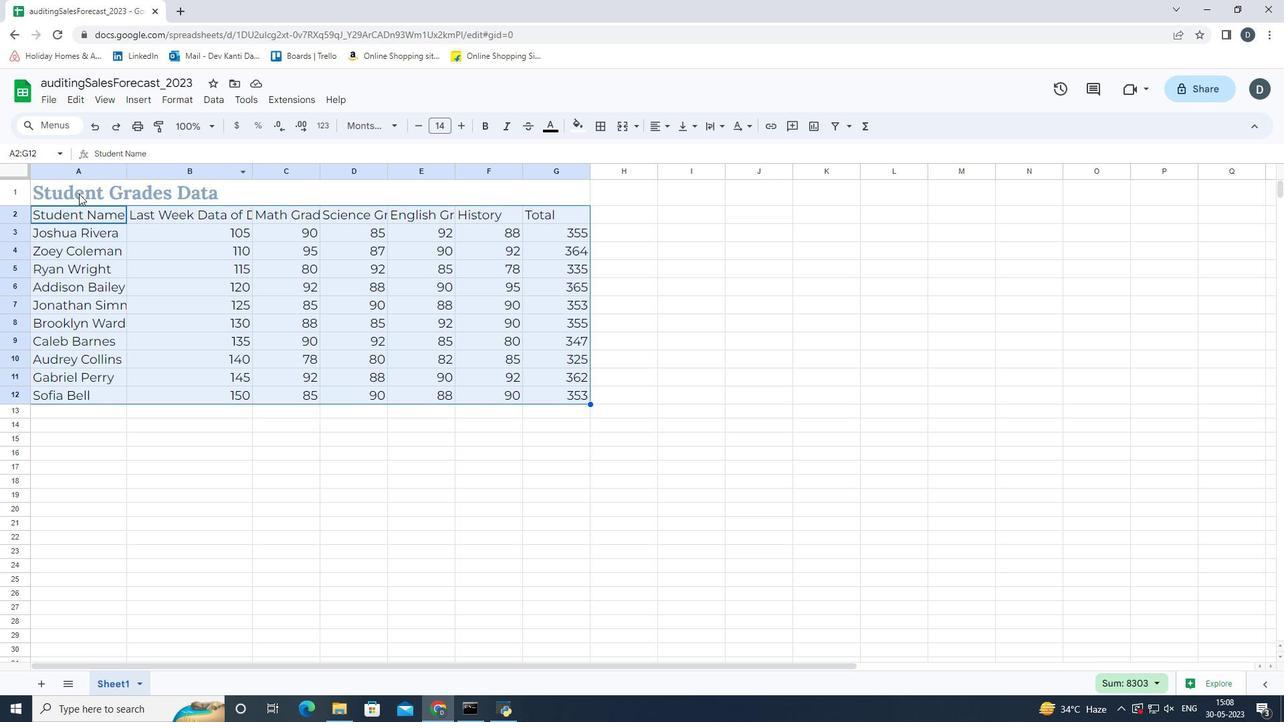 
Action: Mouse pressed left at (76, 196)
Screenshot: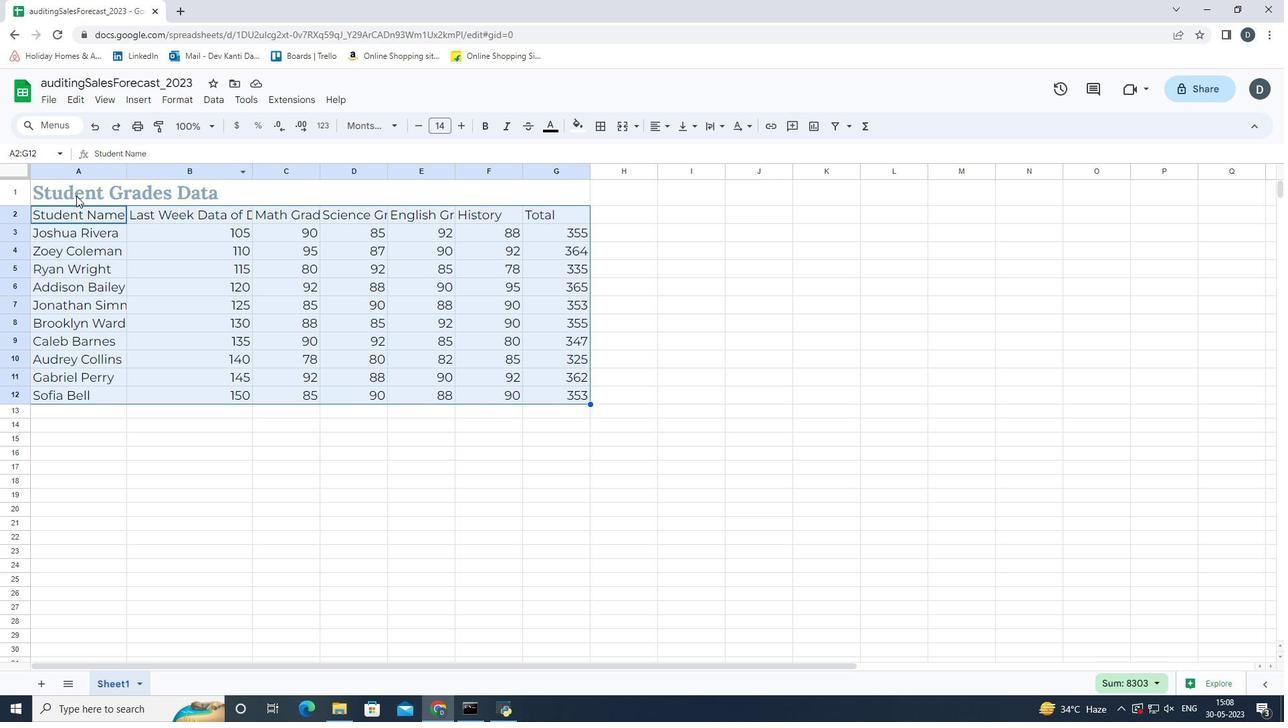 
Action: Mouse moved to (76, 195)
Screenshot: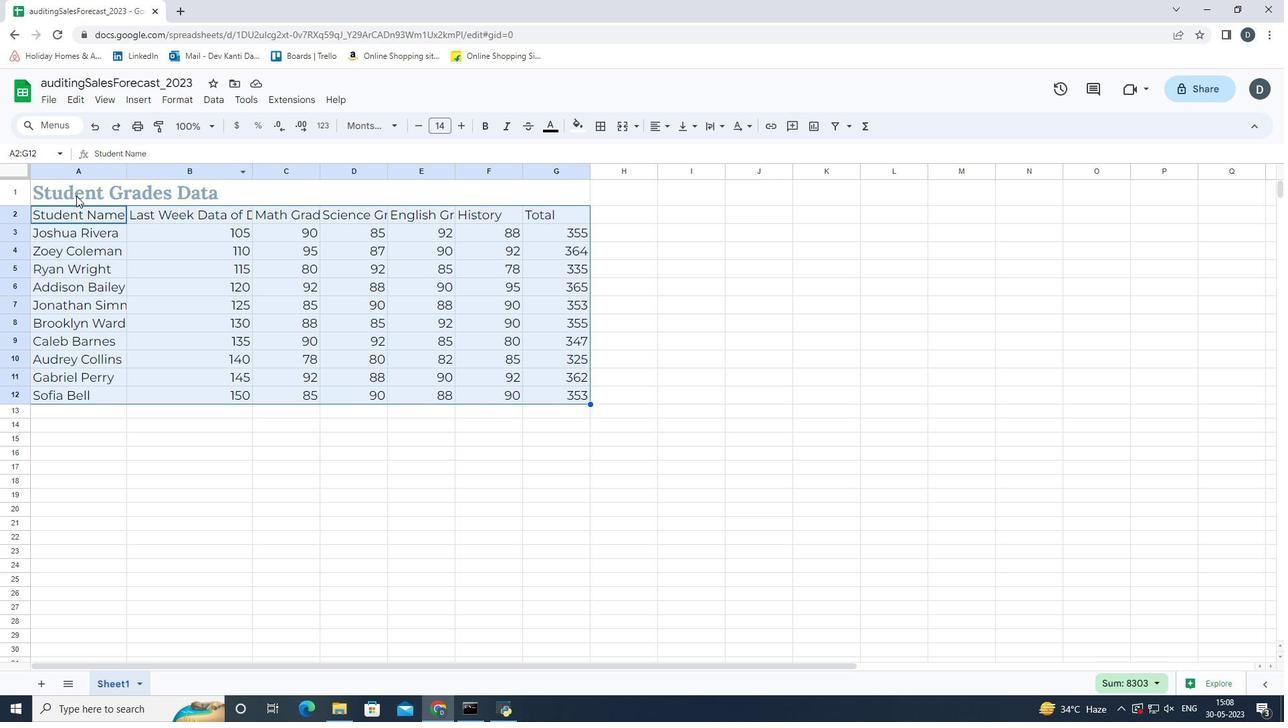 
Action: Mouse pressed left at (76, 195)
Screenshot: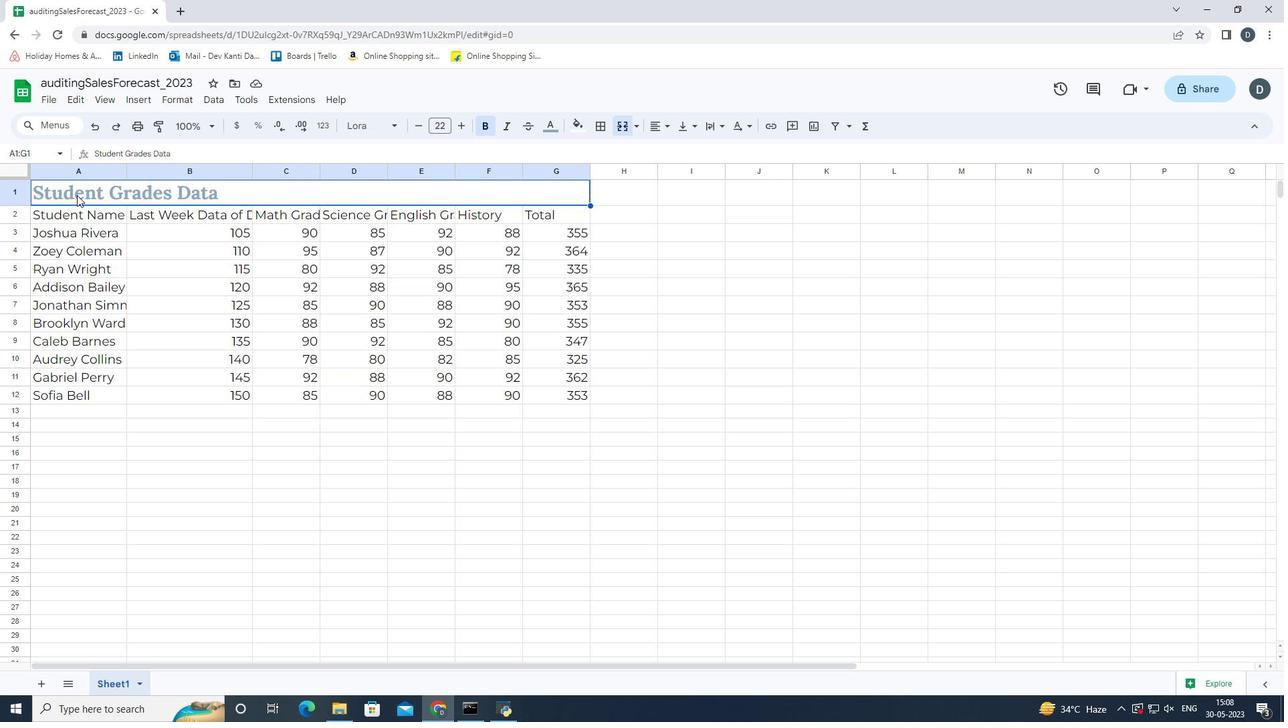 
Action: Mouse moved to (54, 102)
Screenshot: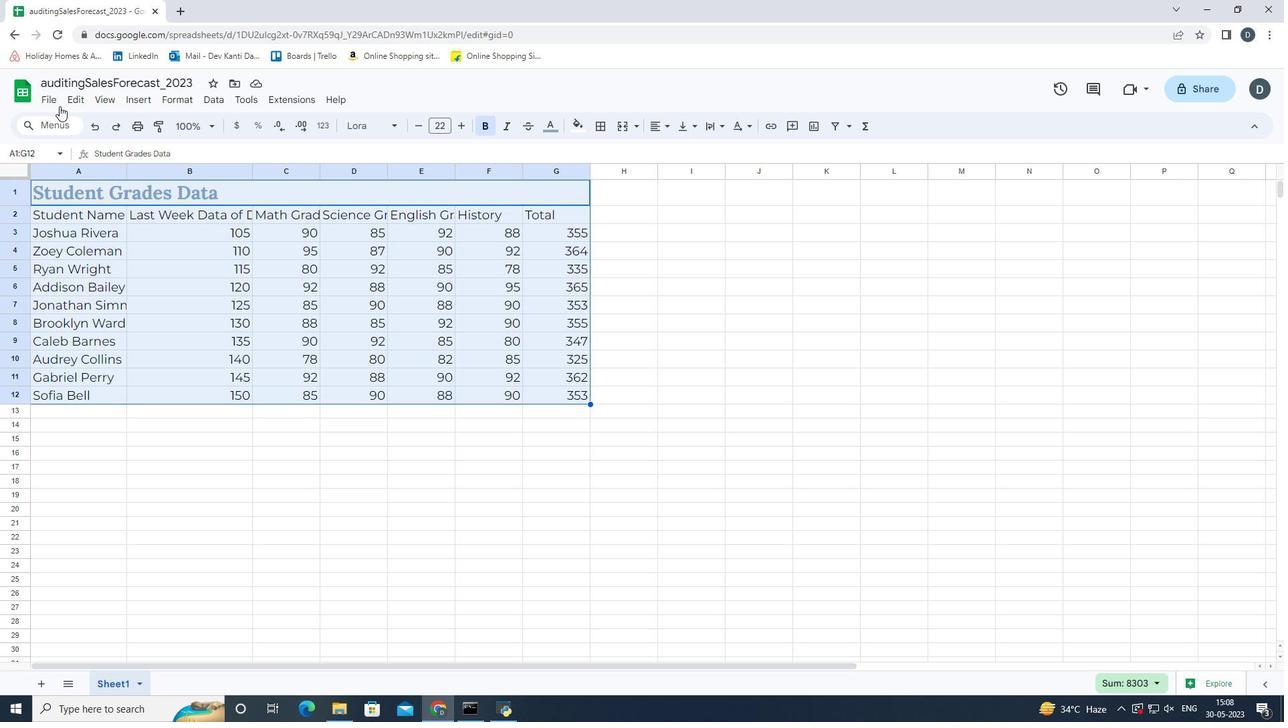 
Action: Mouse pressed left at (54, 102)
Screenshot: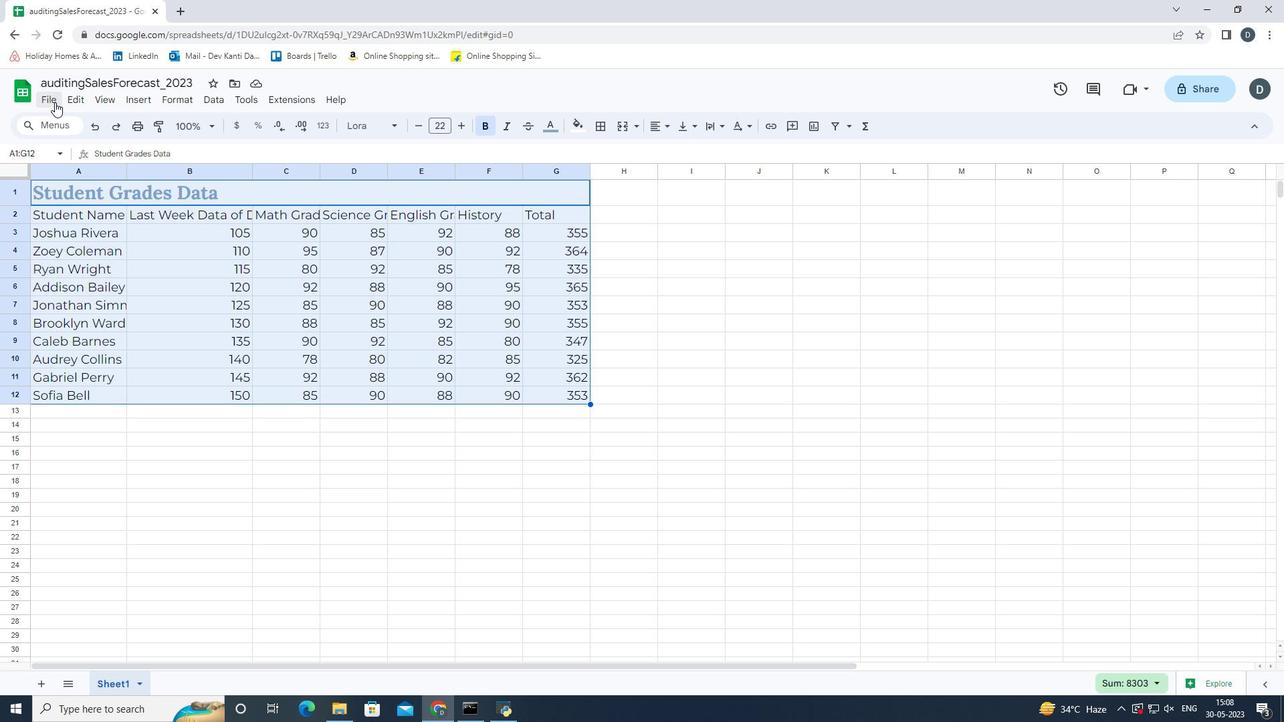 
Action: Mouse moved to (428, 223)
Screenshot: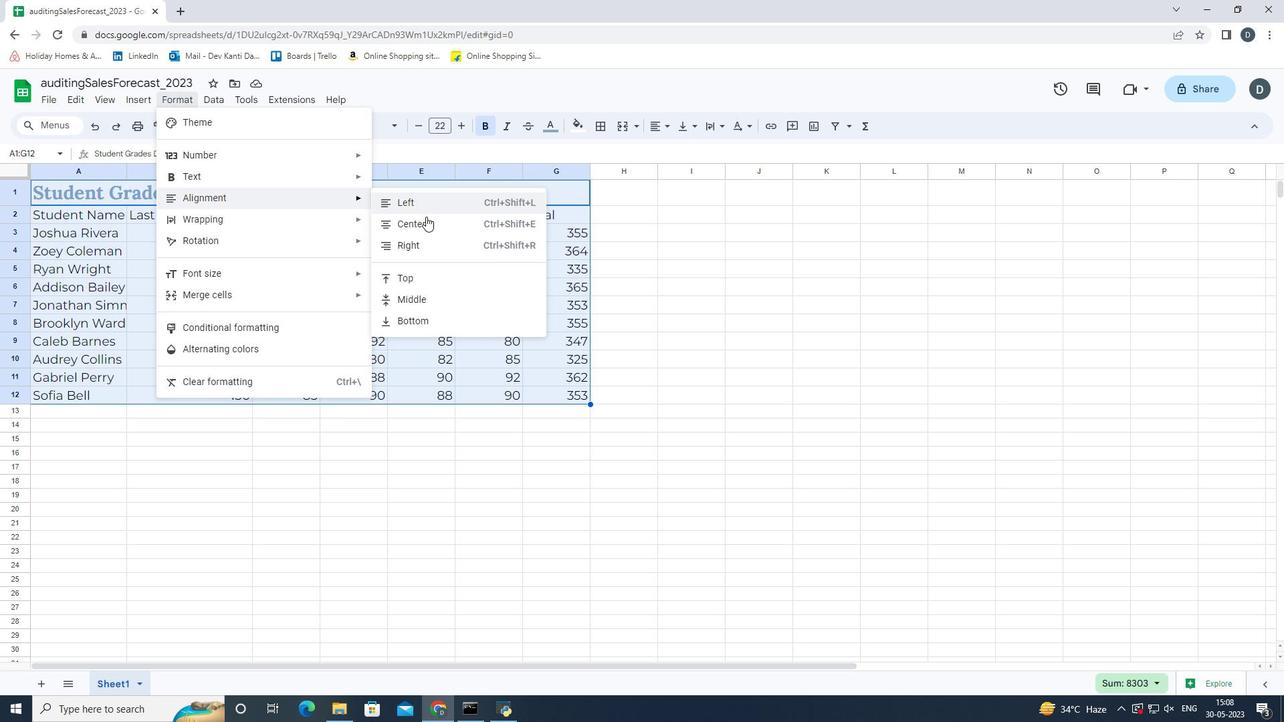 
Action: Mouse pressed left at (428, 223)
Screenshot: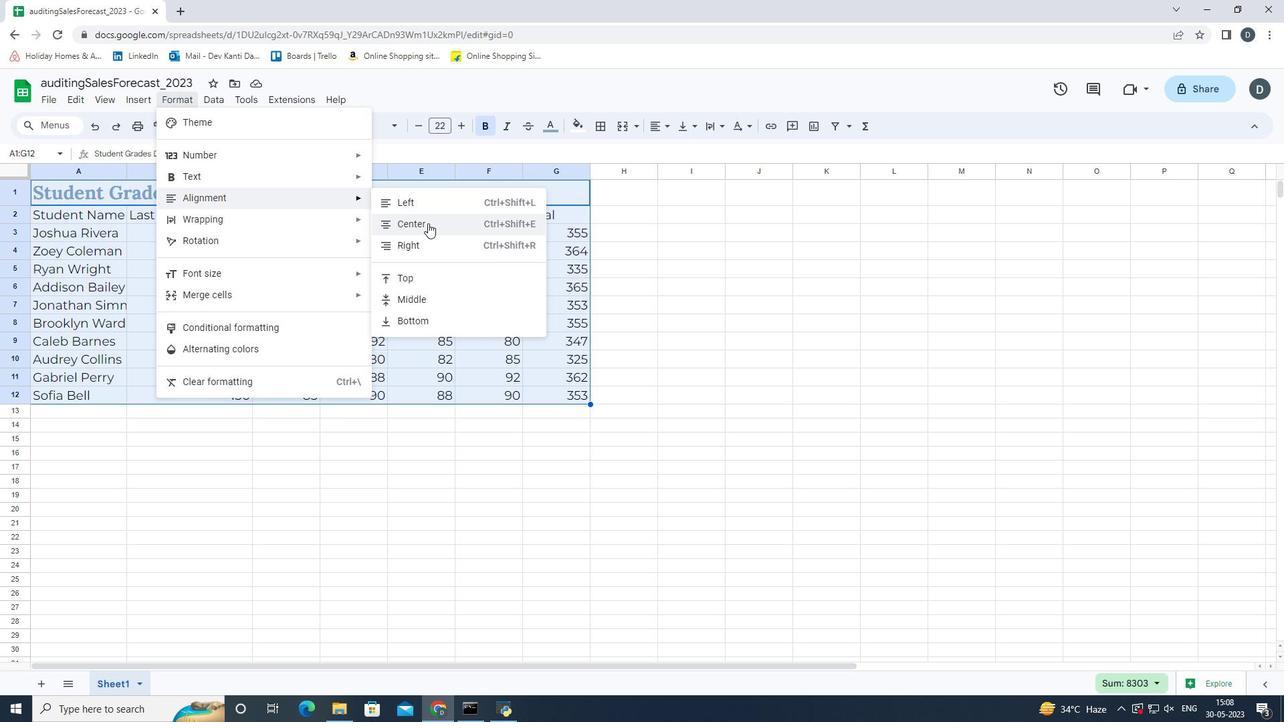 
Action: Mouse moved to (564, 394)
Screenshot: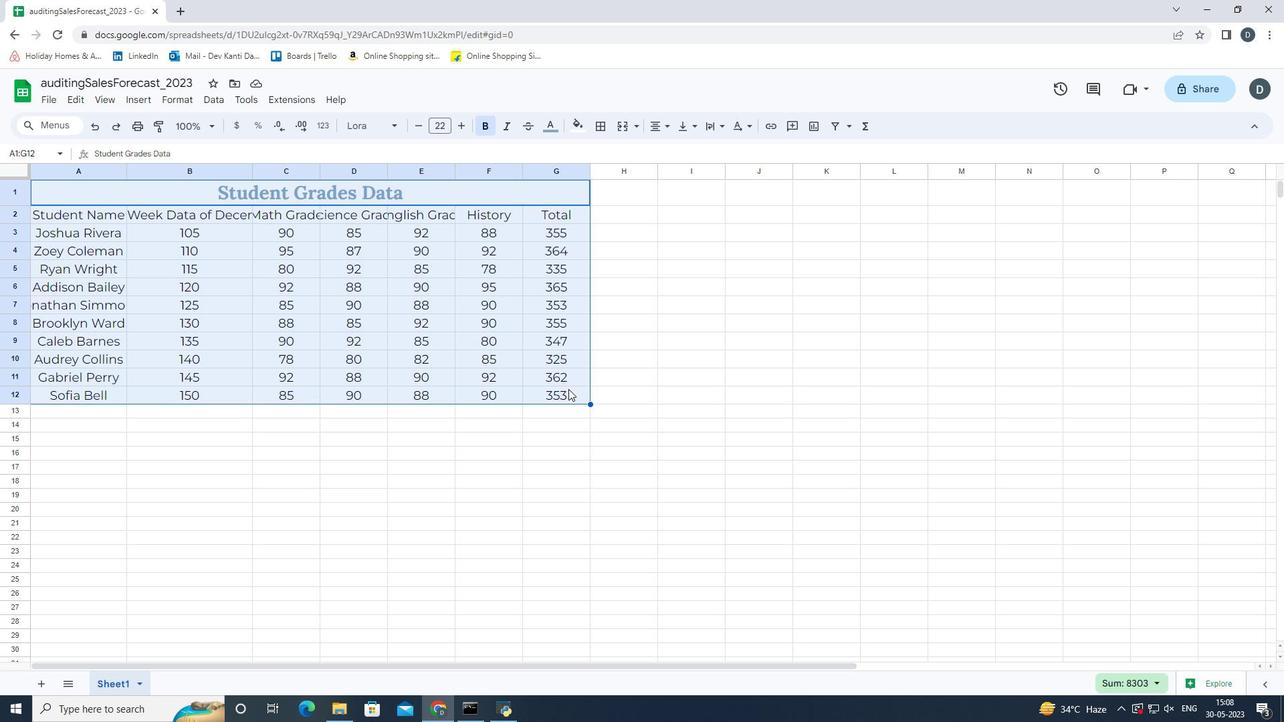 
Action: Mouse pressed left at (564, 394)
Screenshot: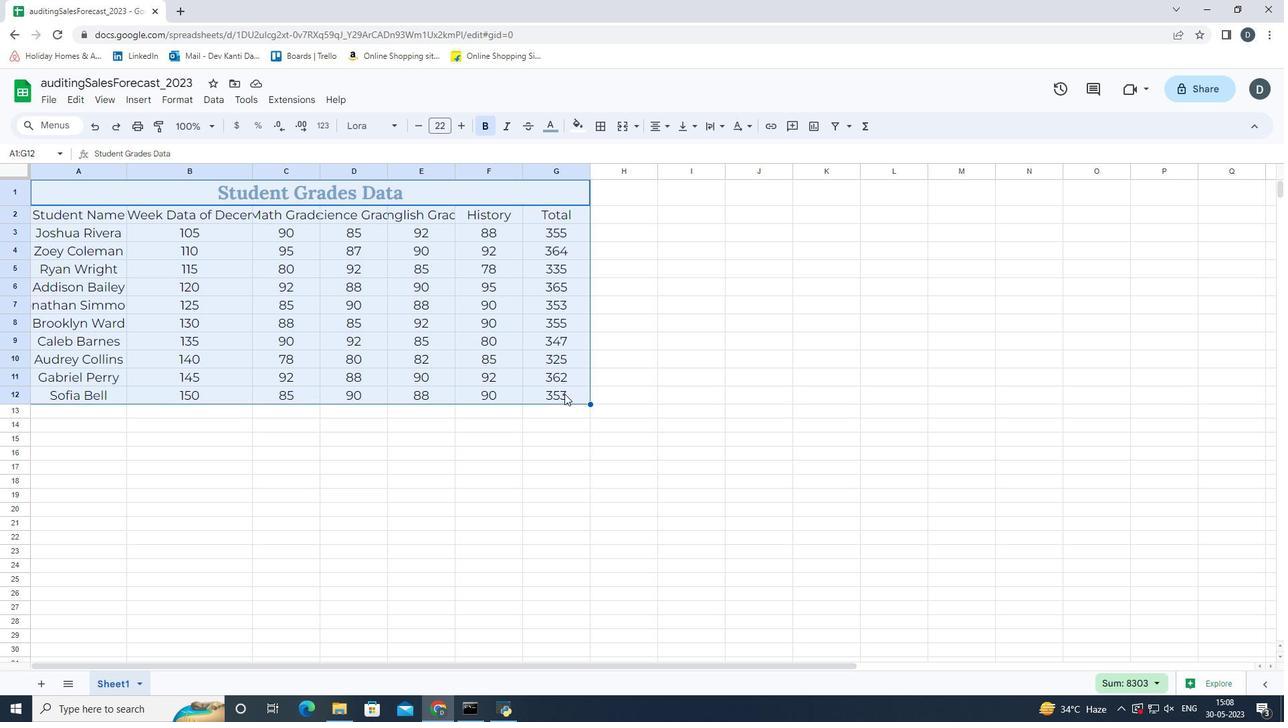 
Action: Mouse moved to (605, 396)
Screenshot: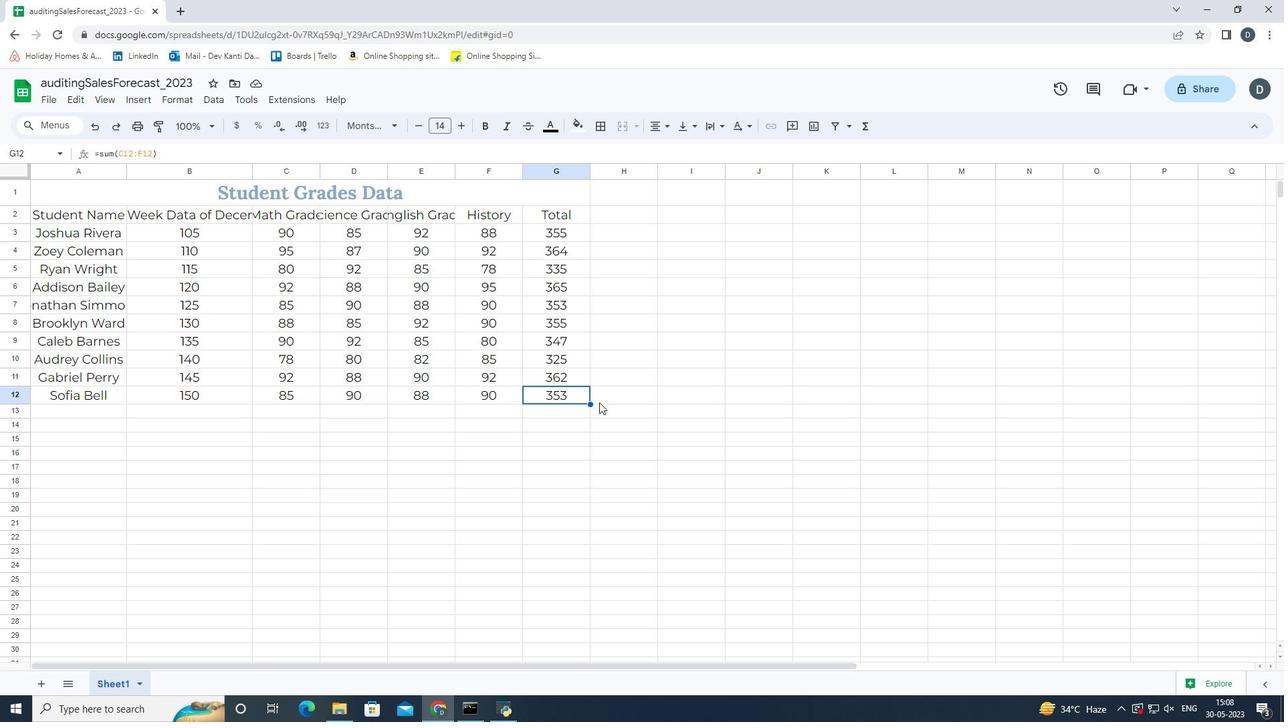
Action: Mouse pressed left at (605, 396)
Screenshot: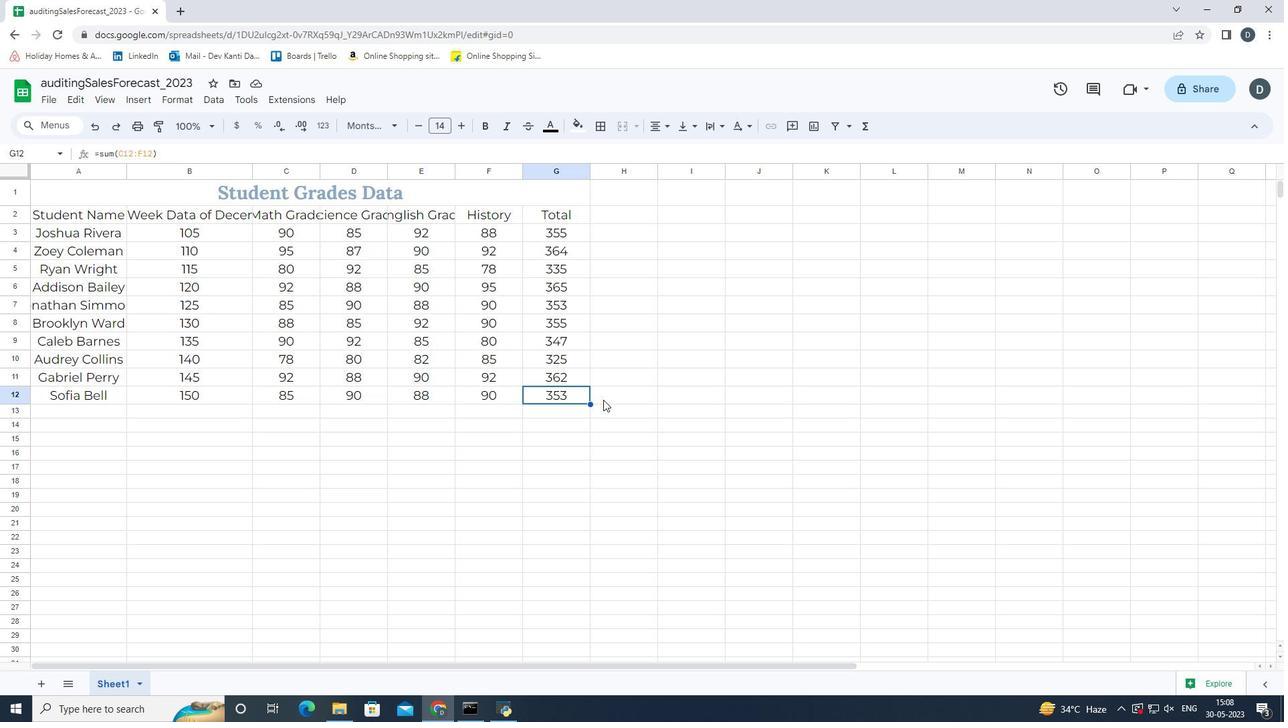 
Action: Mouse moved to (129, 168)
Screenshot: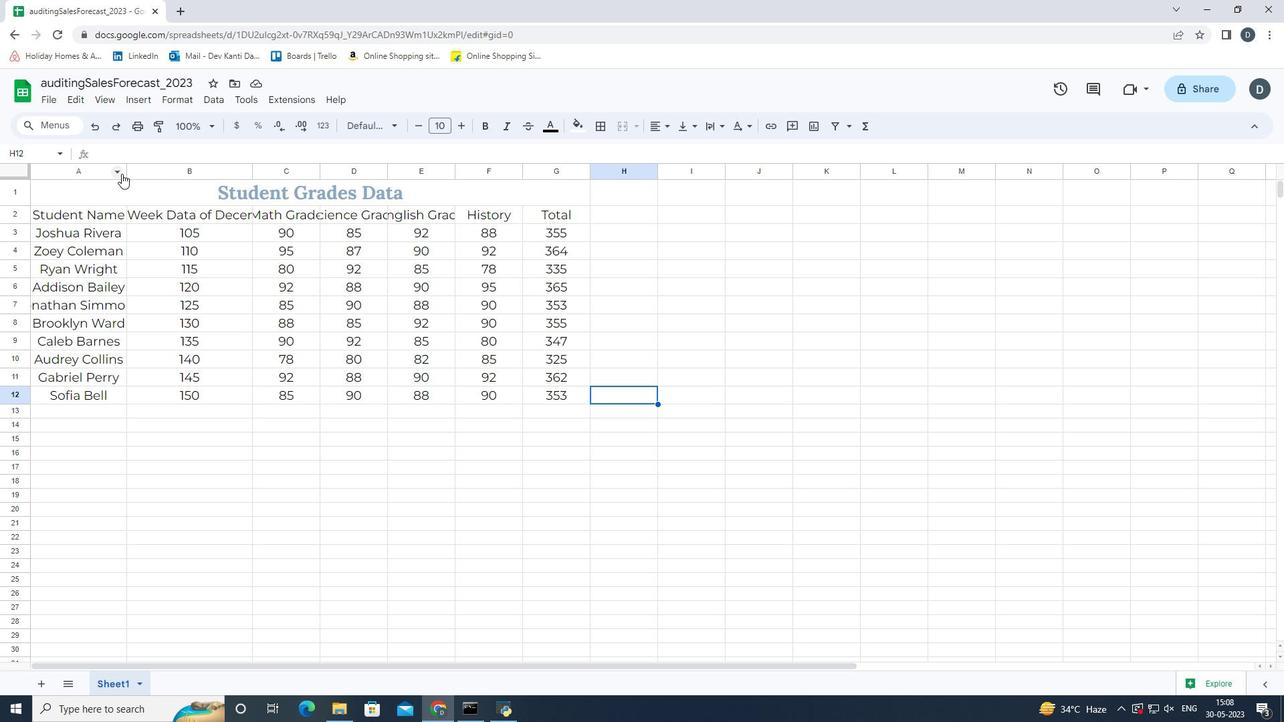 
Action: Mouse pressed left at (129, 168)
Screenshot: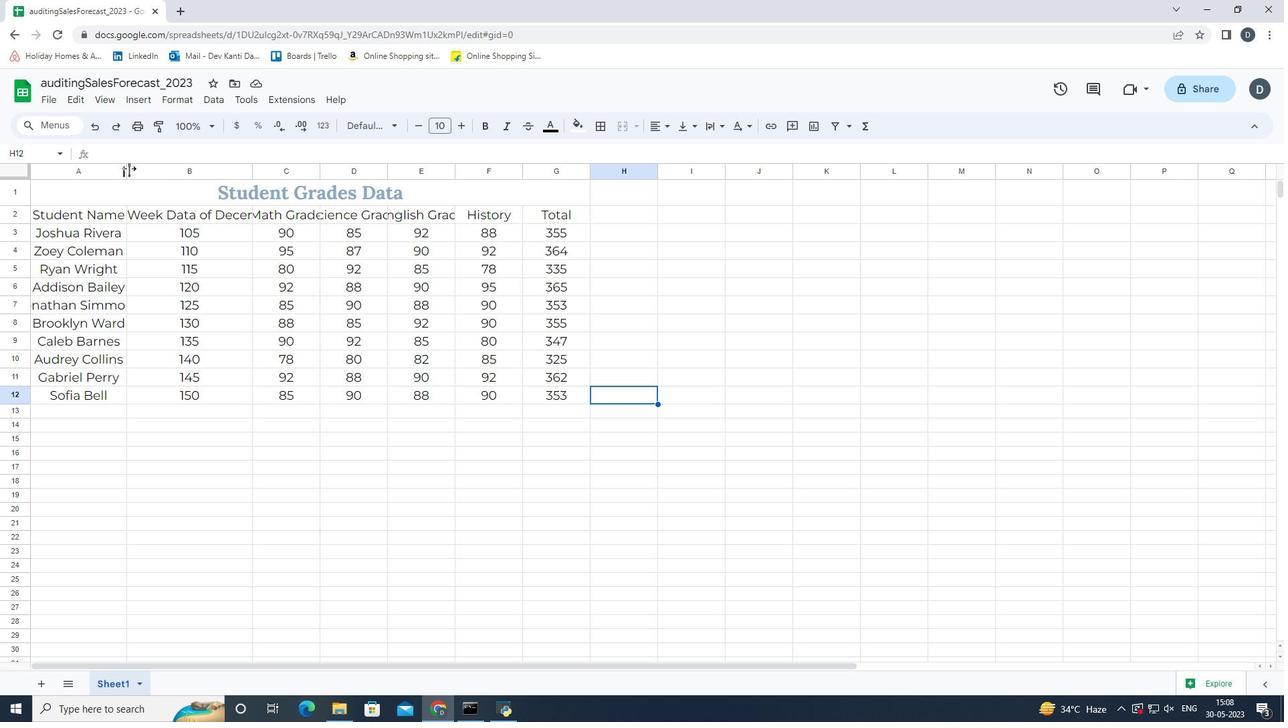 
Action: Mouse moved to (260, 173)
Screenshot: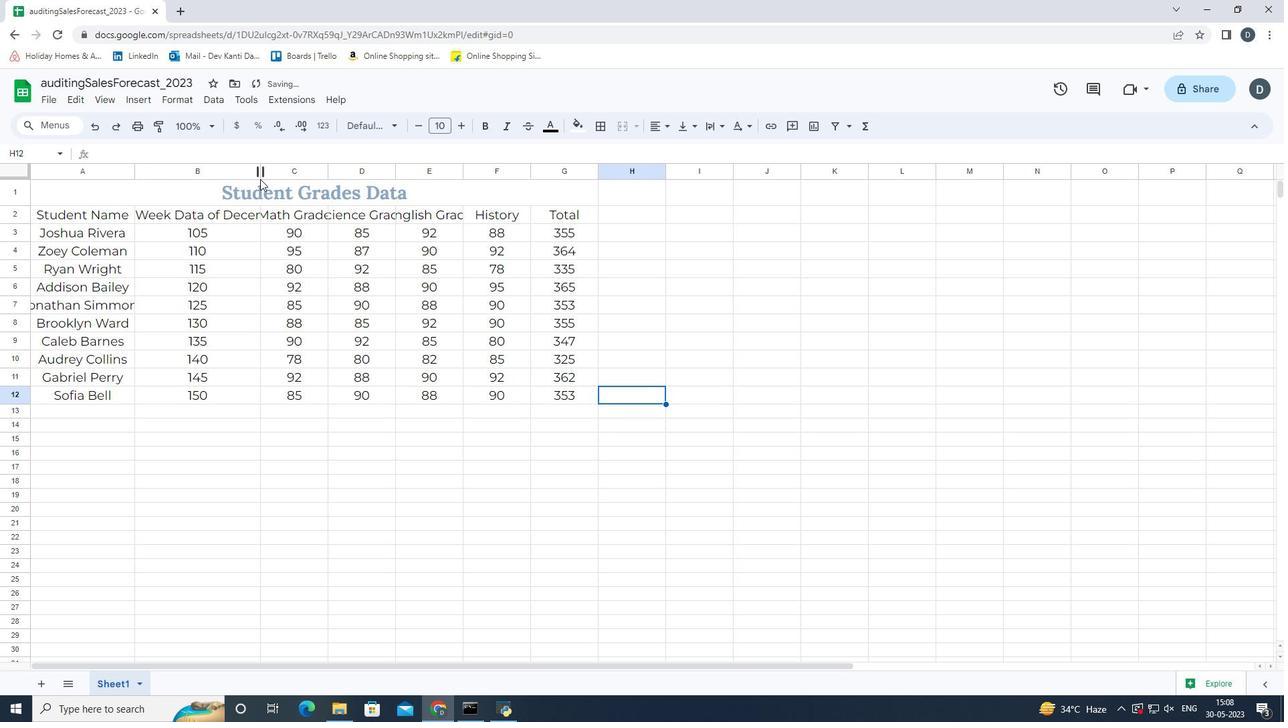 
Action: Mouse pressed left at (260, 173)
Screenshot: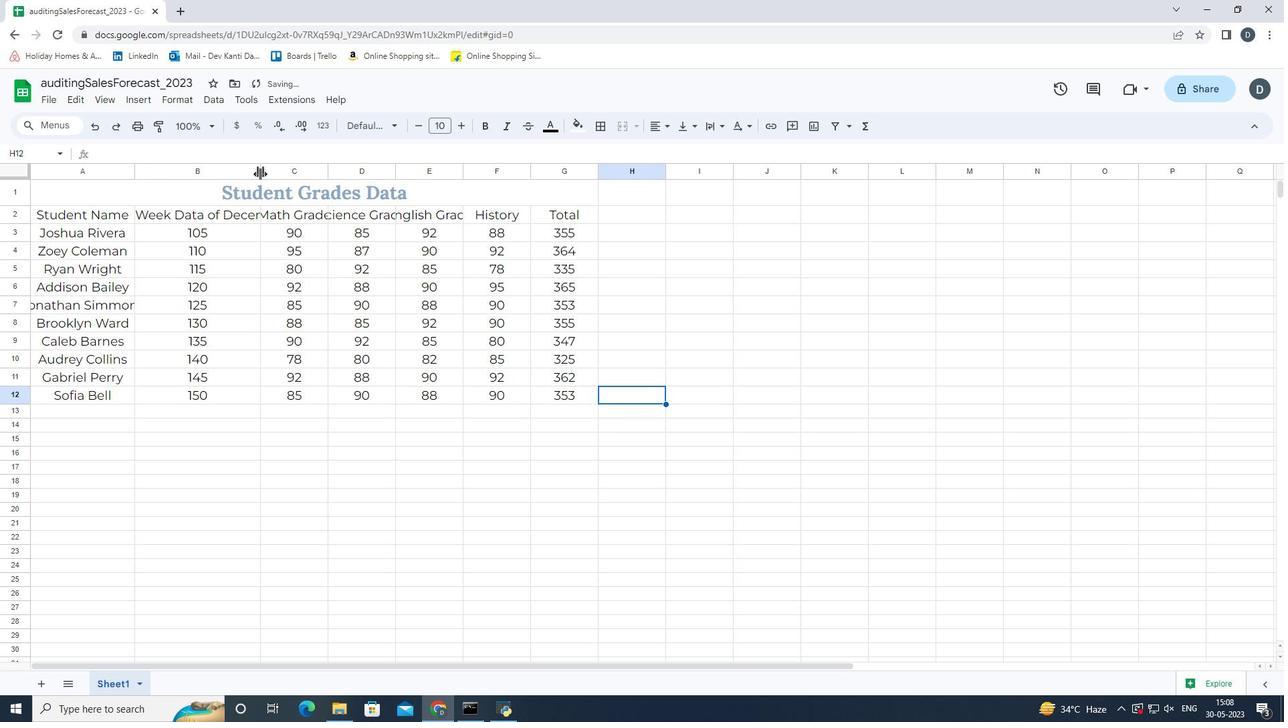 
Action: Mouse moved to (293, 171)
Screenshot: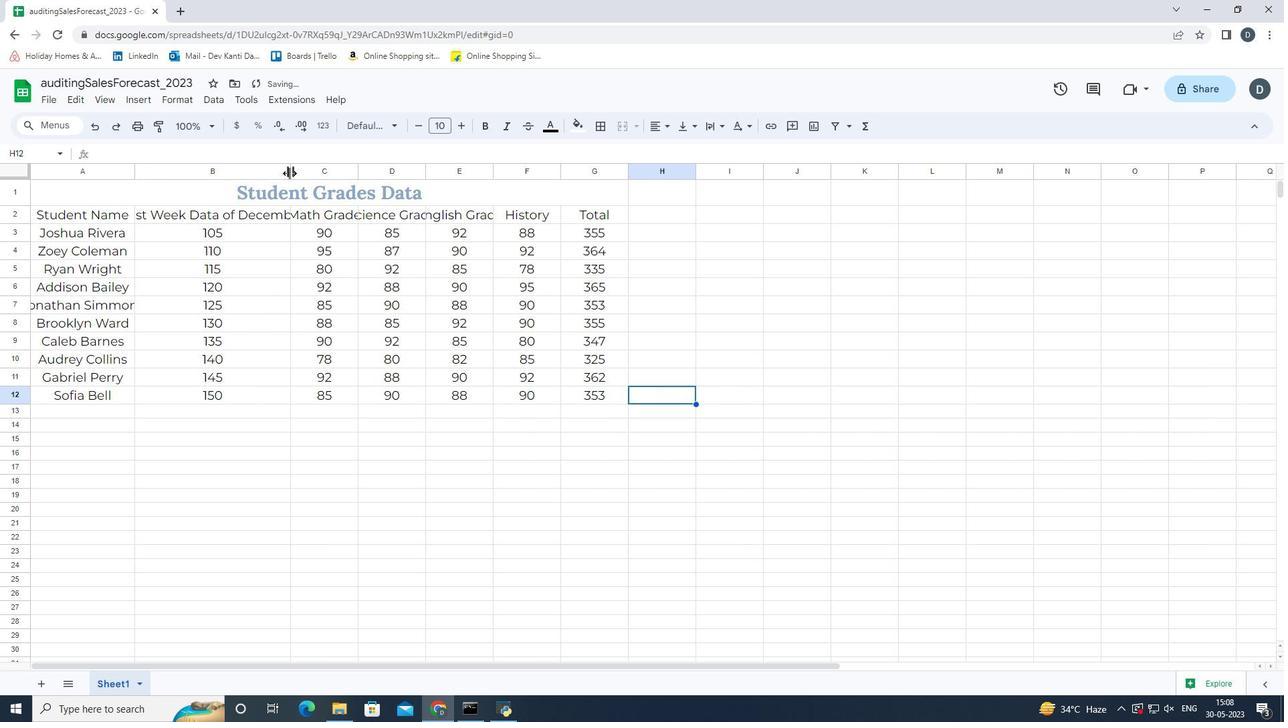 
Action: Mouse pressed left at (293, 171)
Screenshot: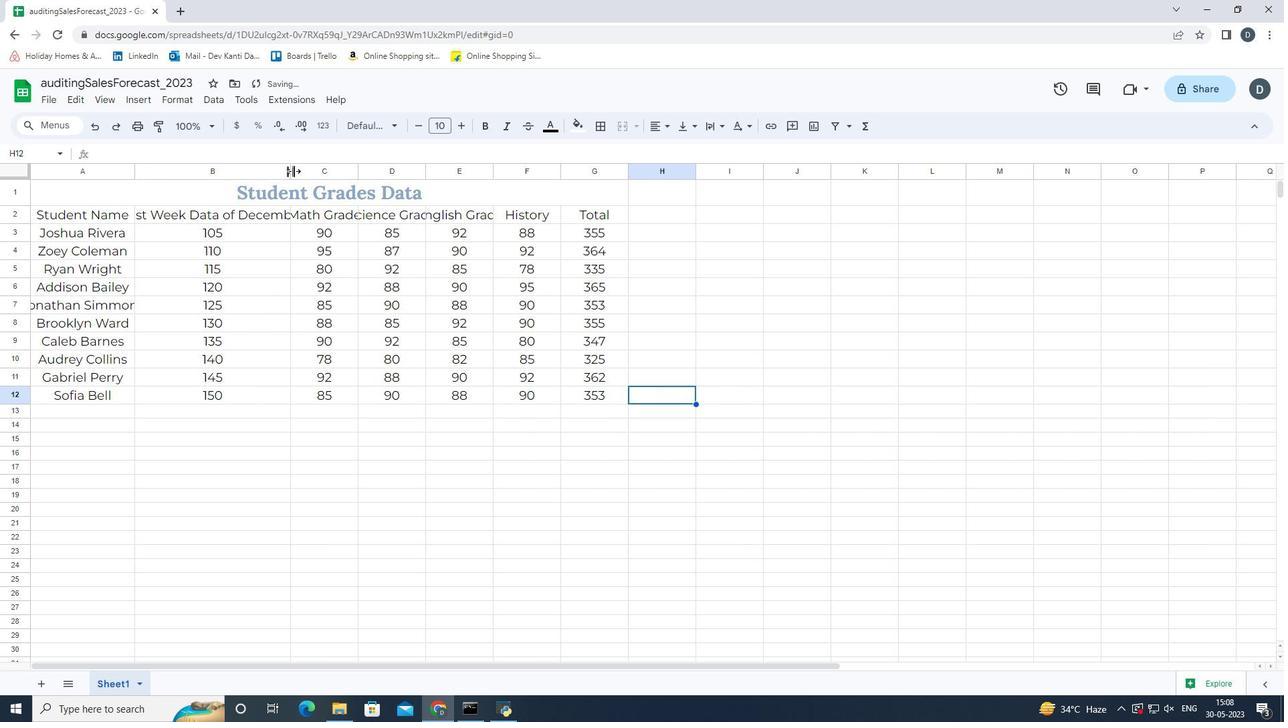 
Action: Mouse moved to (347, 170)
Screenshot: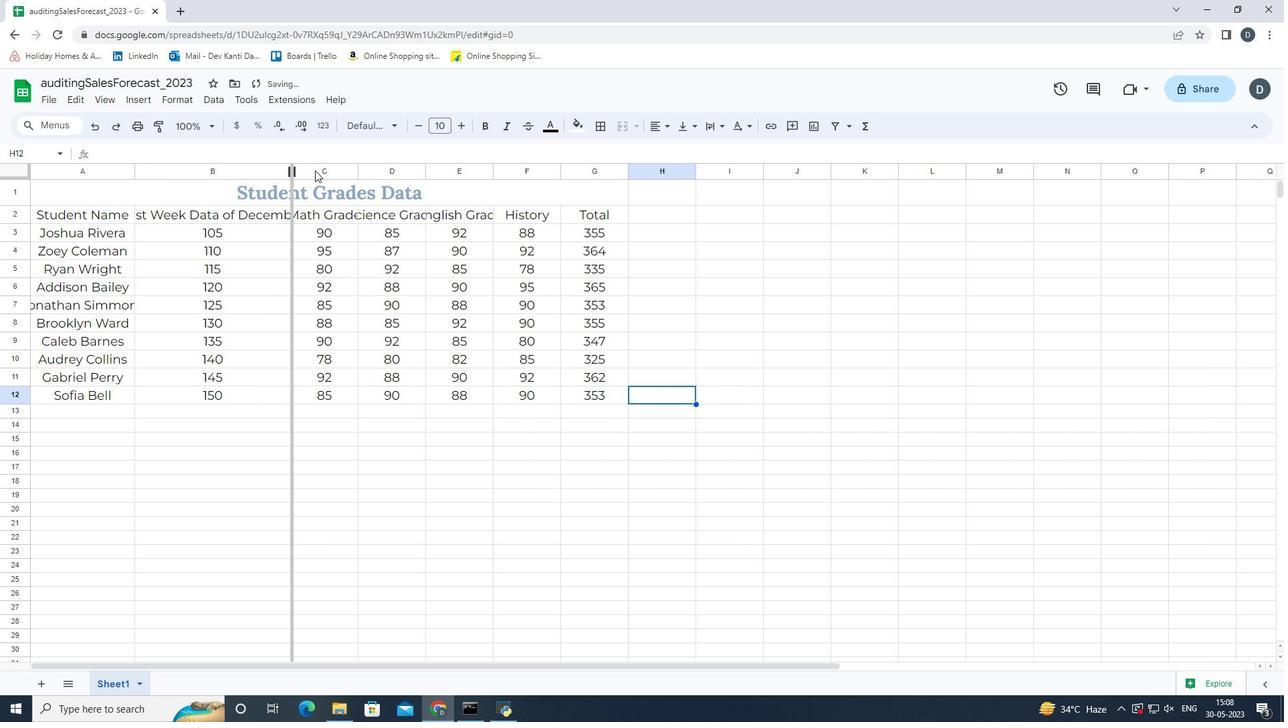 
Action: Mouse pressed left at (347, 170)
Screenshot: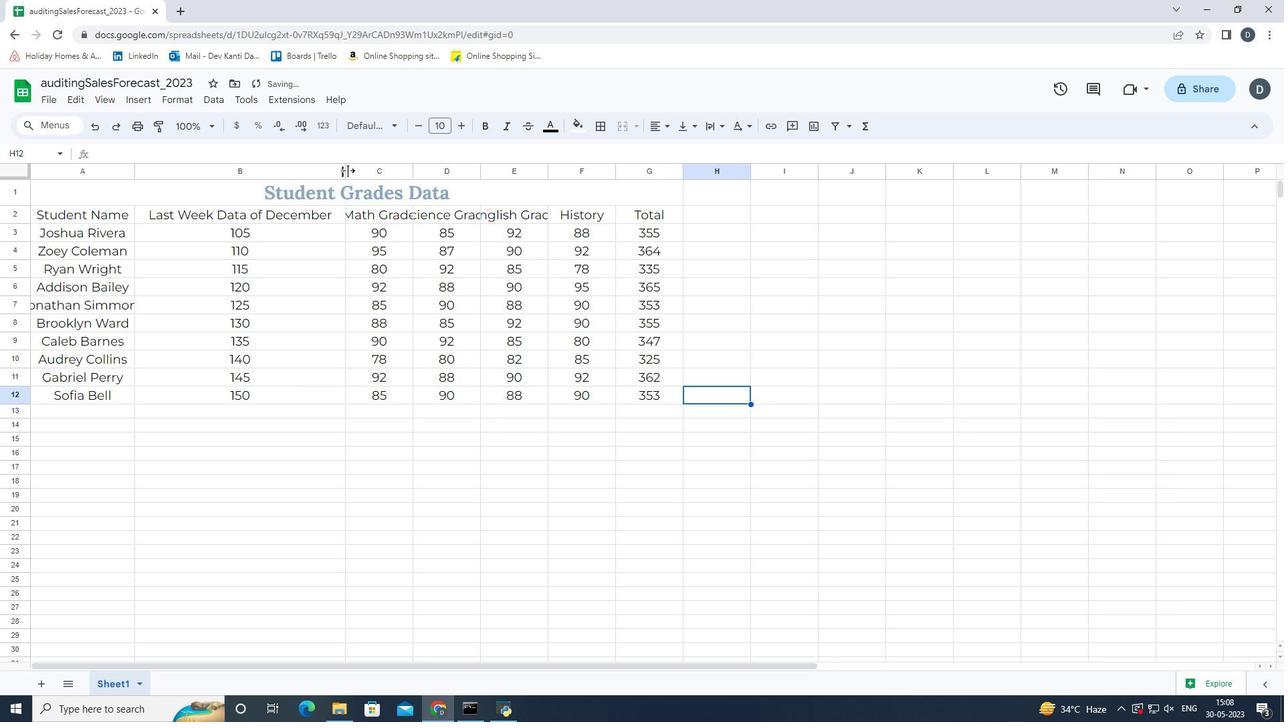 
Action: Mouse moved to (404, 166)
Screenshot: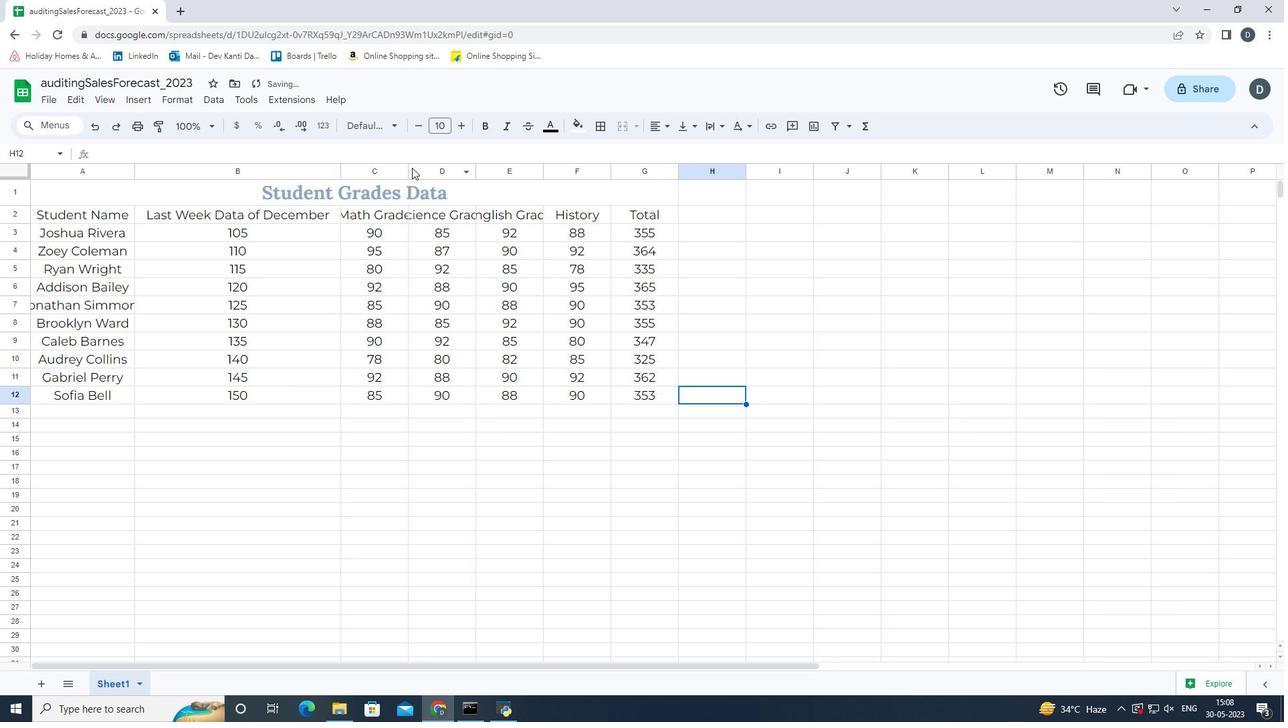 
Action: Mouse pressed left at (404, 166)
Screenshot: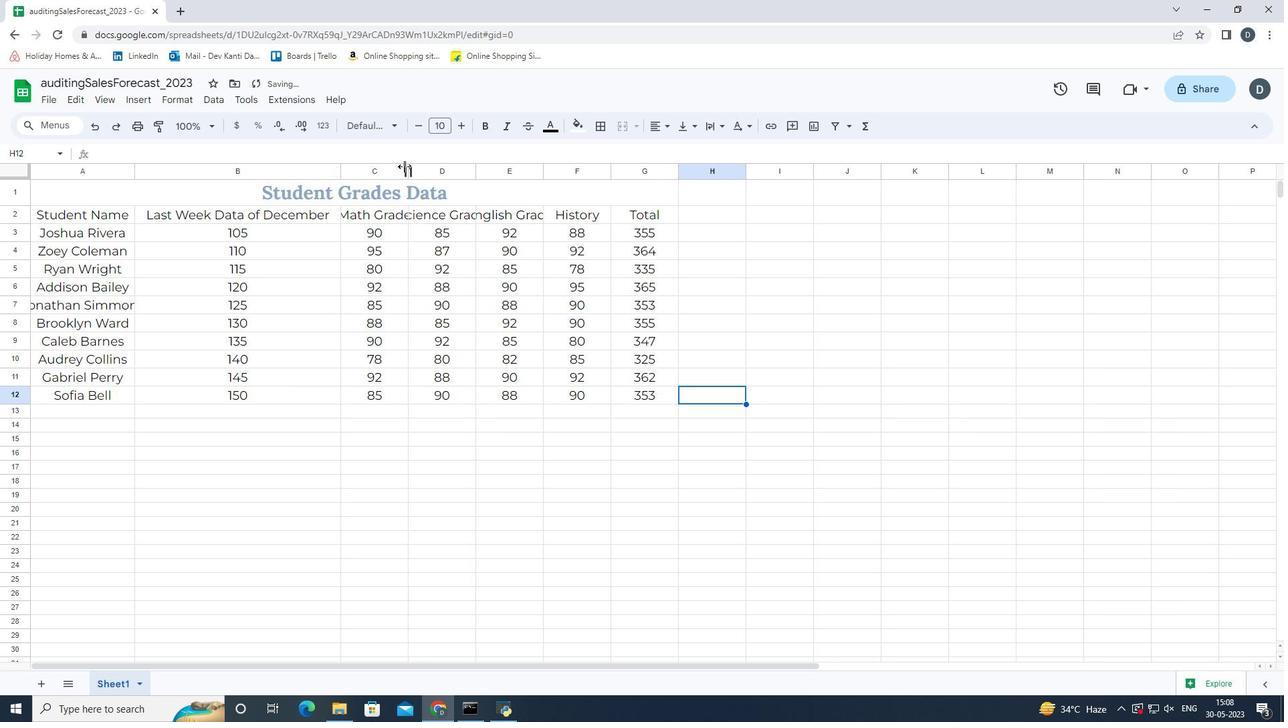 
Action: Mouse moved to (450, 169)
Screenshot: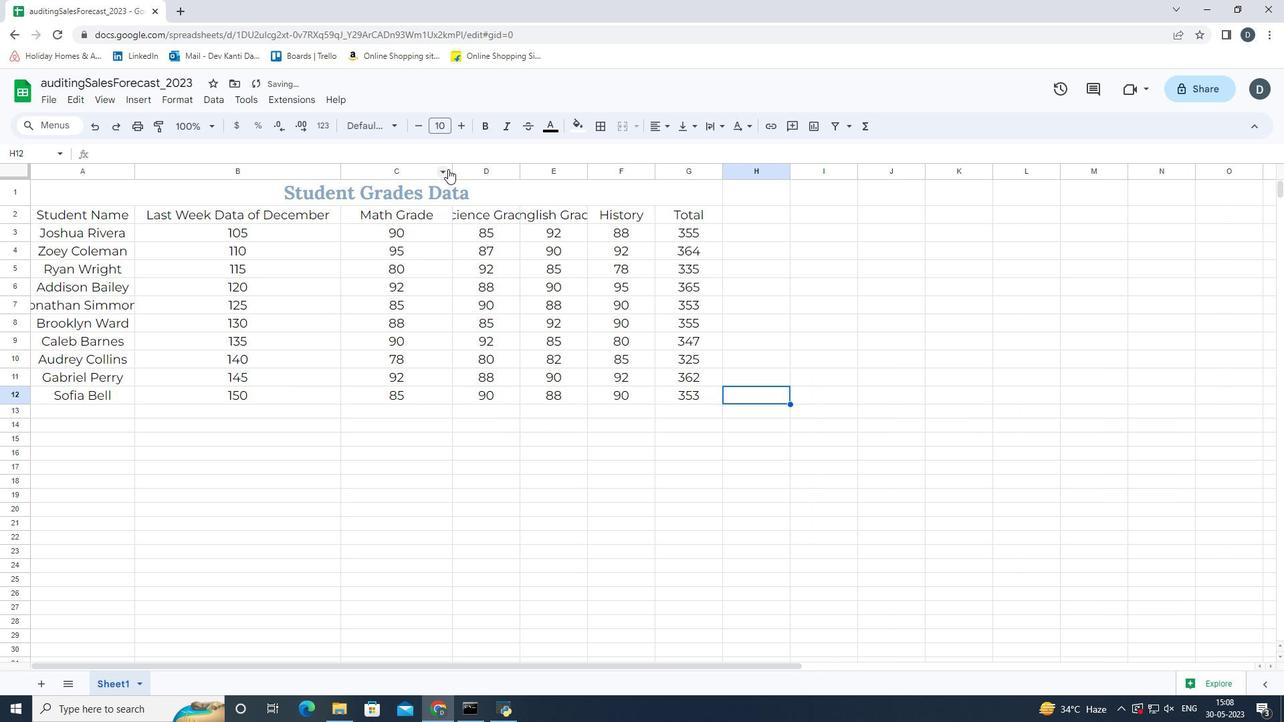 
Action: Mouse pressed left at (450, 169)
Screenshot: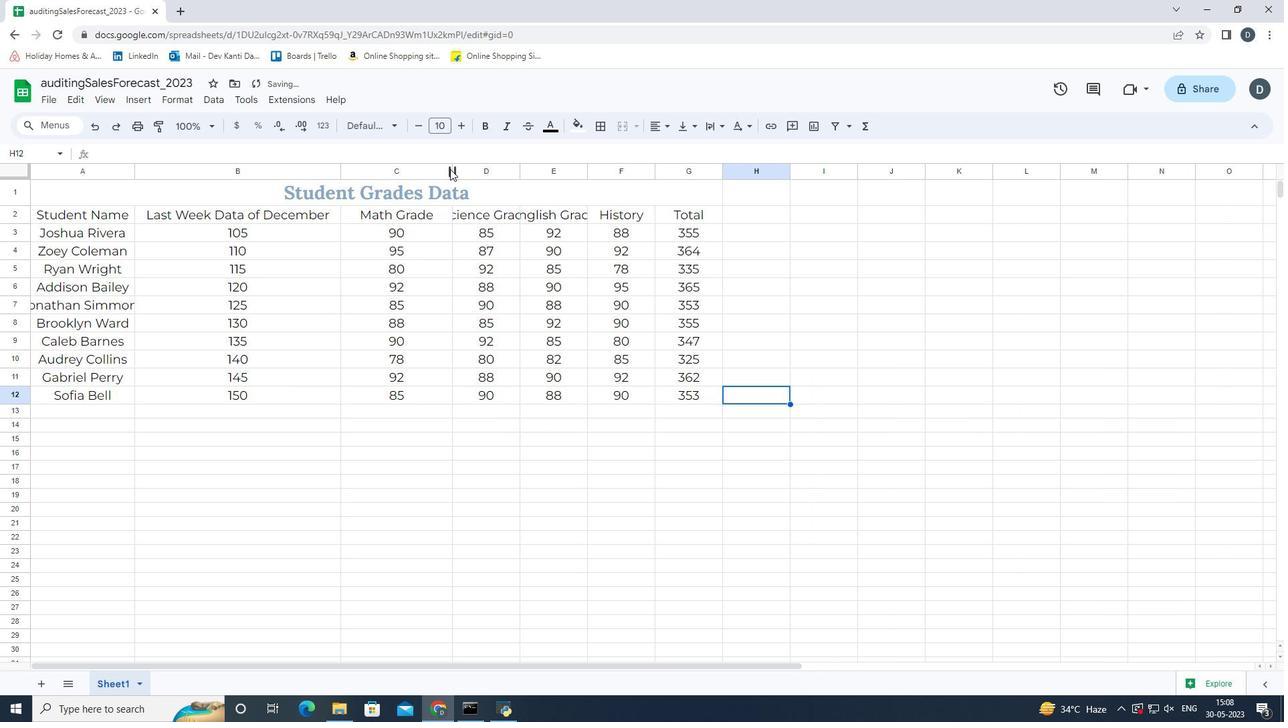 
Action: Mouse moved to (513, 169)
Screenshot: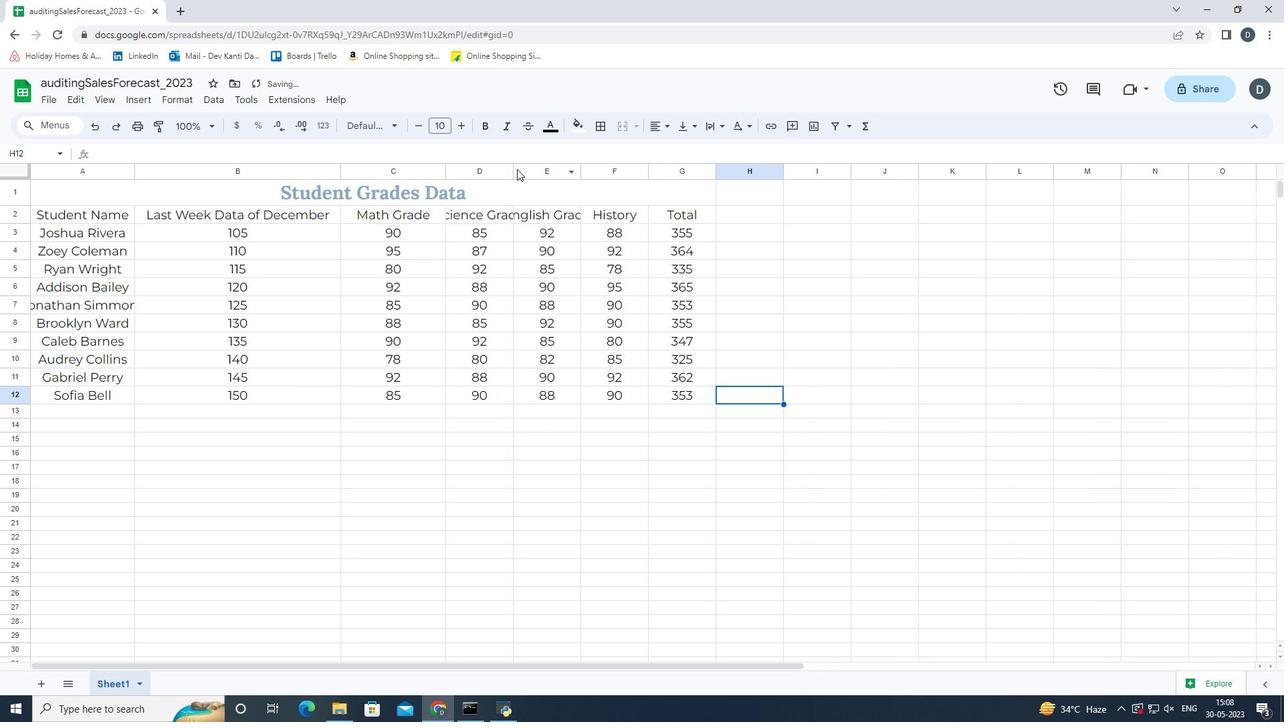
Action: Mouse pressed left at (513, 169)
Screenshot: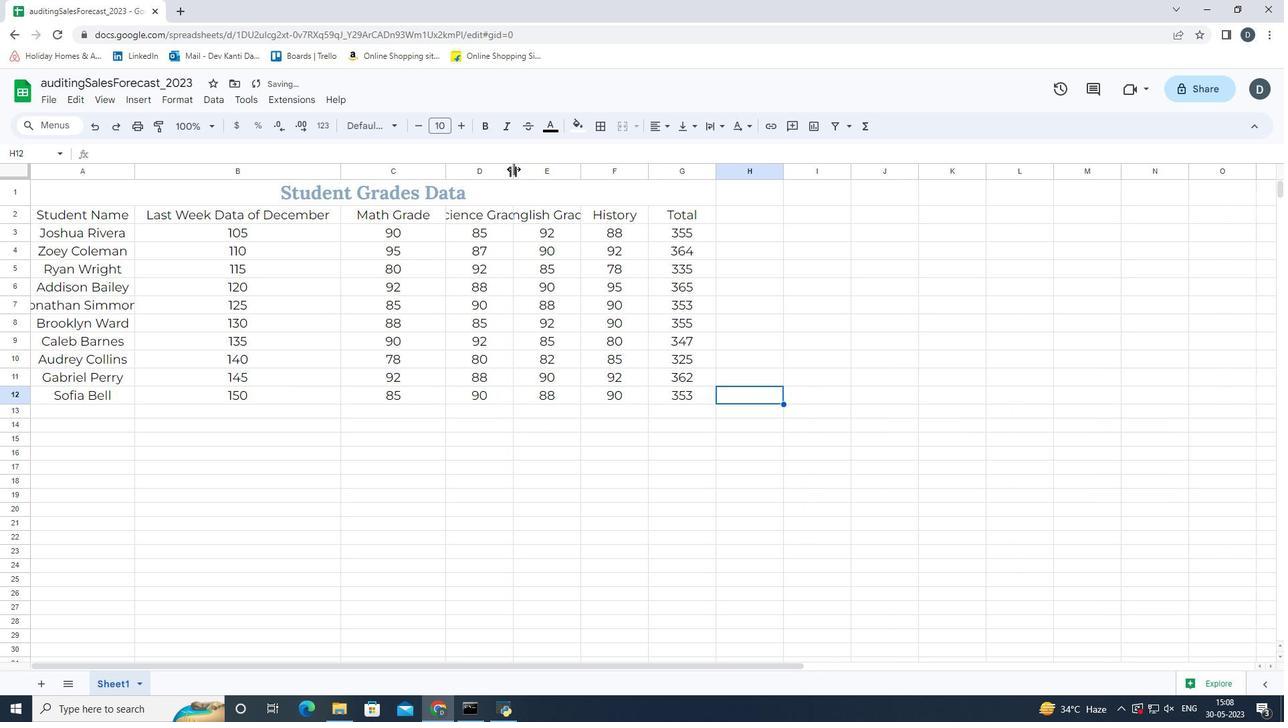 
Action: Mouse moved to (529, 178)
Screenshot: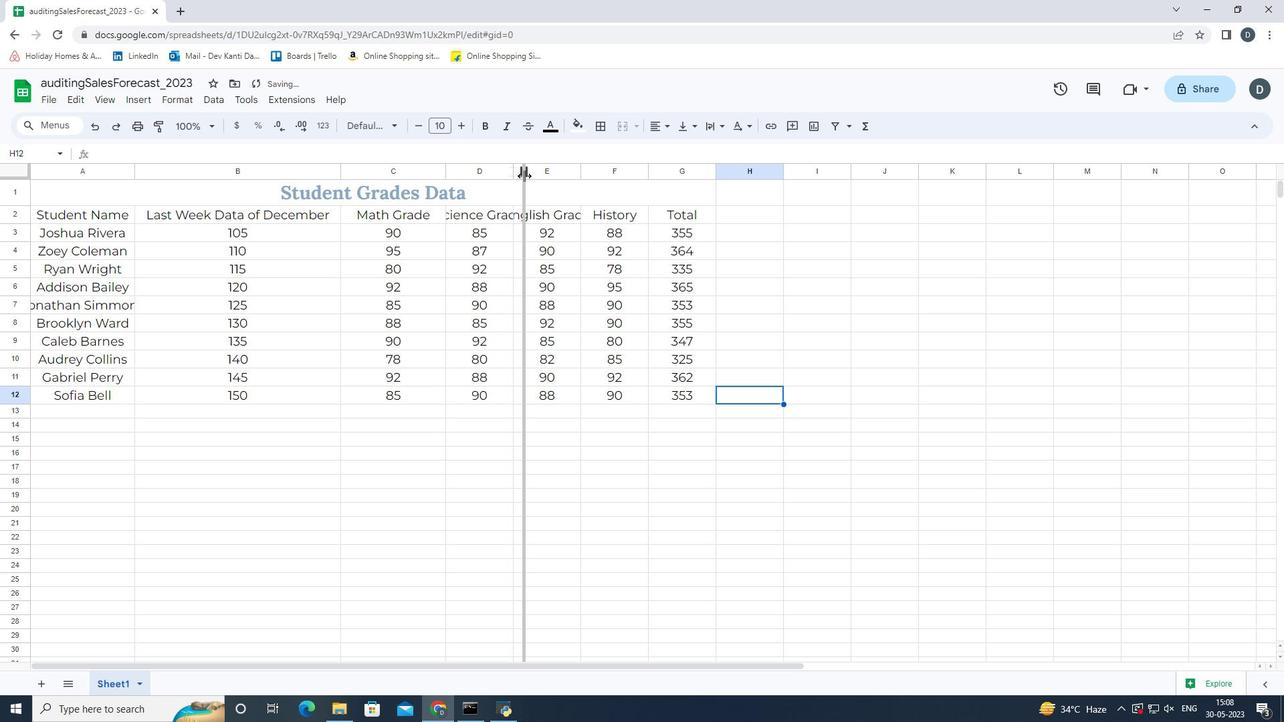 
Action: Mouse pressed left at (529, 178)
Screenshot: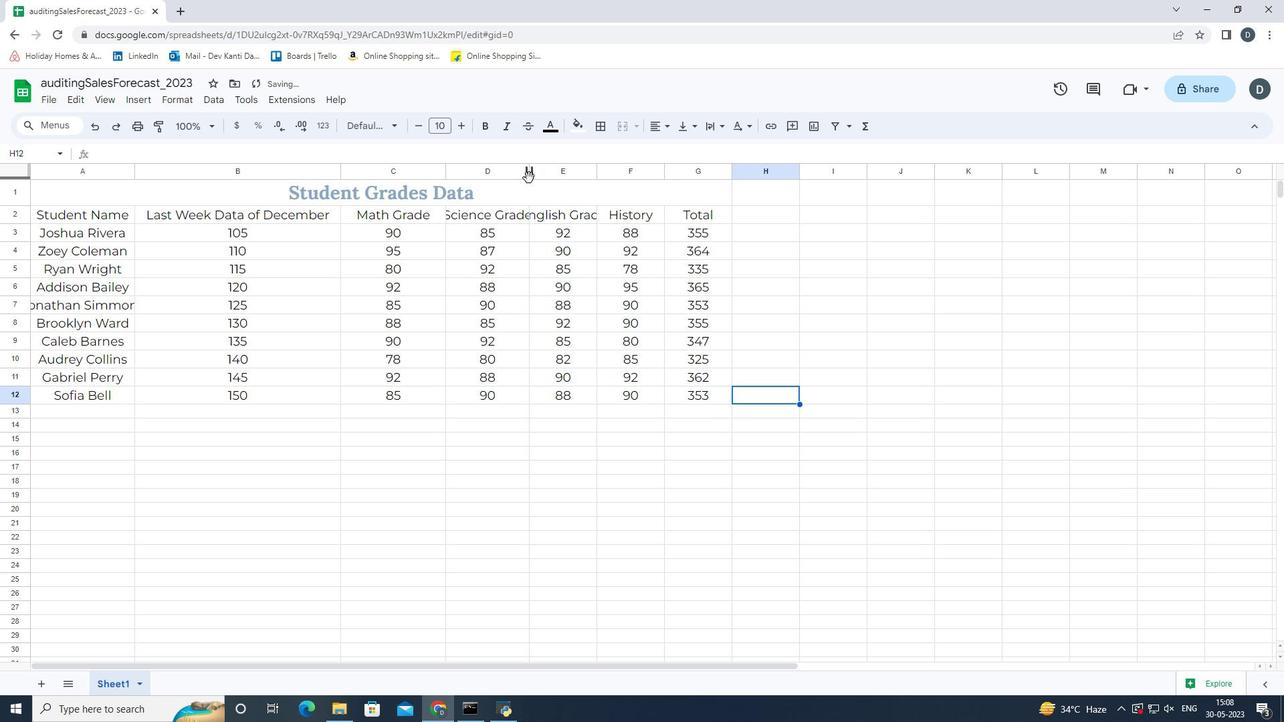 
Action: Mouse moved to (527, 168)
Screenshot: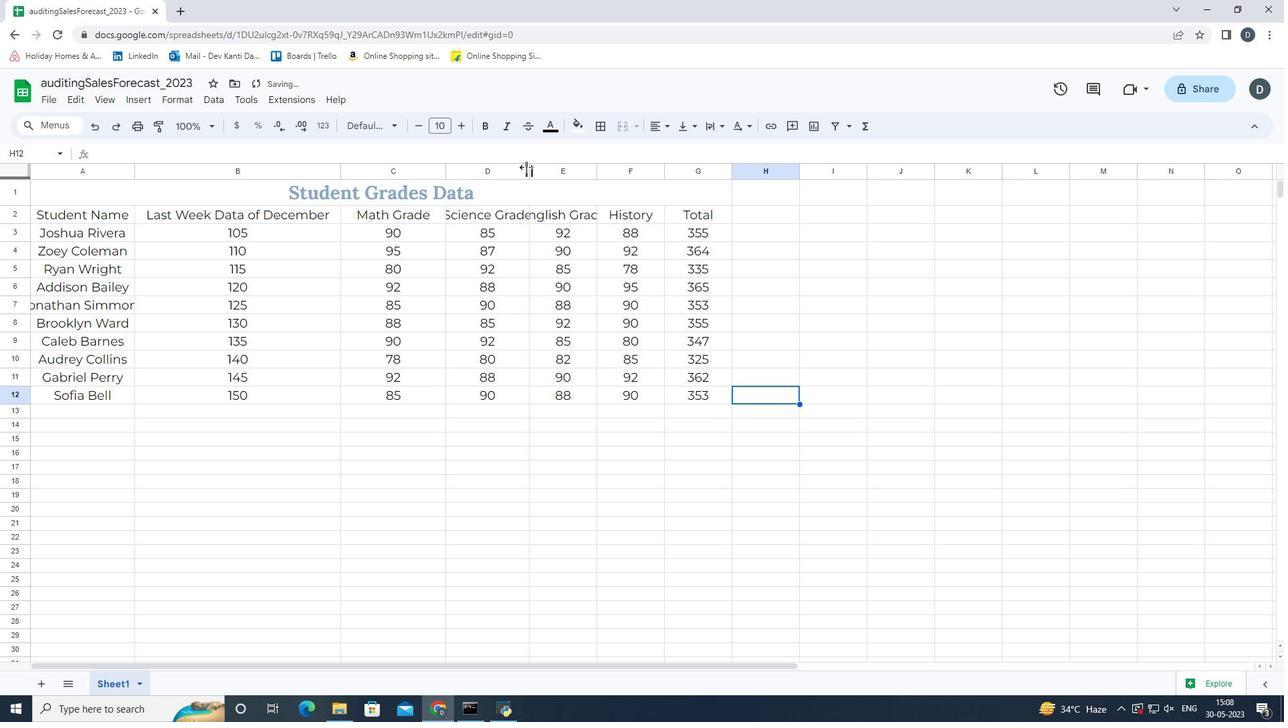 
Action: Mouse pressed left at (527, 168)
Screenshot: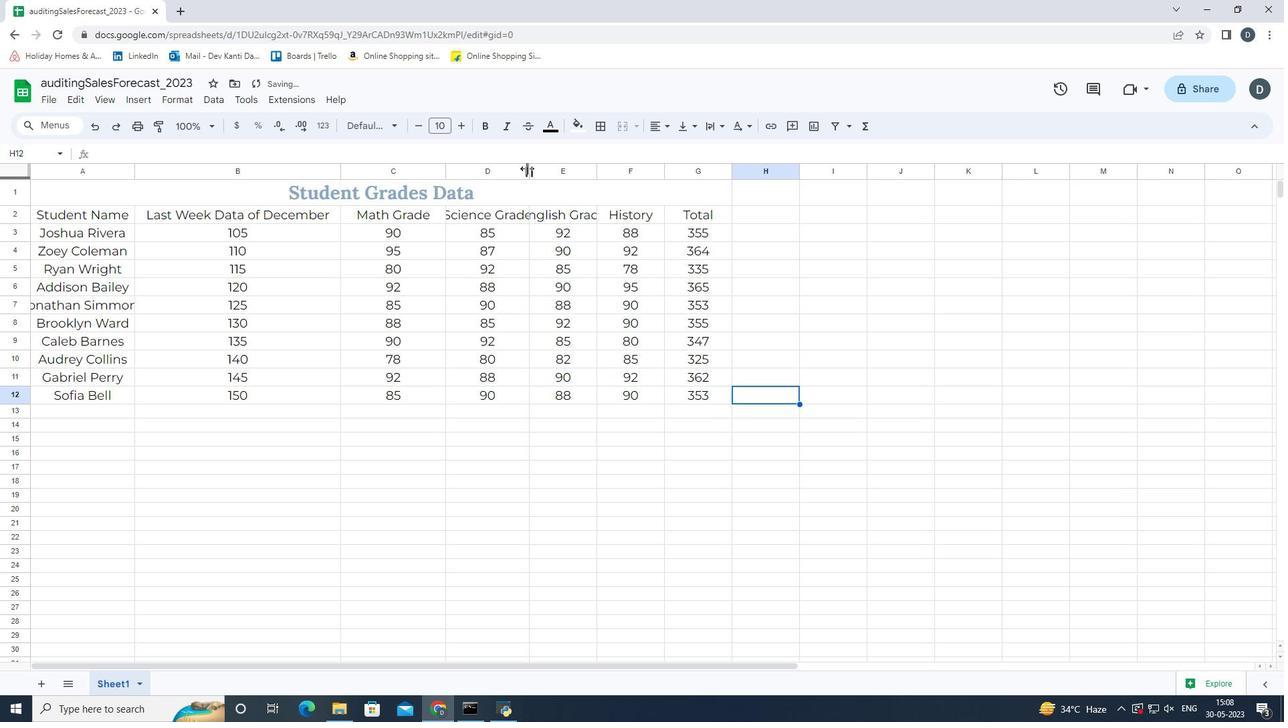 
Action: Mouse moved to (536, 169)
Screenshot: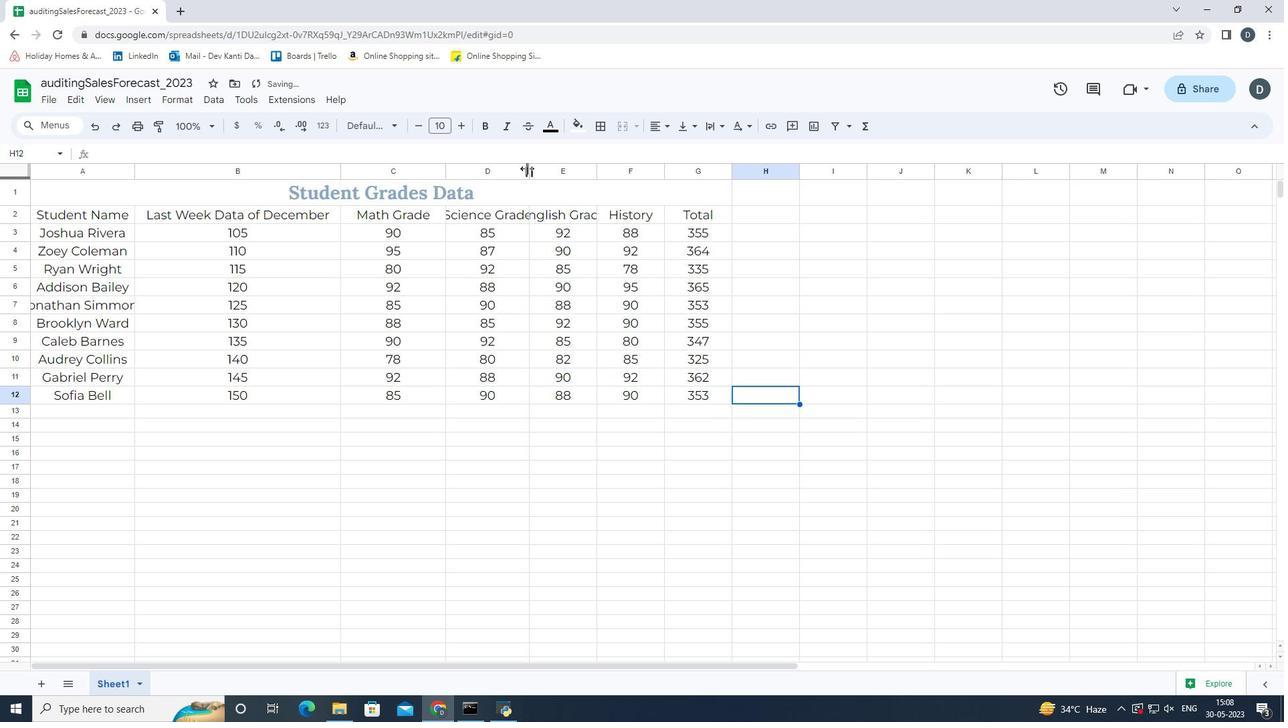 
Action: Mouse pressed left at (536, 169)
Screenshot: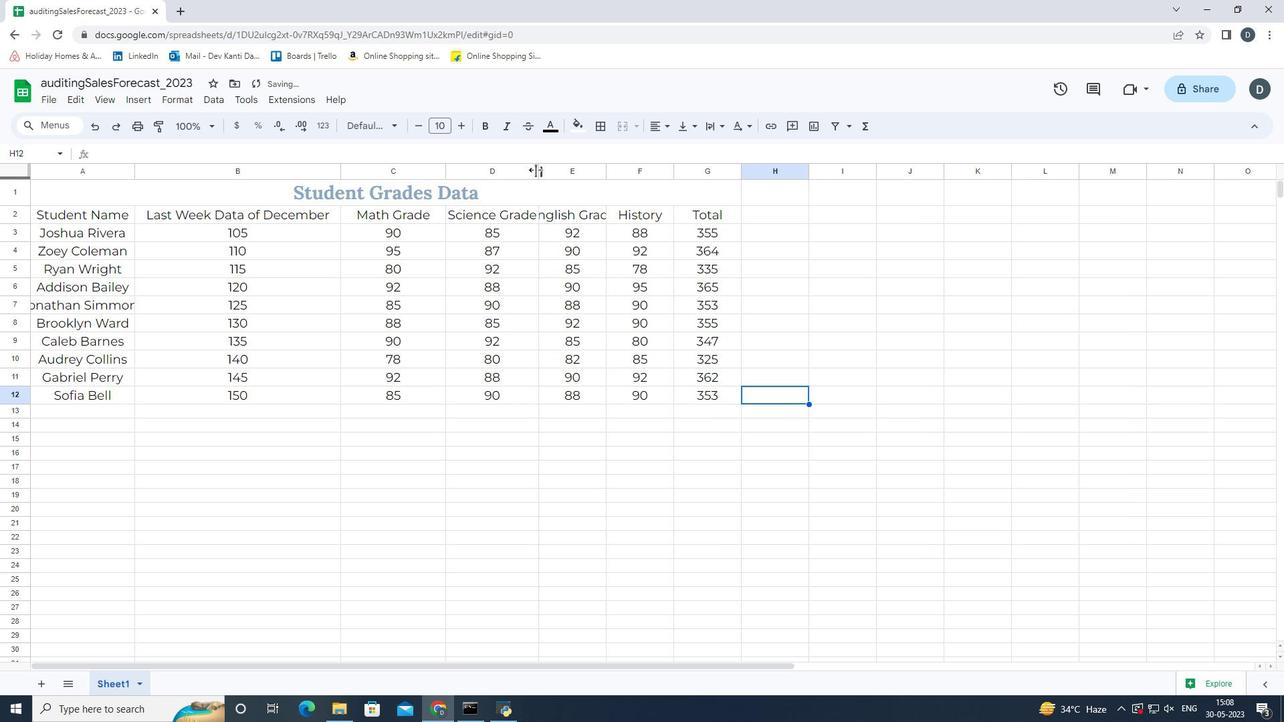 
Action: Mouse moved to (615, 173)
Screenshot: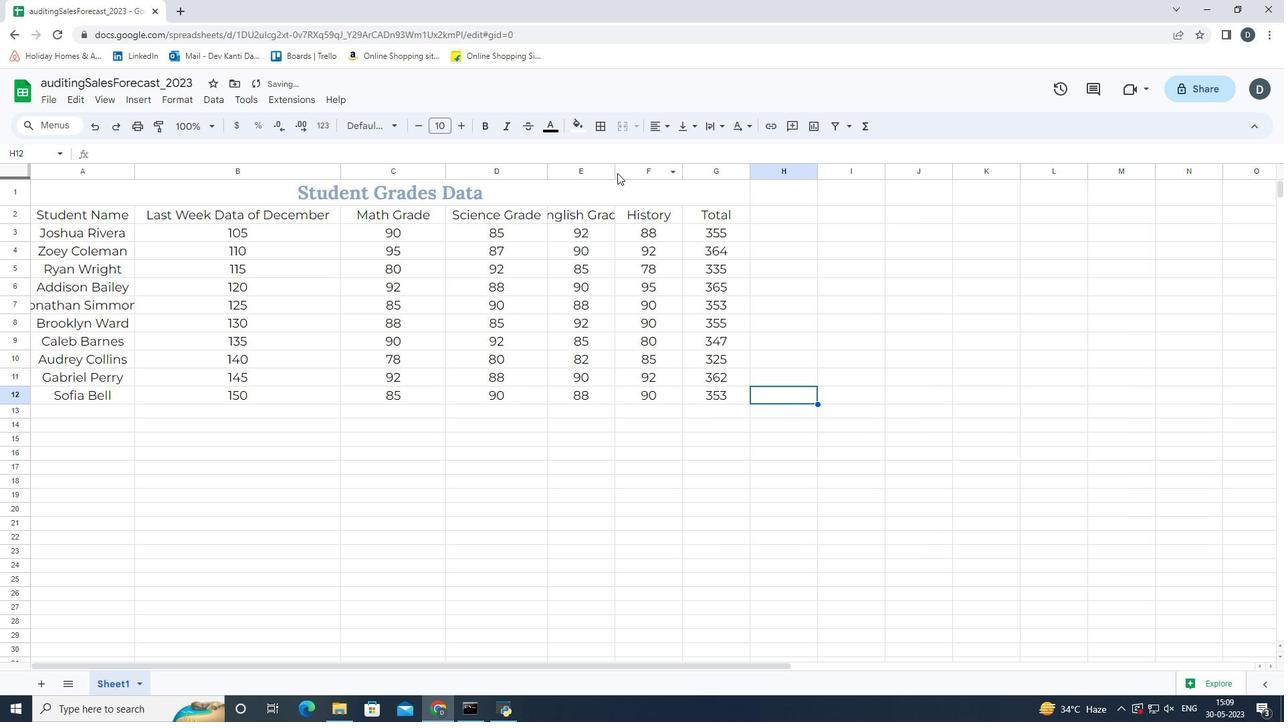 
Action: Mouse pressed left at (615, 173)
Screenshot: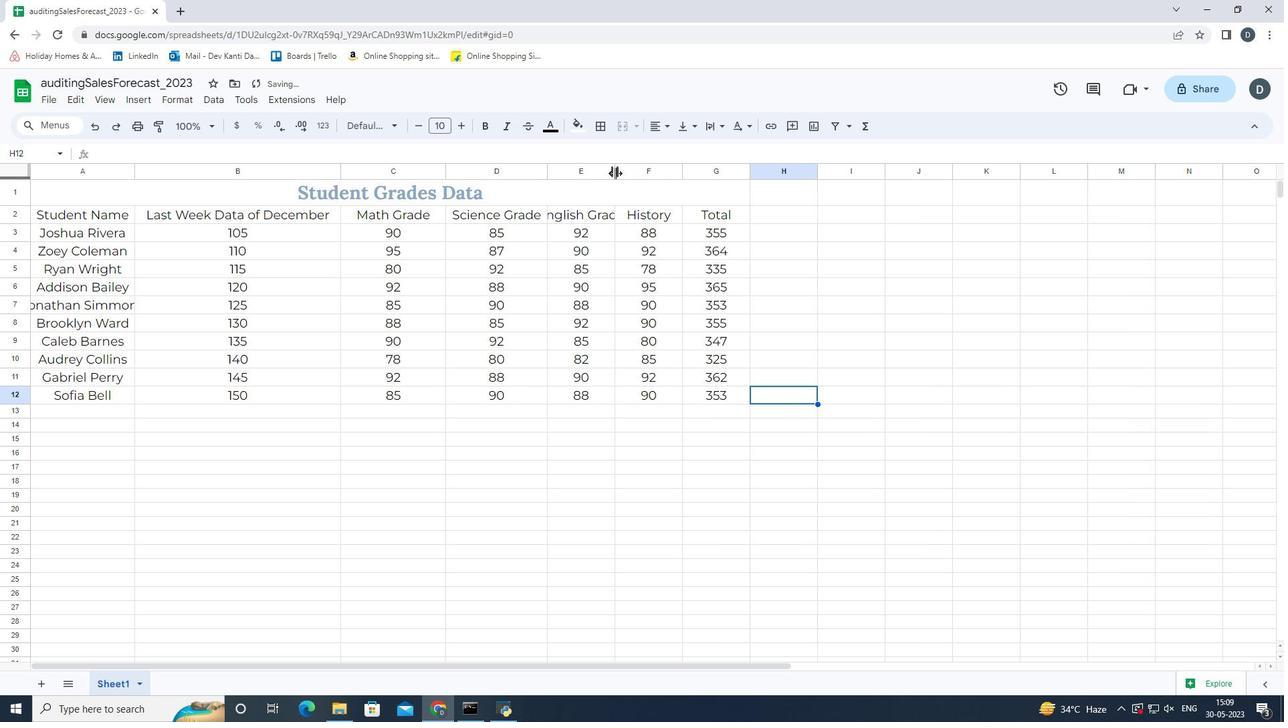 
Action: Mouse moved to (638, 169)
Screenshot: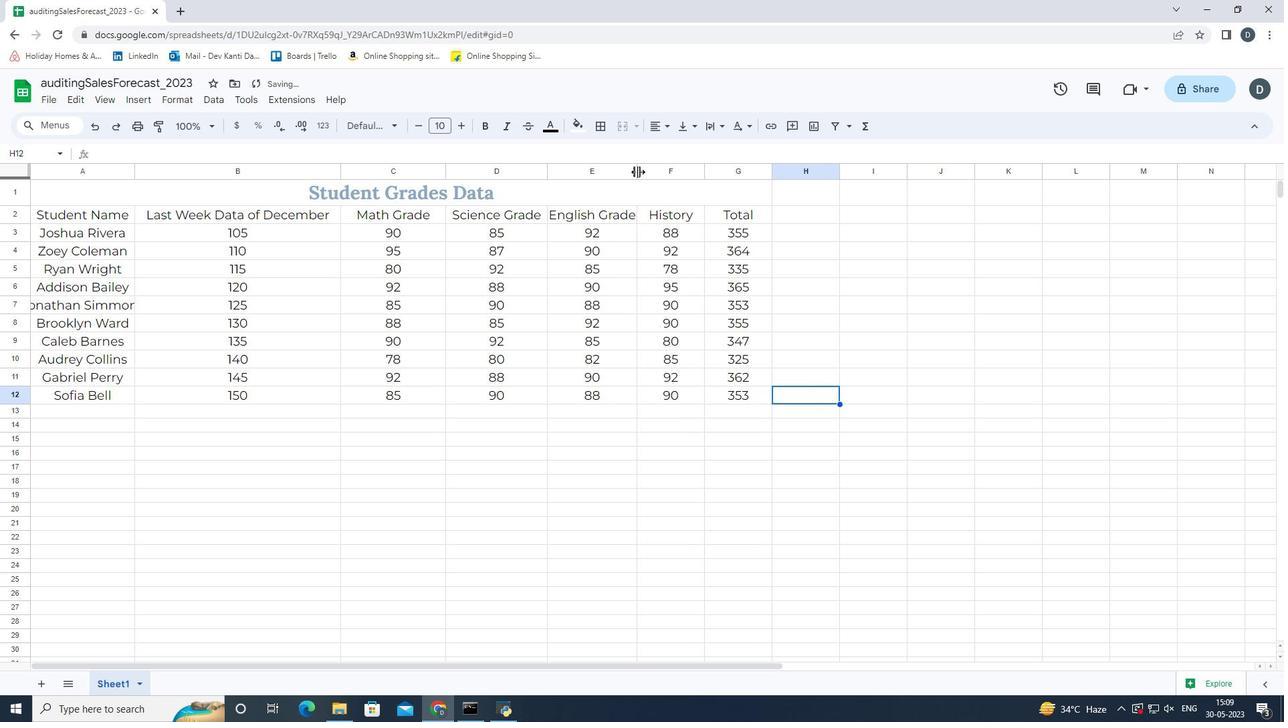 
Action: Mouse pressed left at (638, 169)
Screenshot: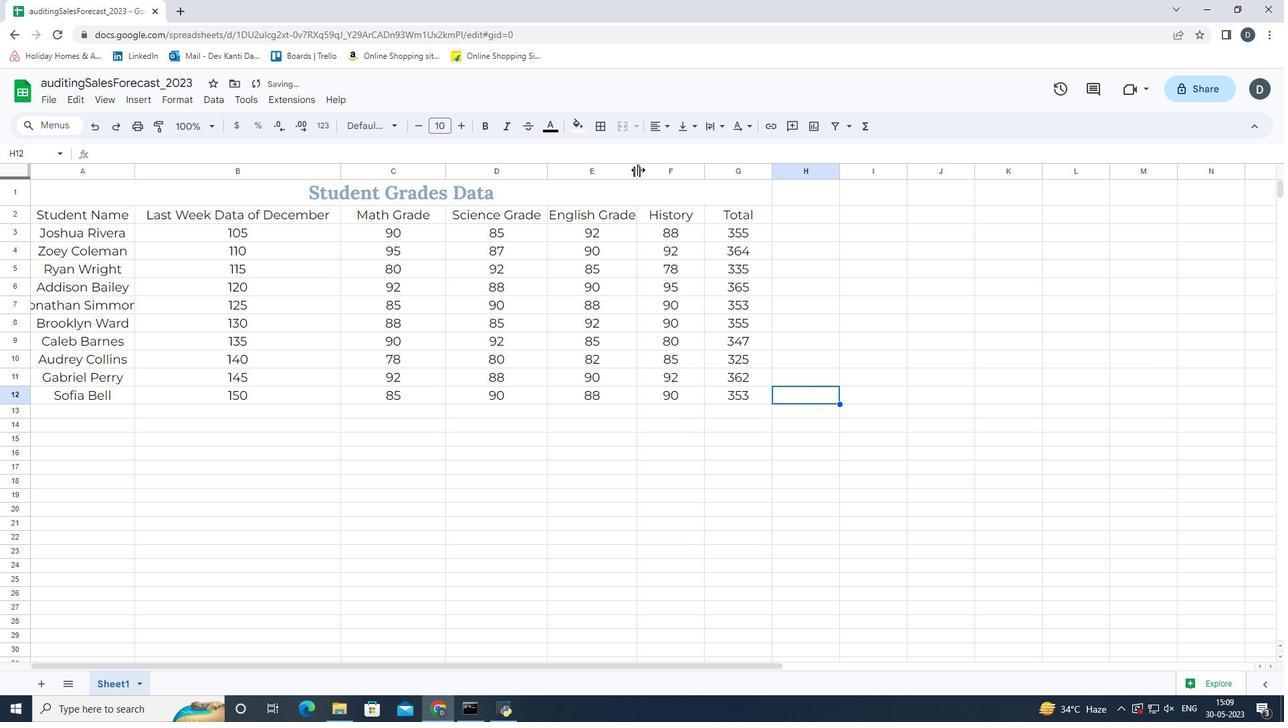 
Action: Mouse moved to (715, 167)
Screenshot: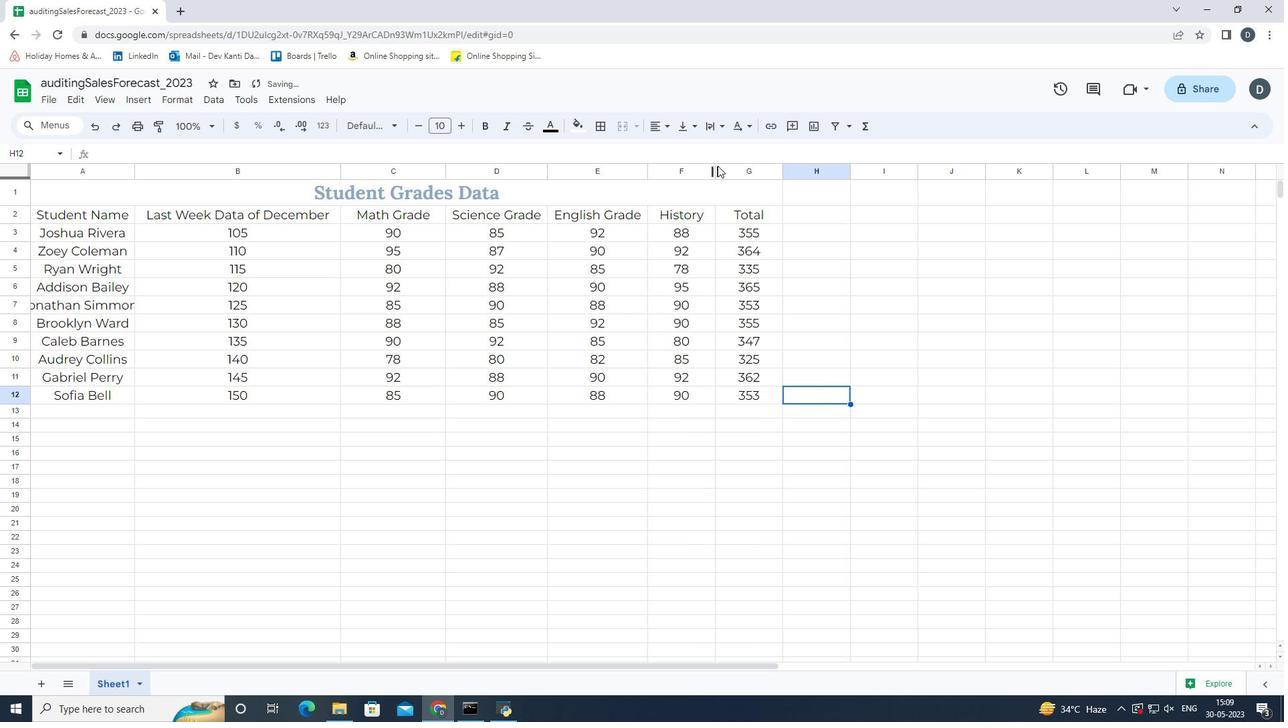 
Action: Mouse pressed left at (715, 167)
Screenshot: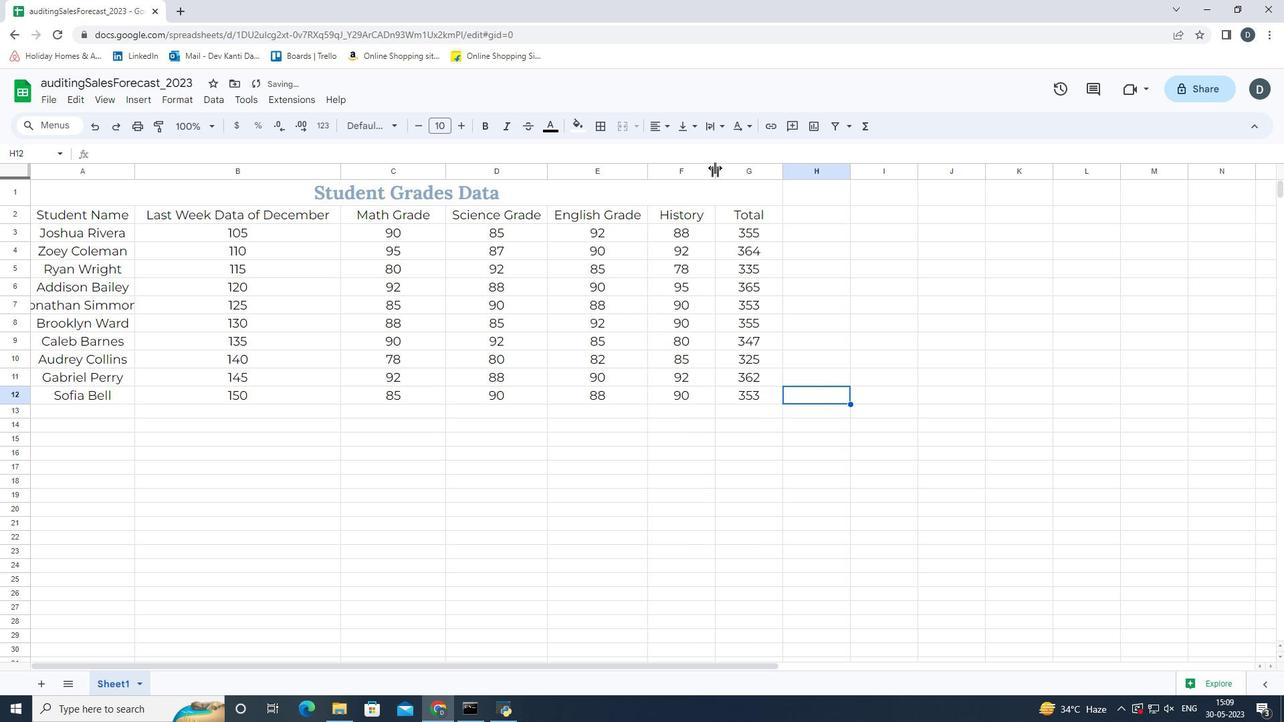 
Action: Mouse moved to (728, 218)
Screenshot: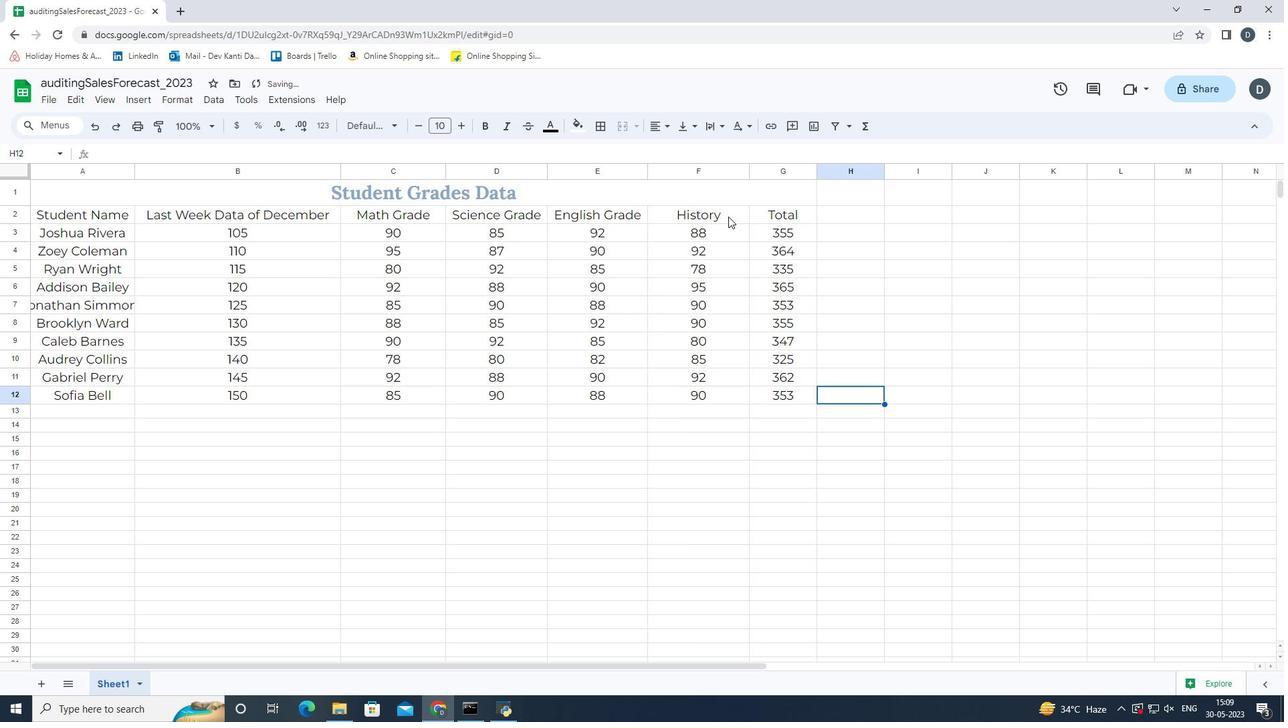 
Action: Mouse pressed left at (728, 218)
Screenshot: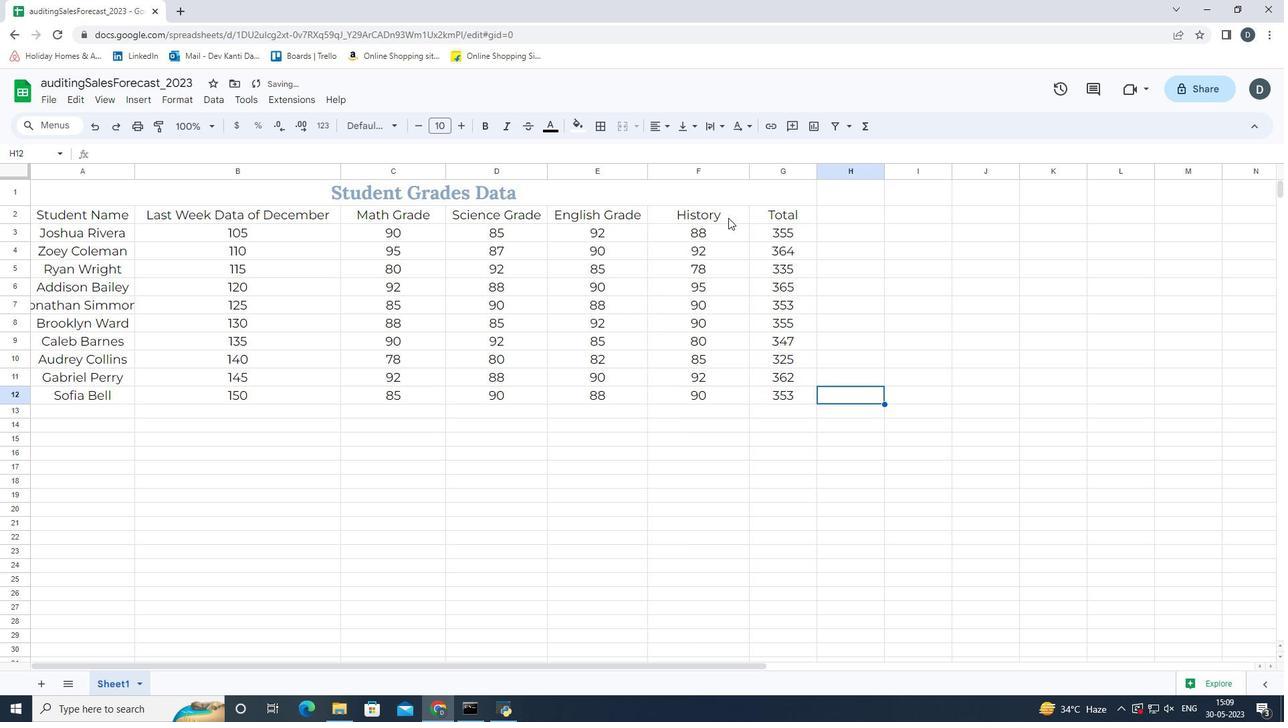 
Action: Mouse moved to (728, 212)
Screenshot: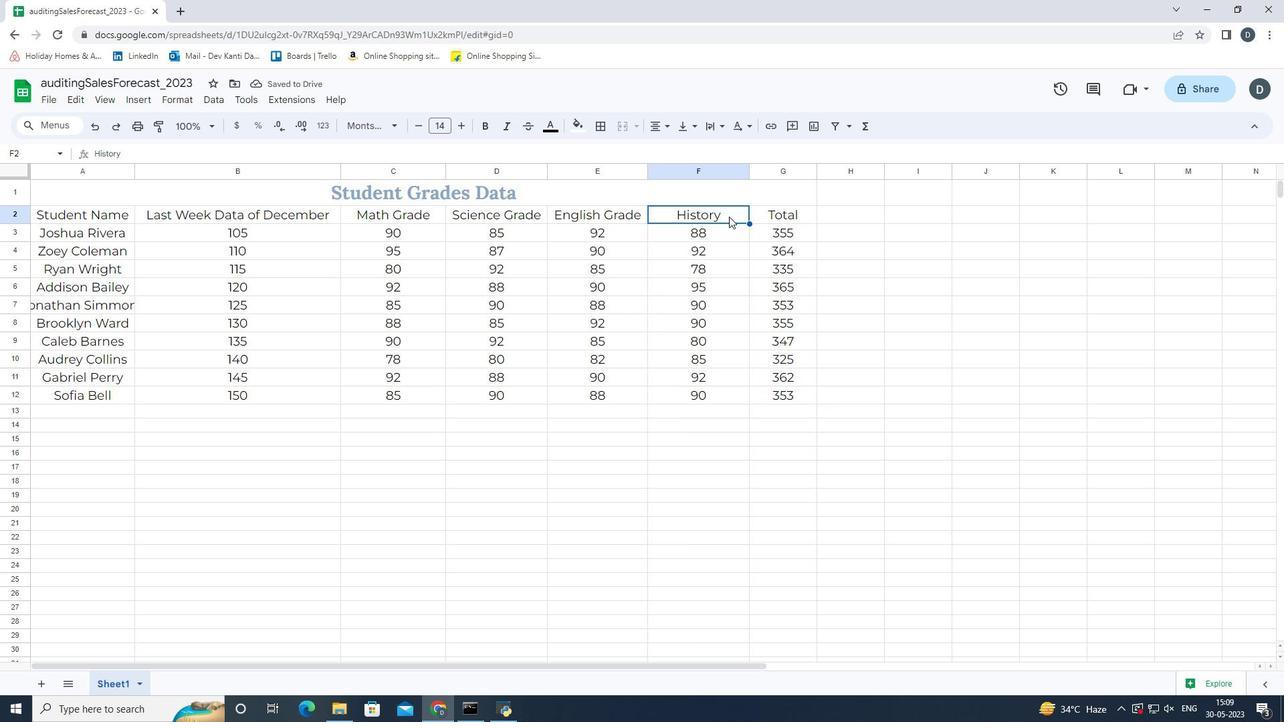
Action: Mouse pressed left at (728, 212)
Screenshot: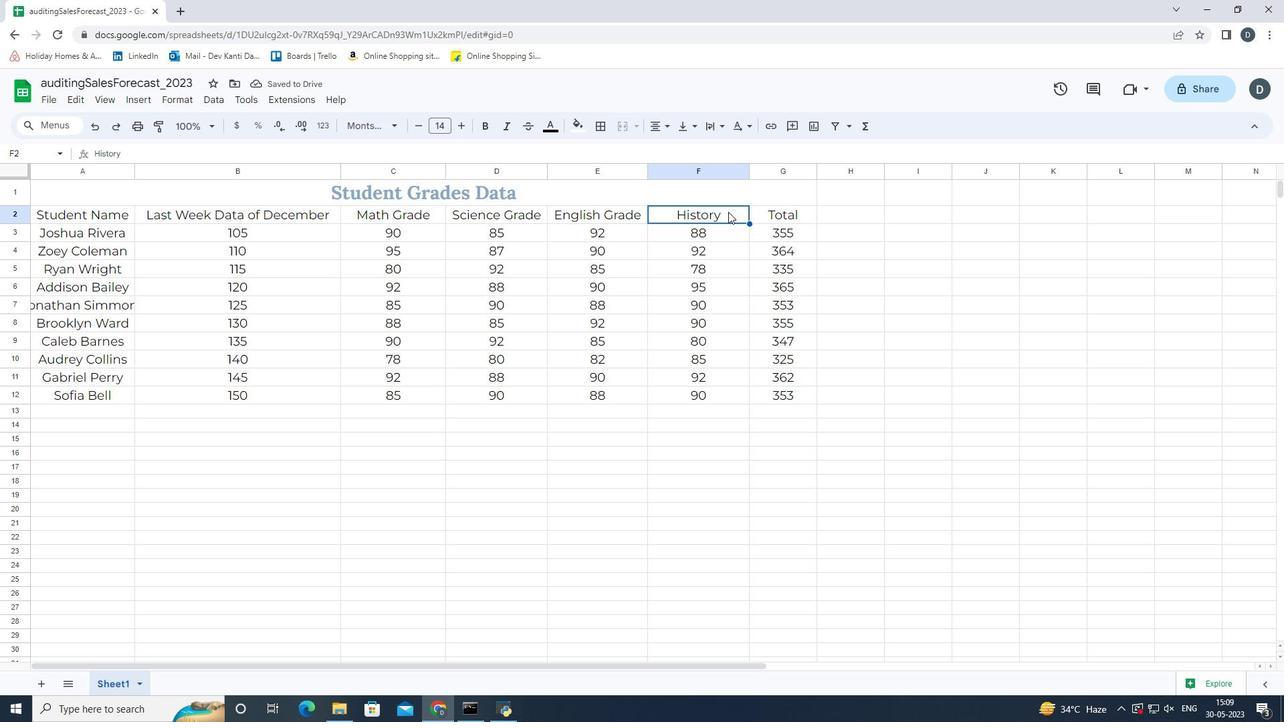
Action: Mouse pressed left at (728, 212)
Screenshot: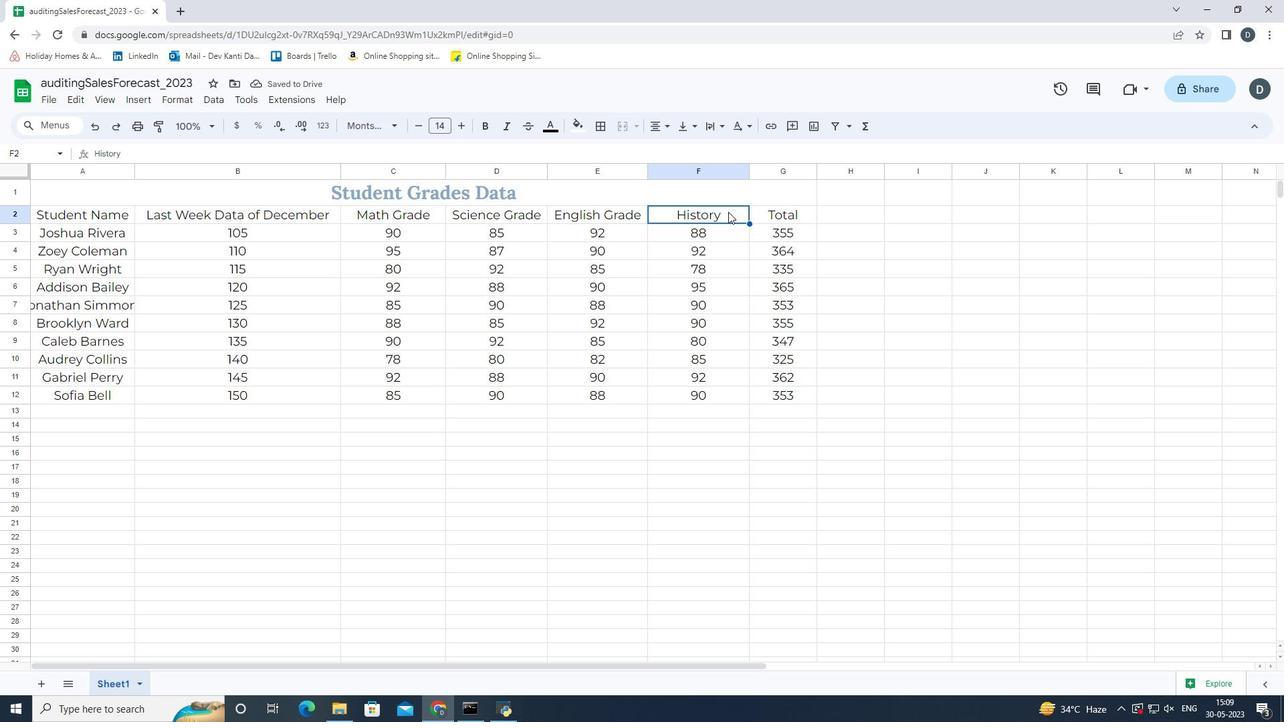 
Action: Key pressed <Key.space><Key.shift>Grade
Screenshot: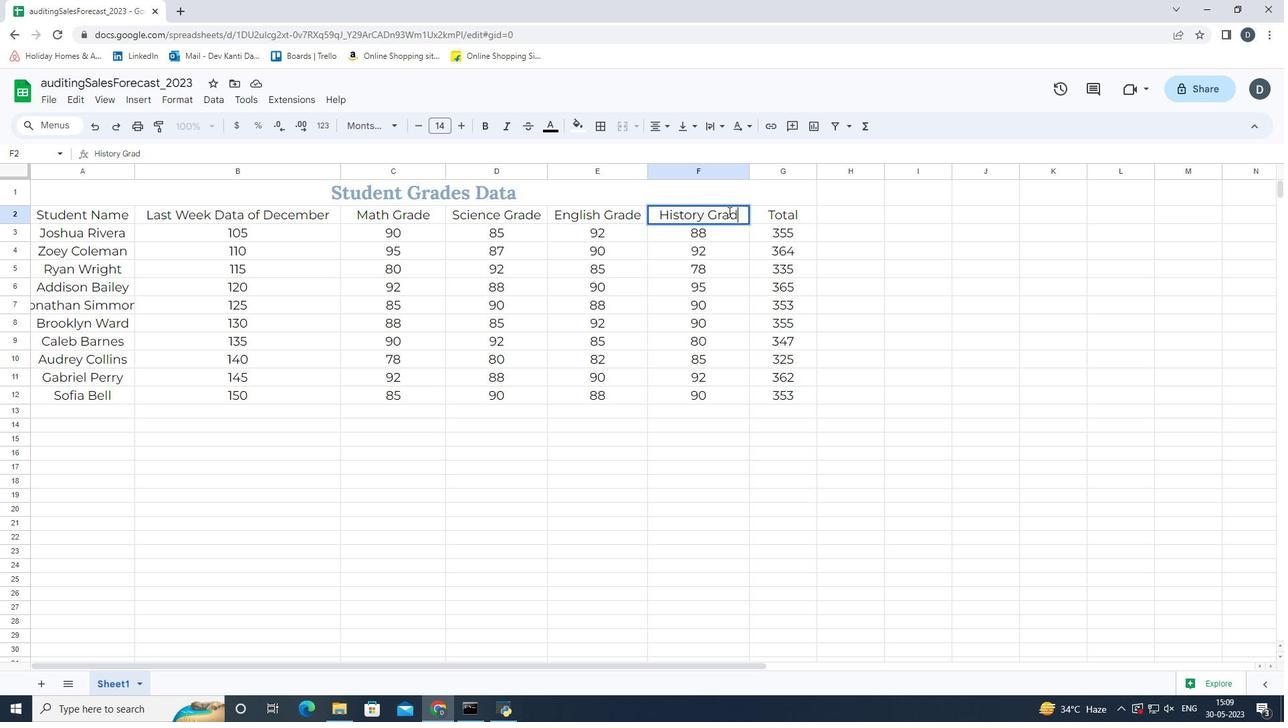 
Action: Mouse moved to (837, 392)
Screenshot: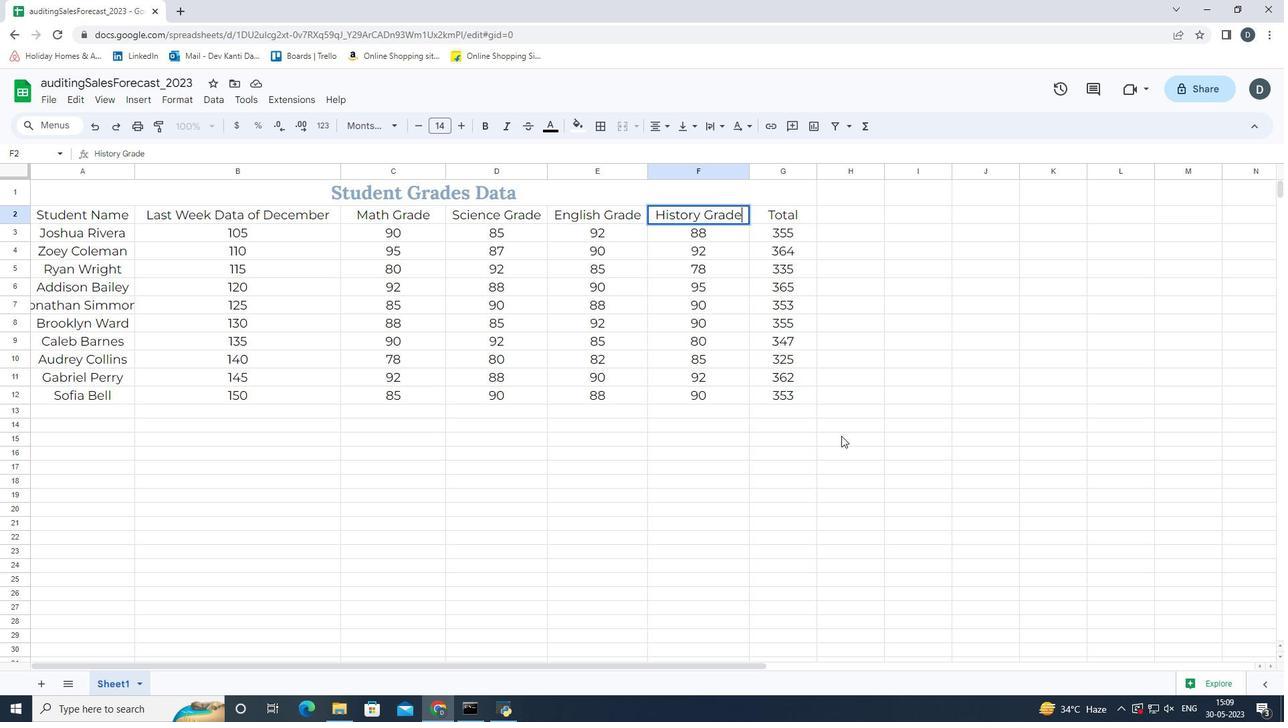 
Action: Mouse pressed left at (837, 392)
Screenshot: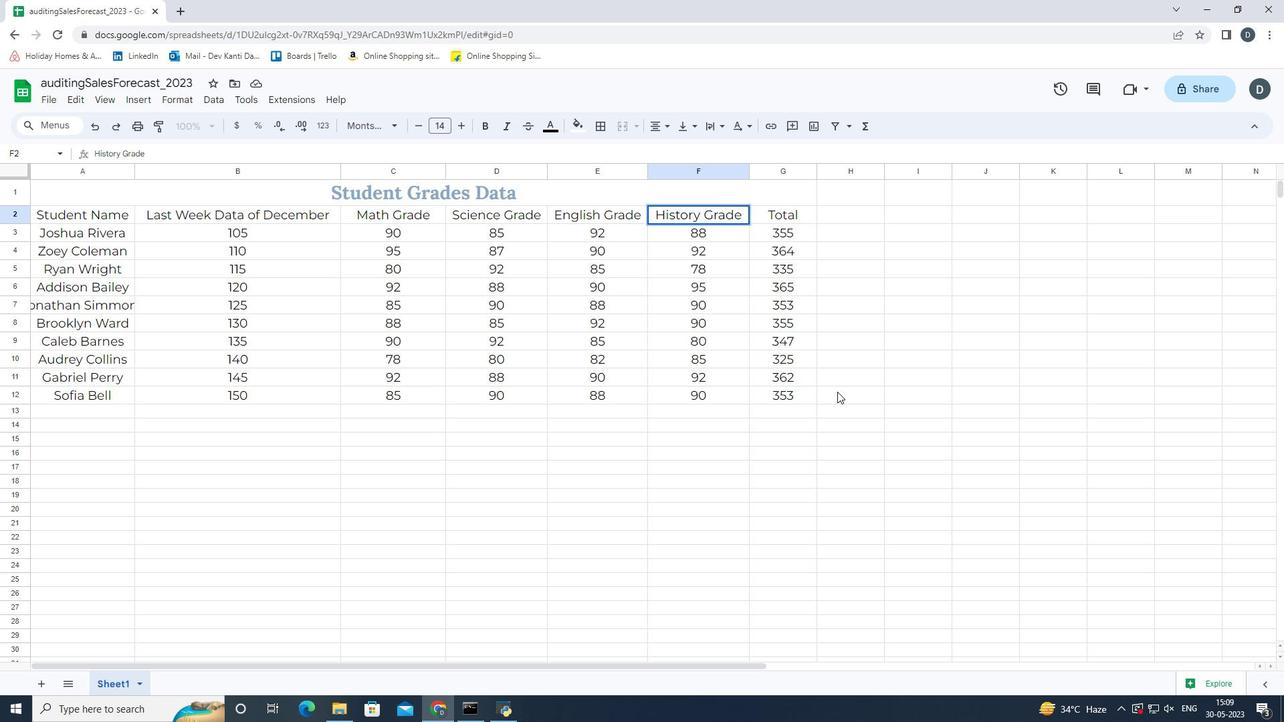 
Action: Mouse moved to (133, 168)
Screenshot: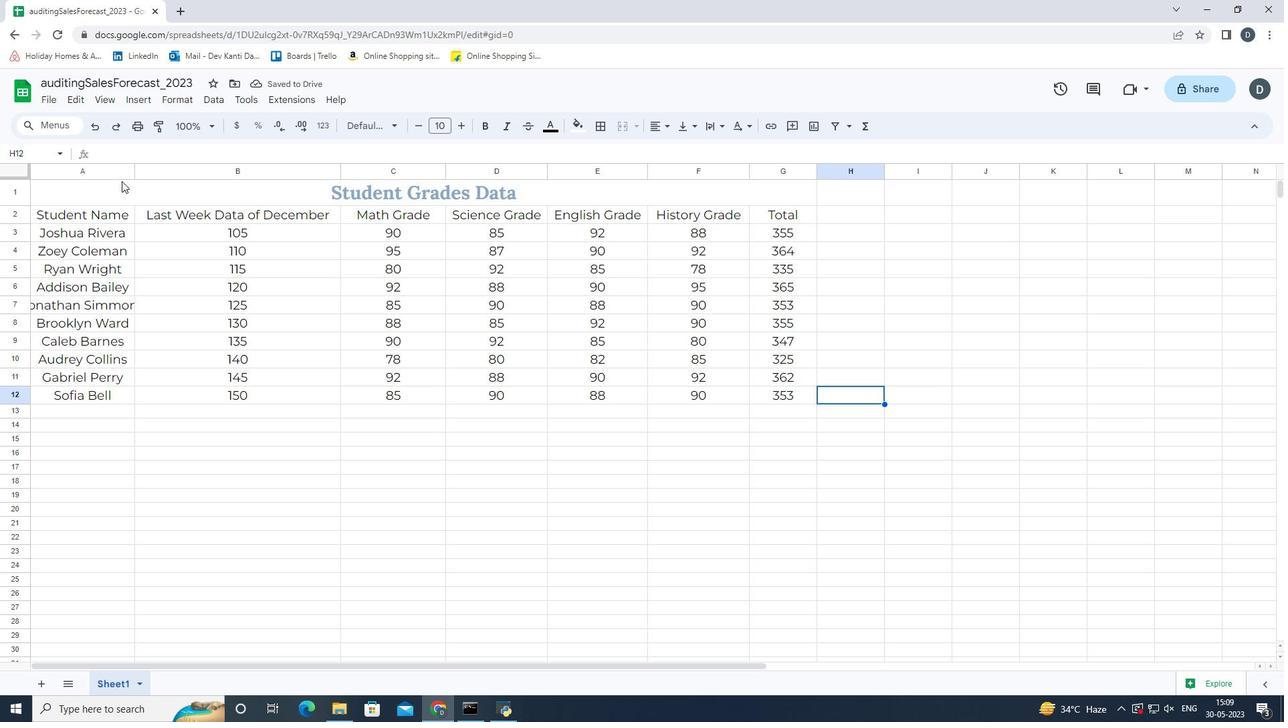 
Action: Mouse pressed left at (133, 168)
Screenshot: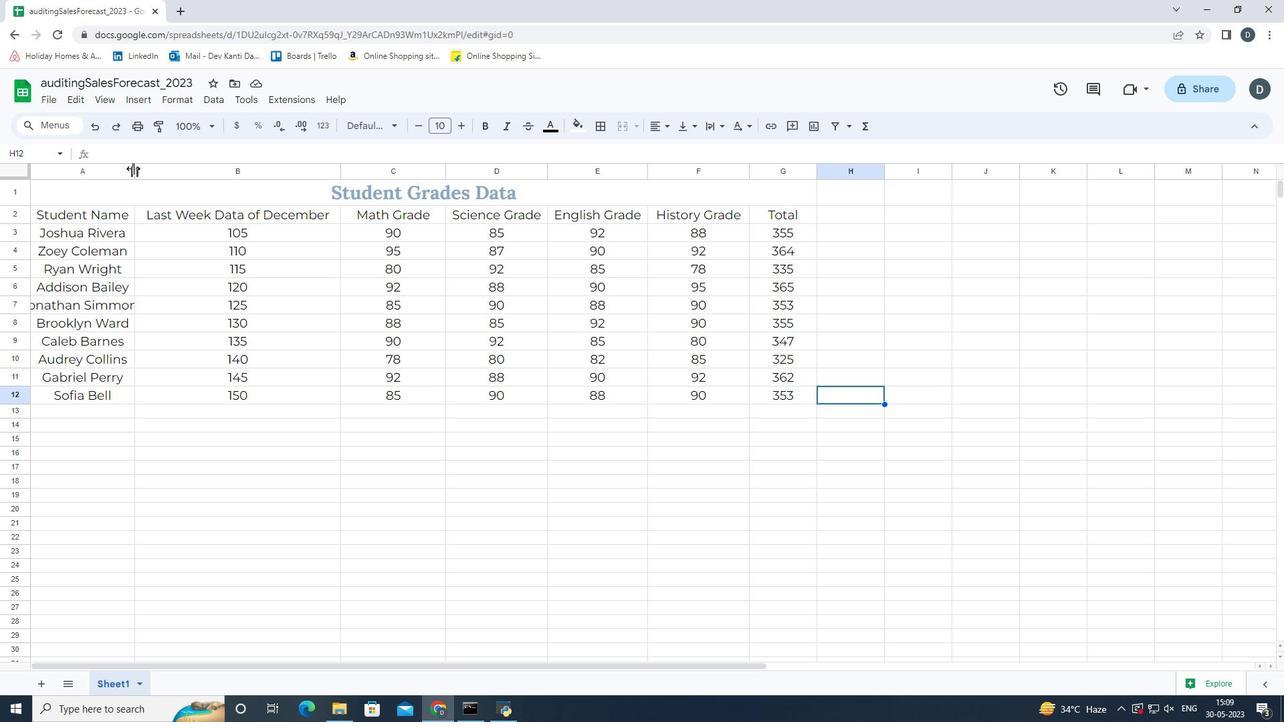 
Action: Mouse moved to (168, 173)
Screenshot: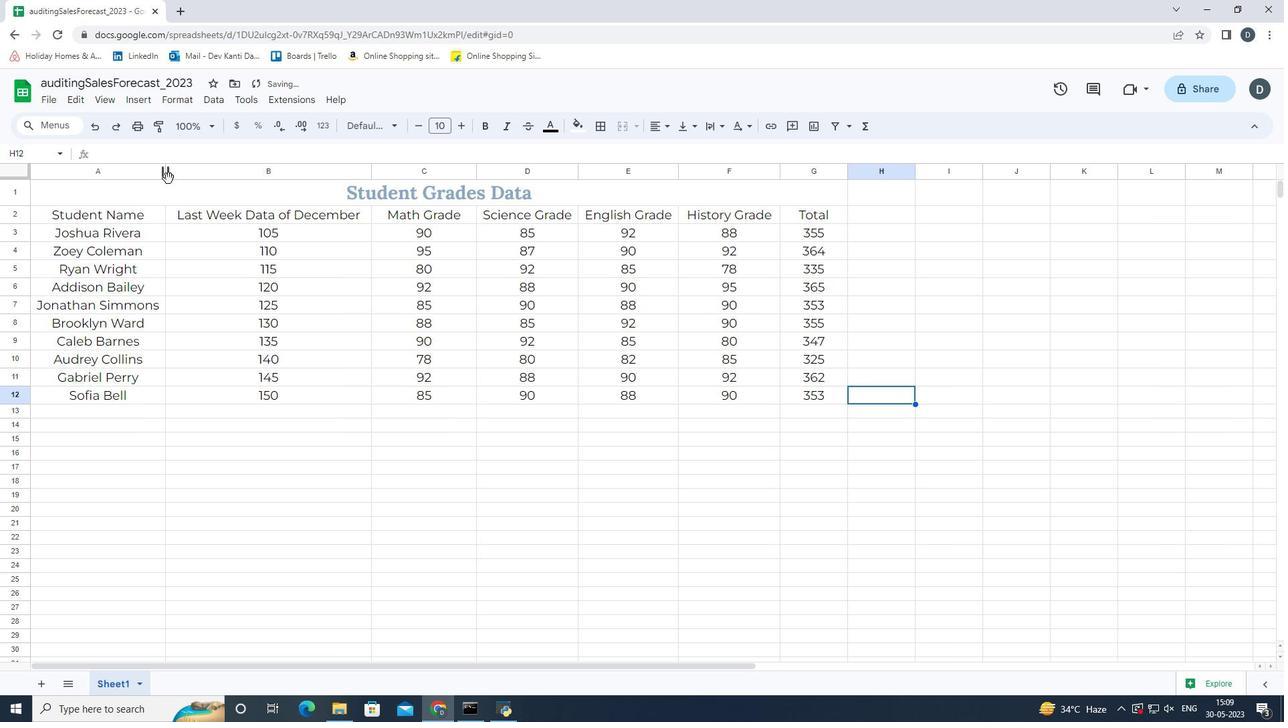 
Action: Mouse pressed left at (168, 173)
Screenshot: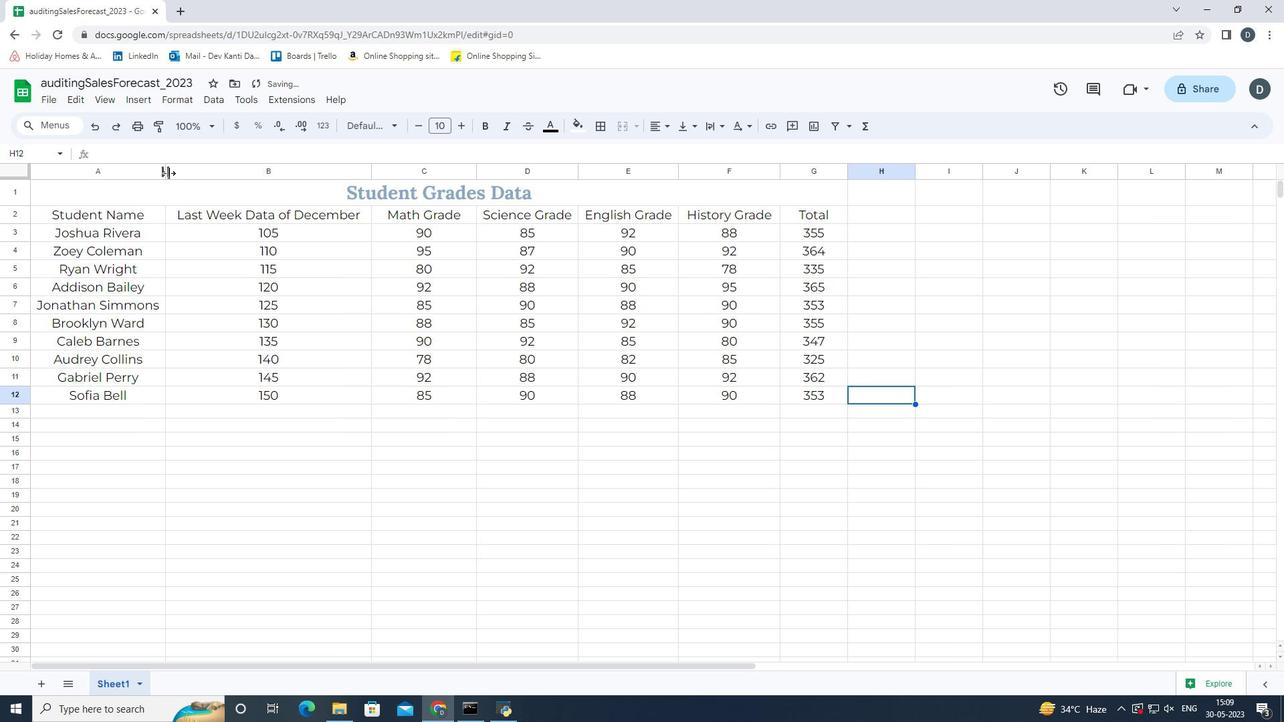 
Action: Mouse moved to (819, 398)
Screenshot: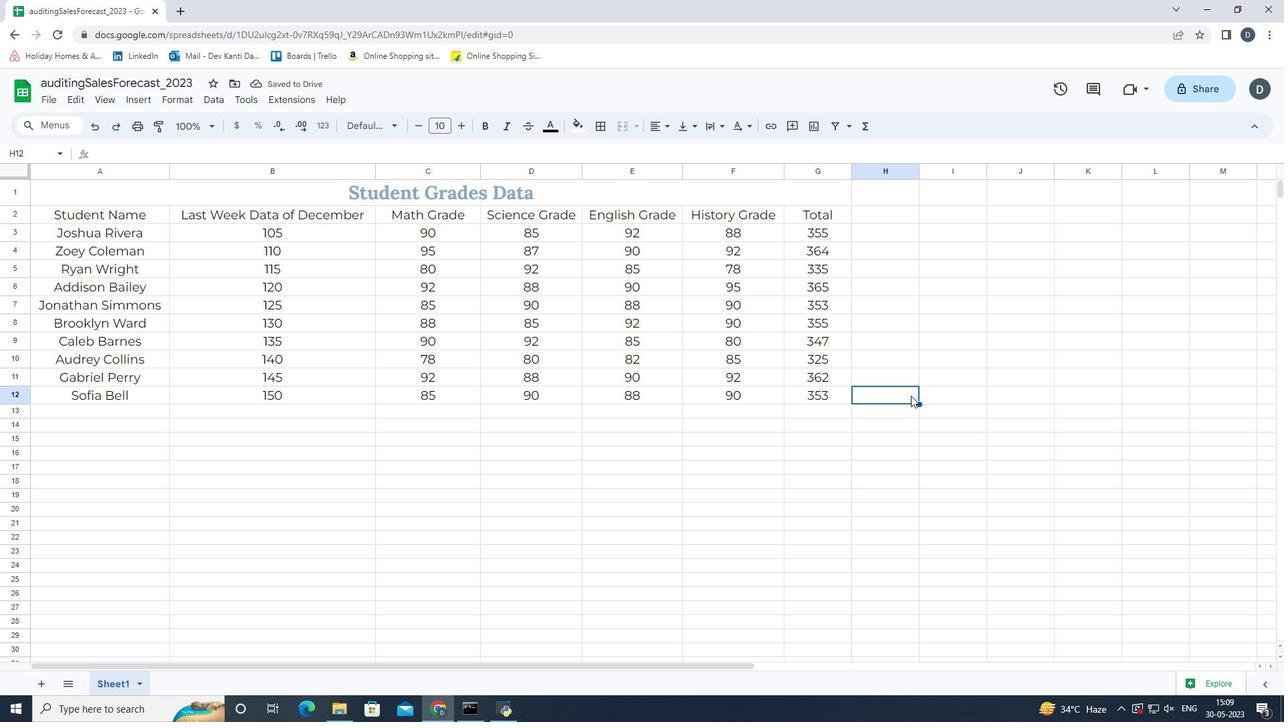 
Action: Mouse pressed left at (819, 398)
Screenshot: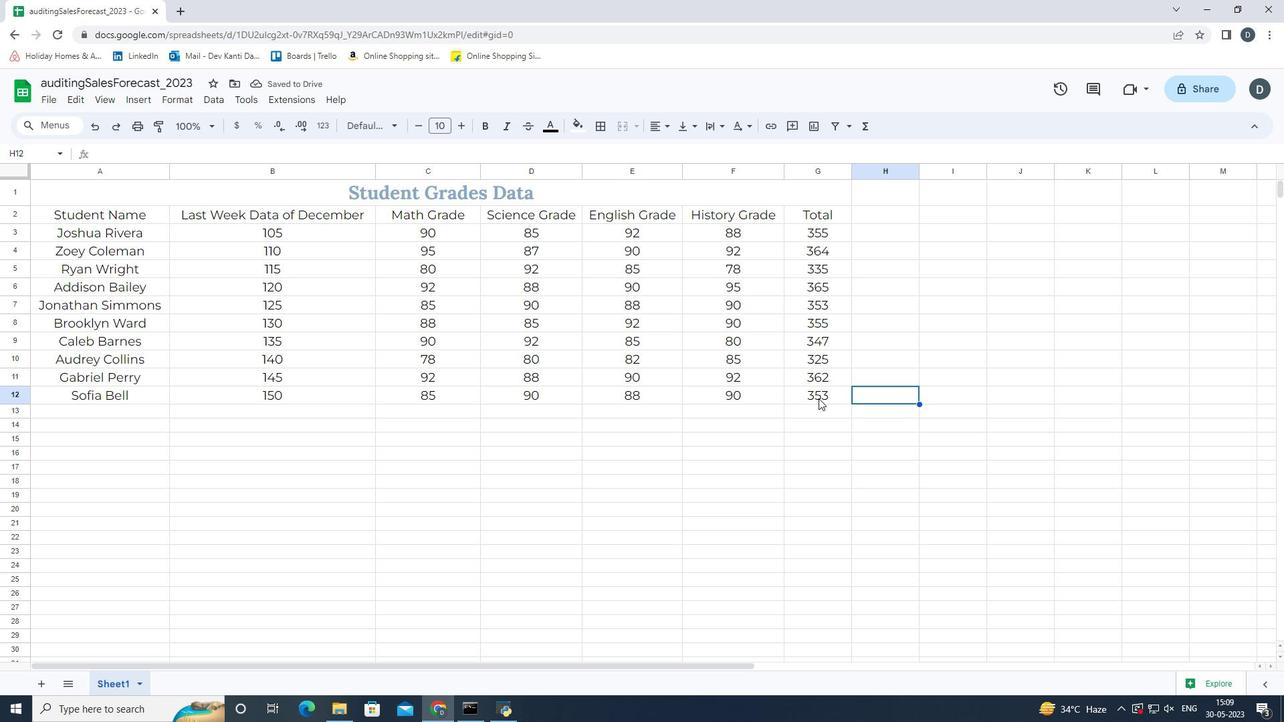 
Action: Mouse moved to (879, 392)
Screenshot: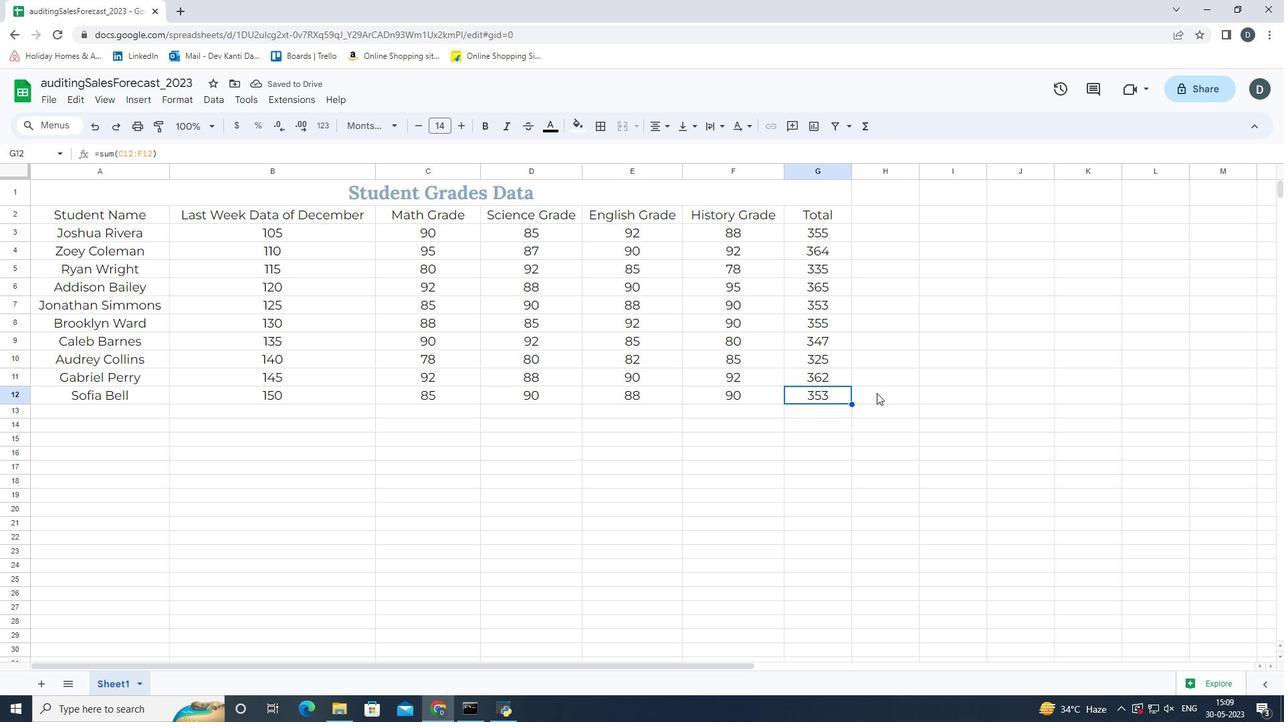 
